 Task: Search one way flight ticket for 3 adults, 3 children in business from Santa Barbara: Santa Barbara Municipal Airport (santa Barbara Airport) to South Bend: South Bend International Airport on 8-6-2023. Choice of flights is Emirates. Number of bags: 4 checked bags. Price is upto 108000. Outbound departure time preference is 9:45.
Action: Mouse moved to (289, 422)
Screenshot: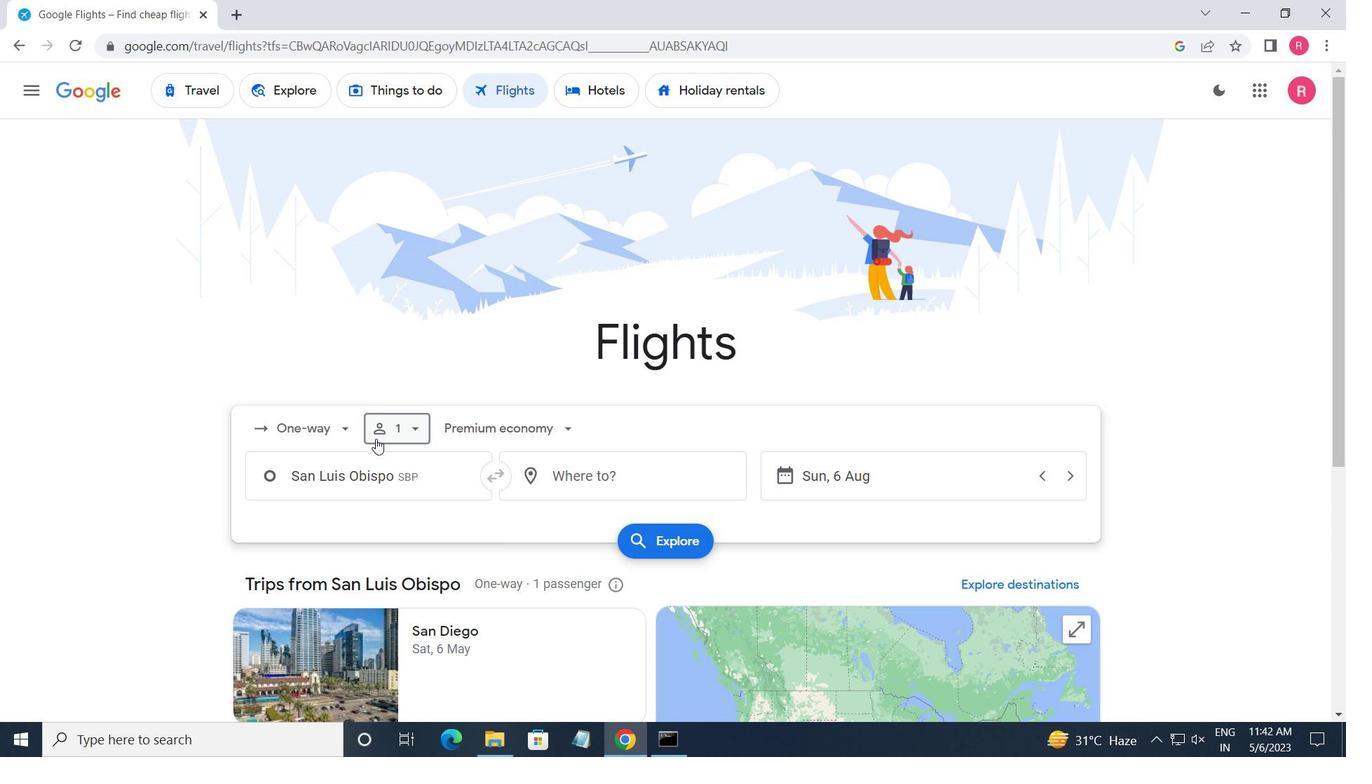 
Action: Mouse pressed left at (289, 422)
Screenshot: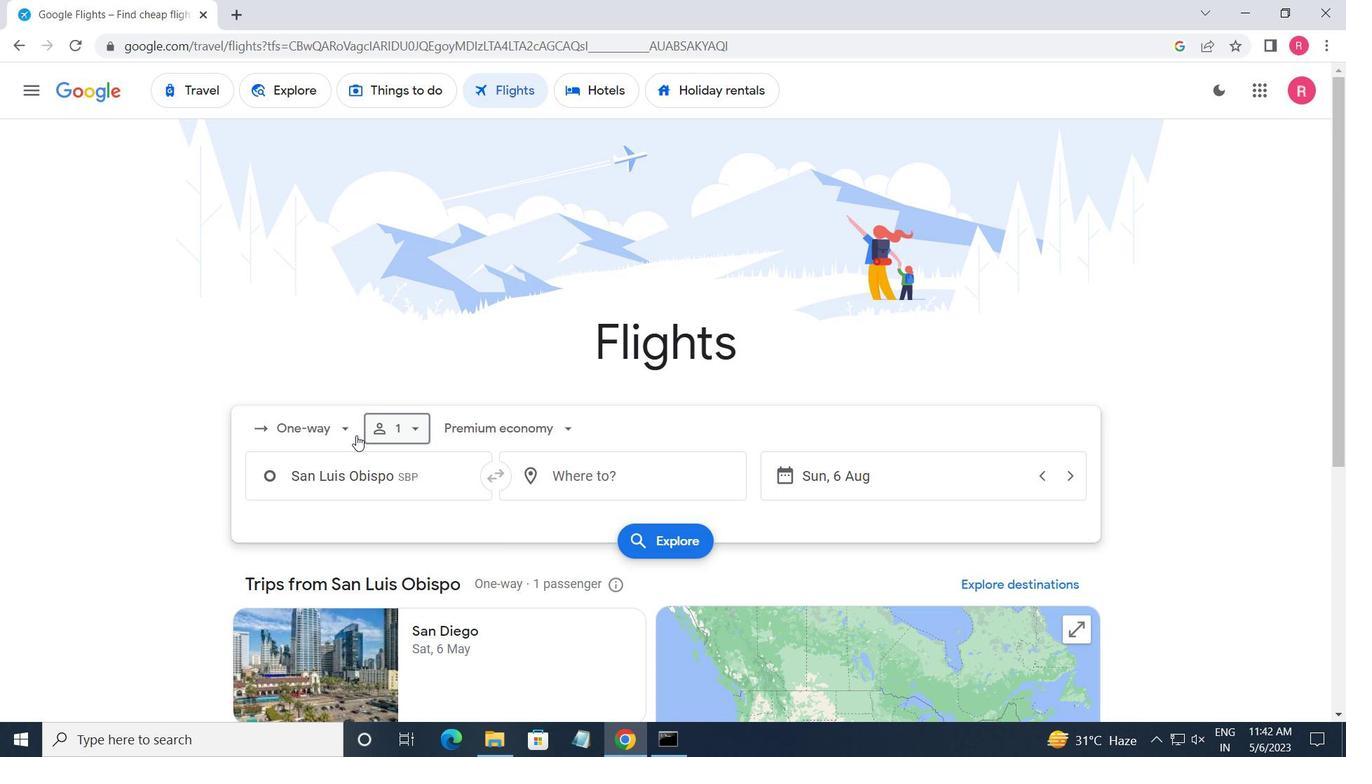 
Action: Mouse moved to (339, 519)
Screenshot: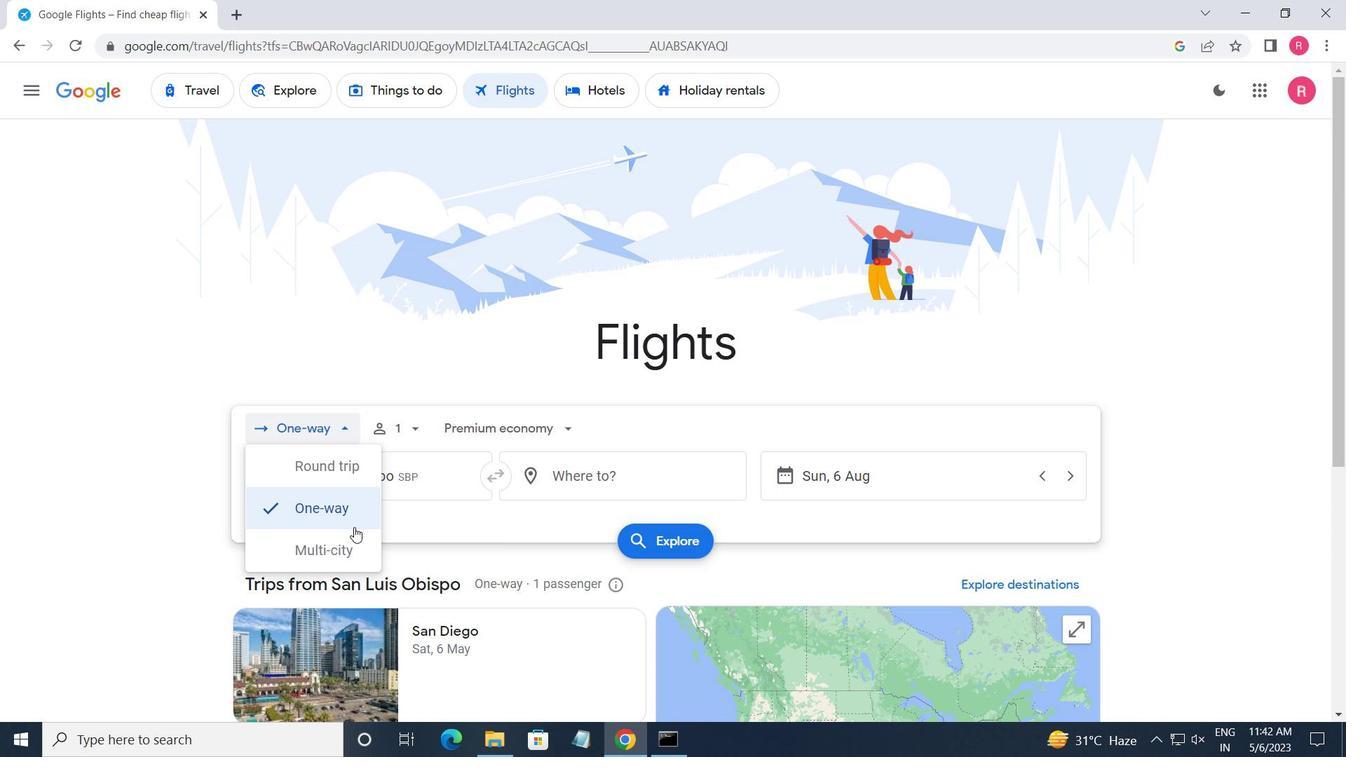 
Action: Mouse pressed left at (339, 519)
Screenshot: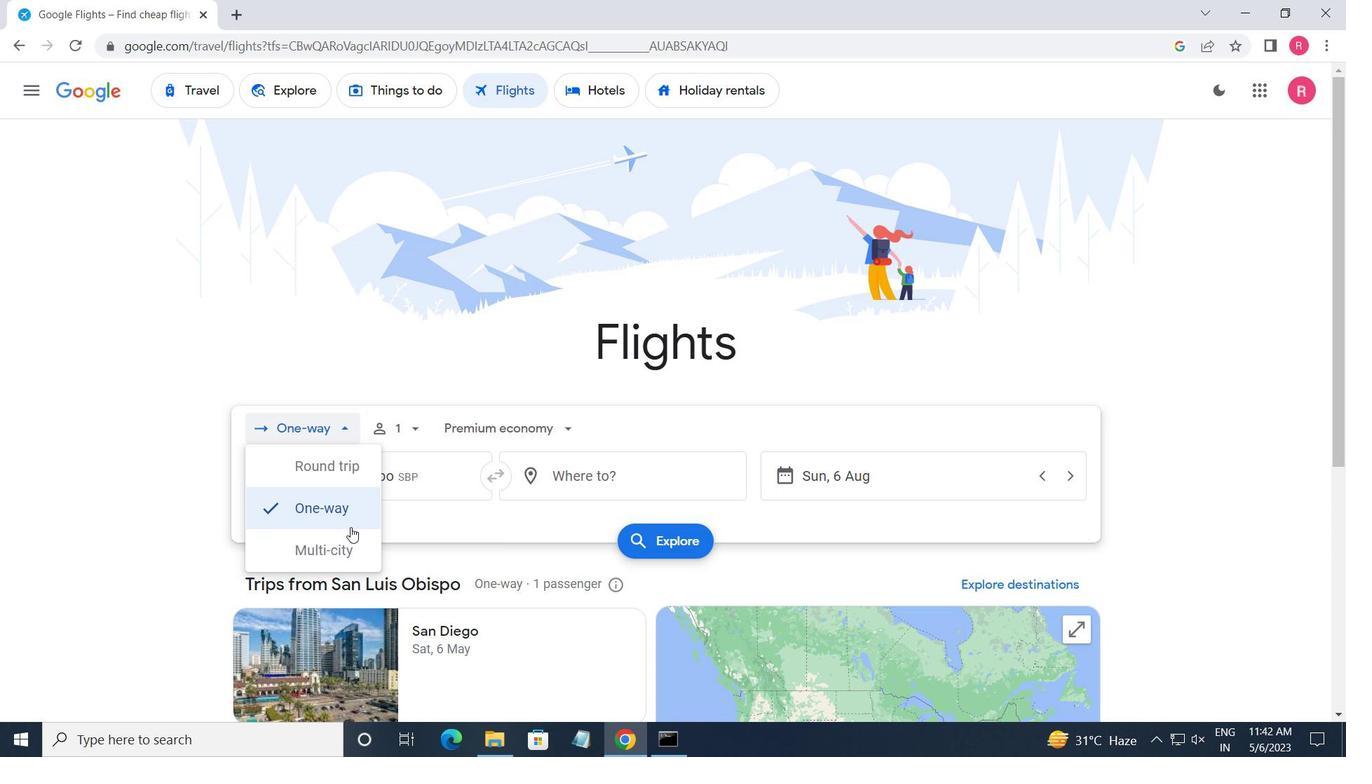 
Action: Mouse moved to (413, 440)
Screenshot: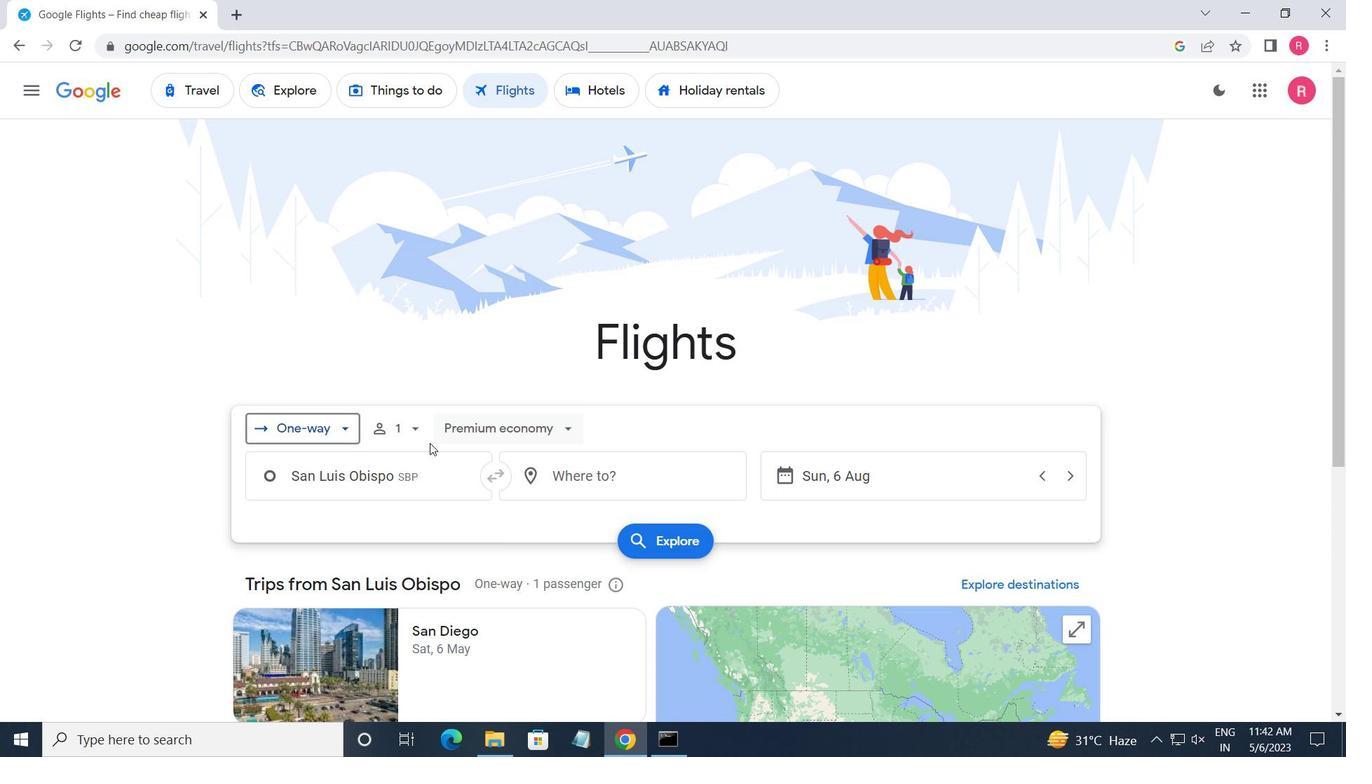 
Action: Mouse pressed left at (413, 440)
Screenshot: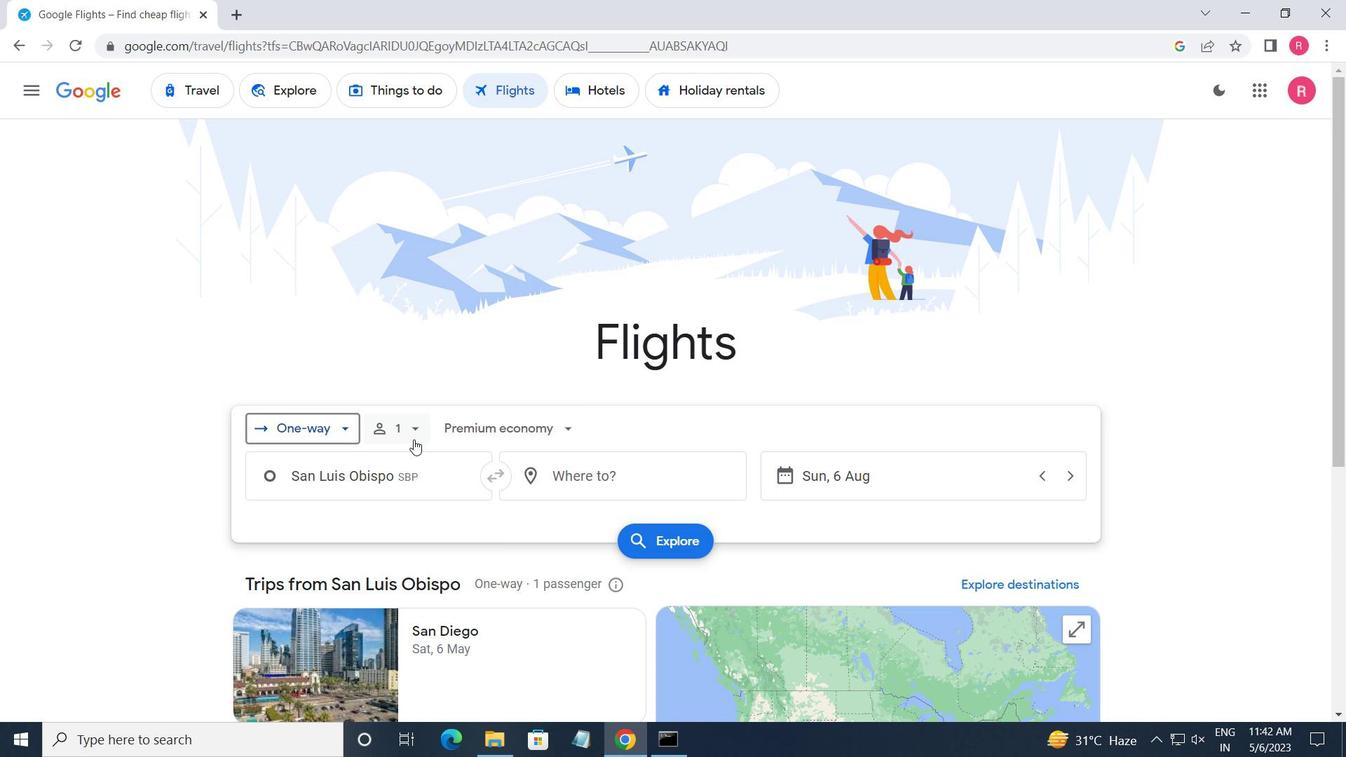 
Action: Mouse moved to (553, 483)
Screenshot: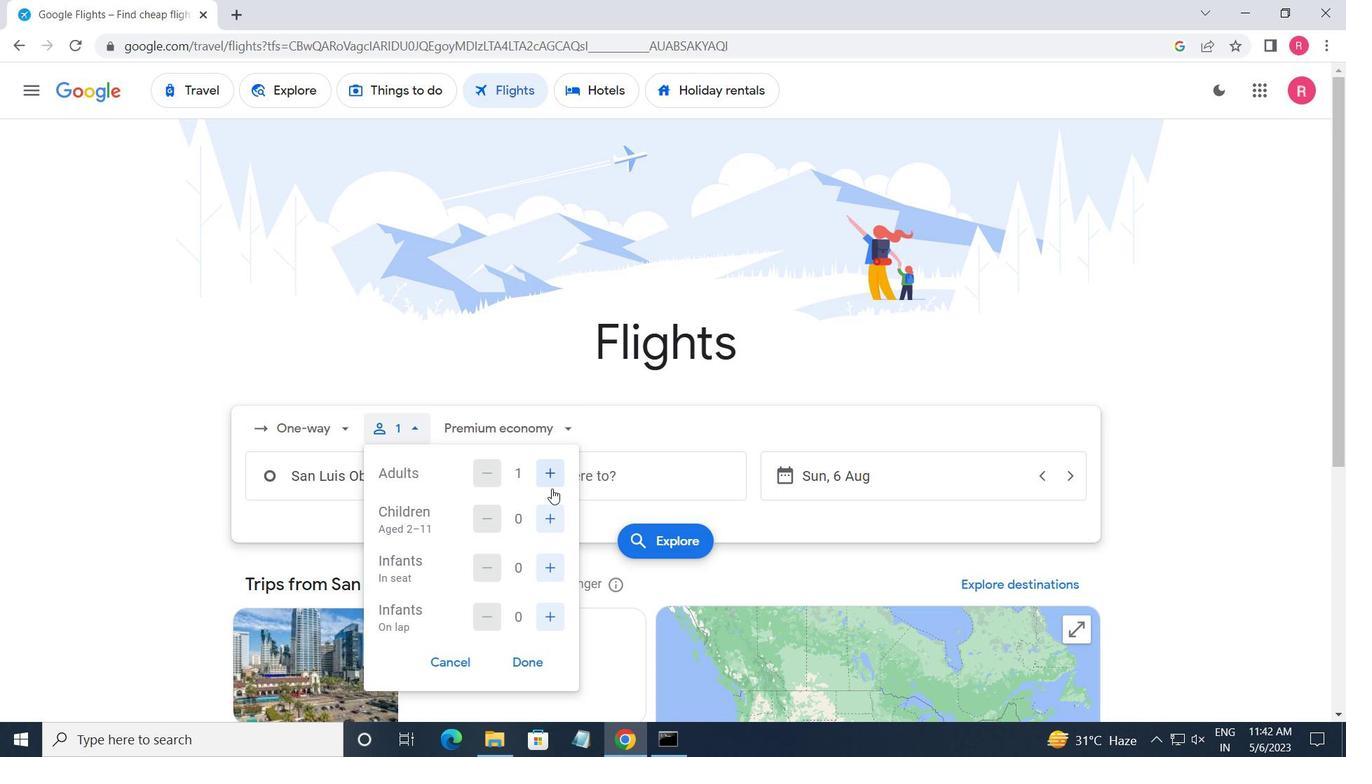 
Action: Mouse pressed left at (553, 483)
Screenshot: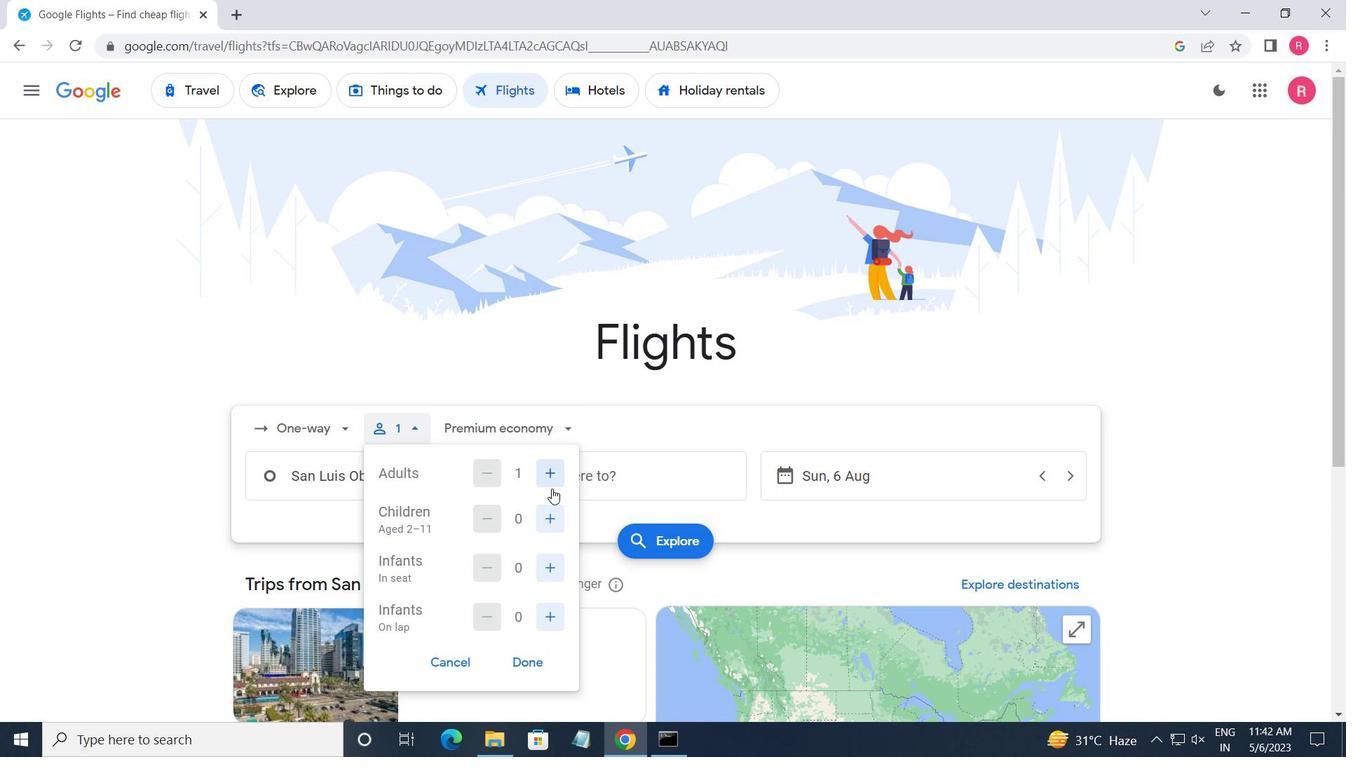 
Action: Mouse pressed left at (553, 483)
Screenshot: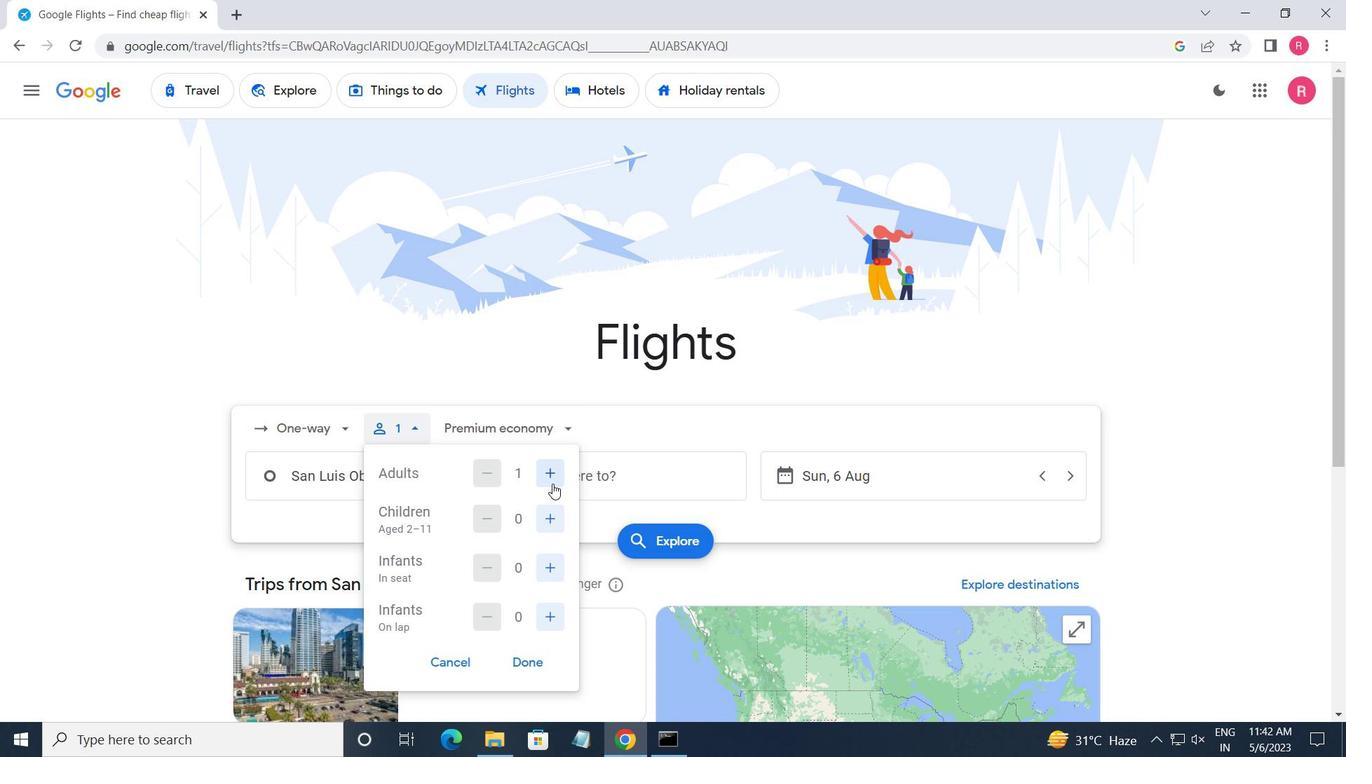 
Action: Mouse moved to (553, 522)
Screenshot: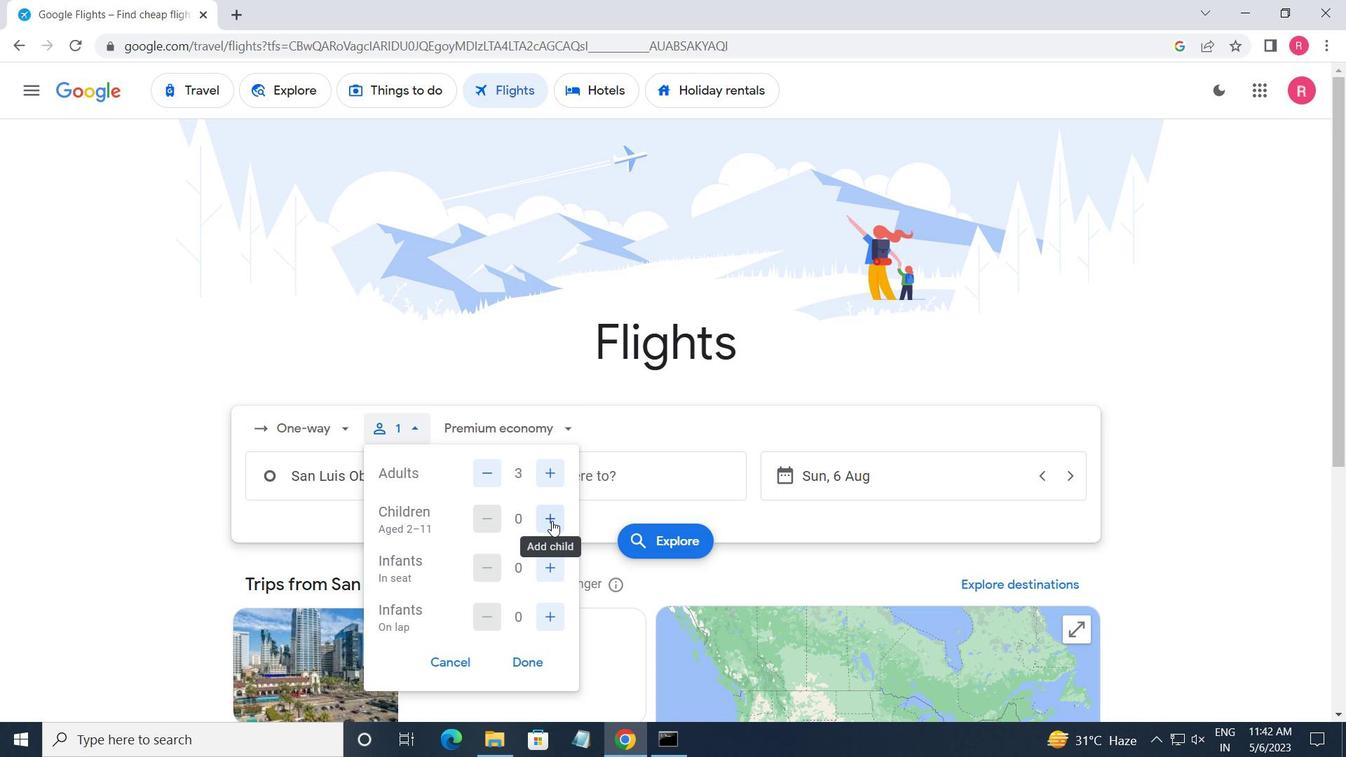 
Action: Mouse pressed left at (553, 522)
Screenshot: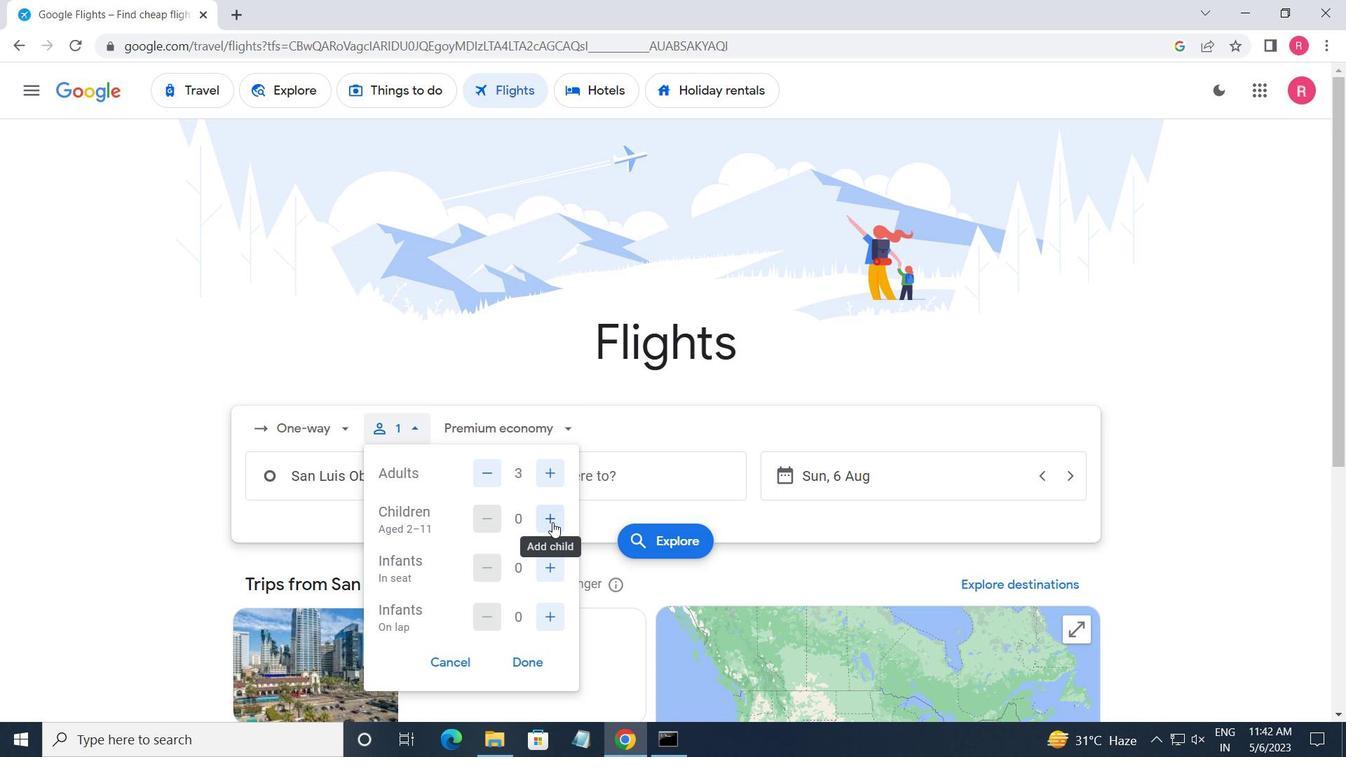
Action: Mouse pressed left at (553, 522)
Screenshot: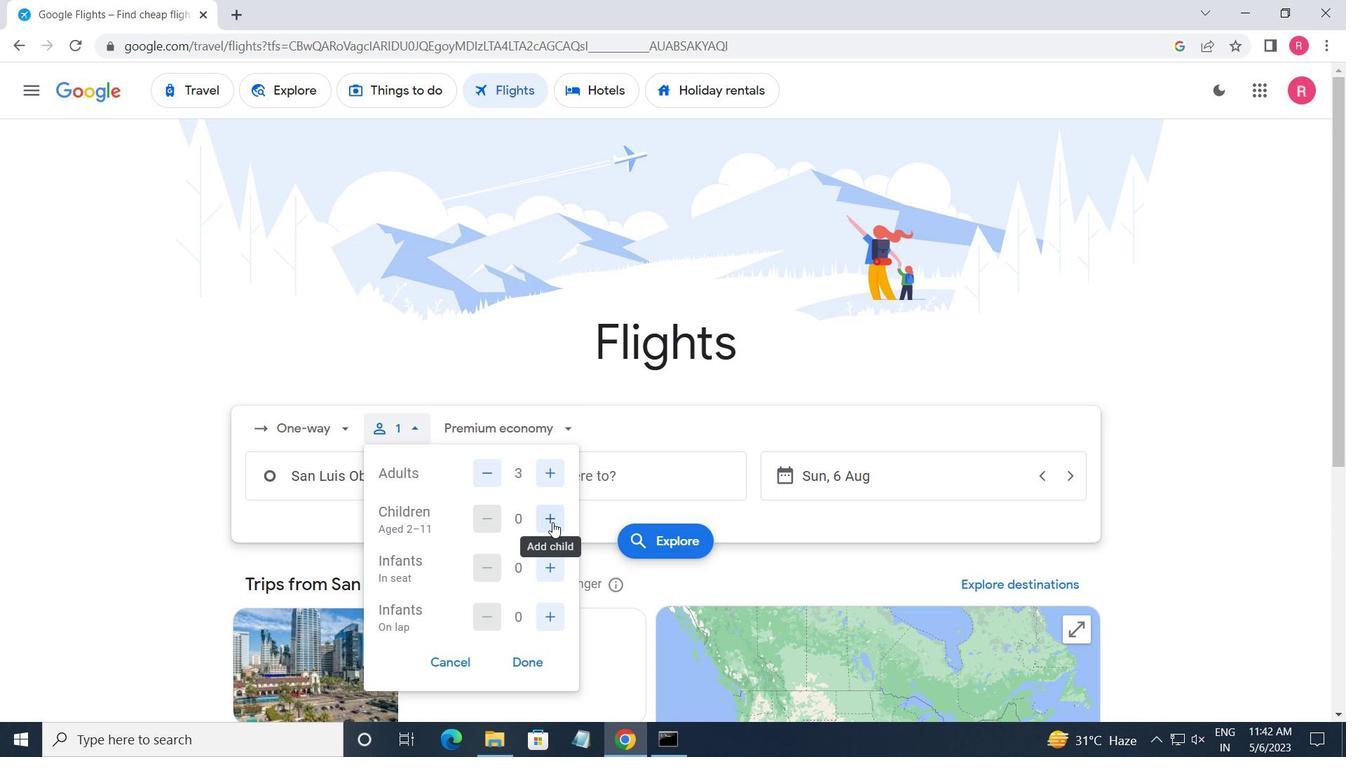
Action: Mouse moved to (553, 522)
Screenshot: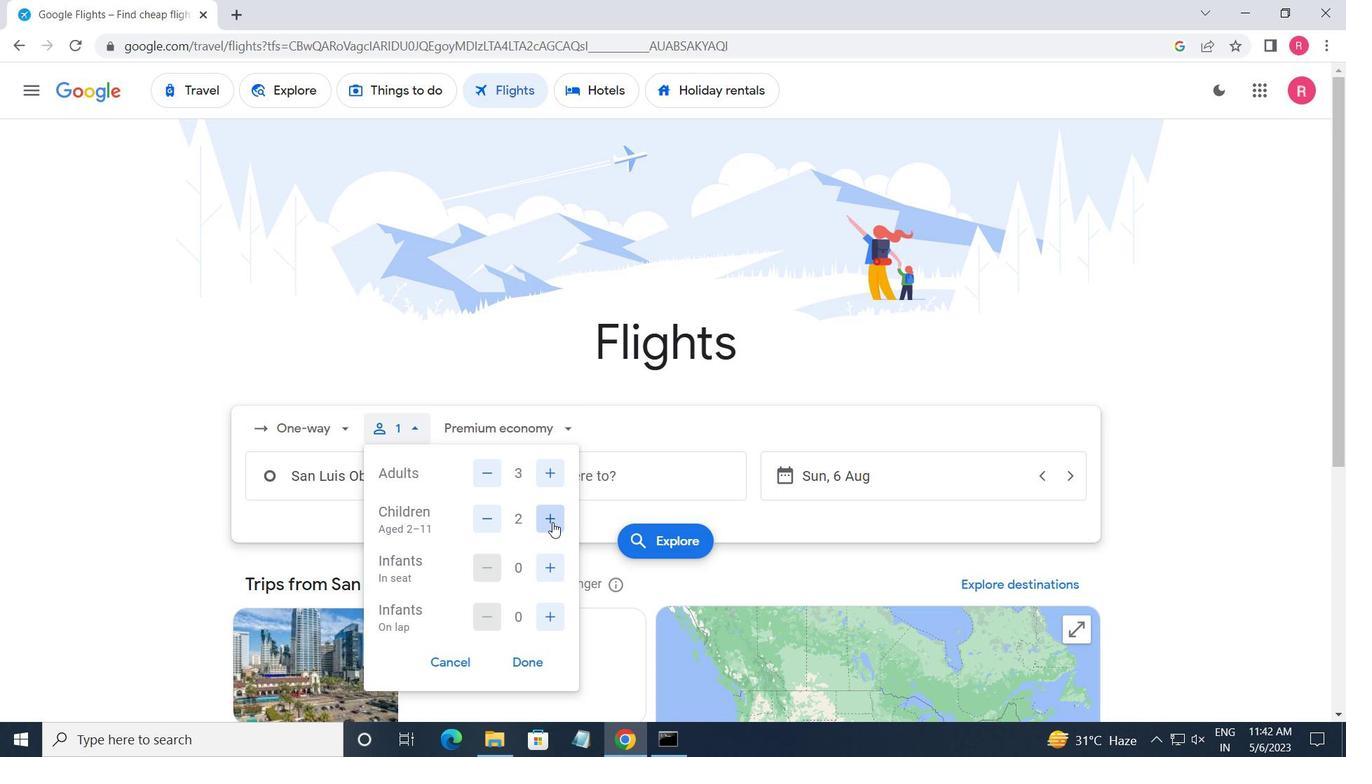 
Action: Mouse pressed left at (553, 522)
Screenshot: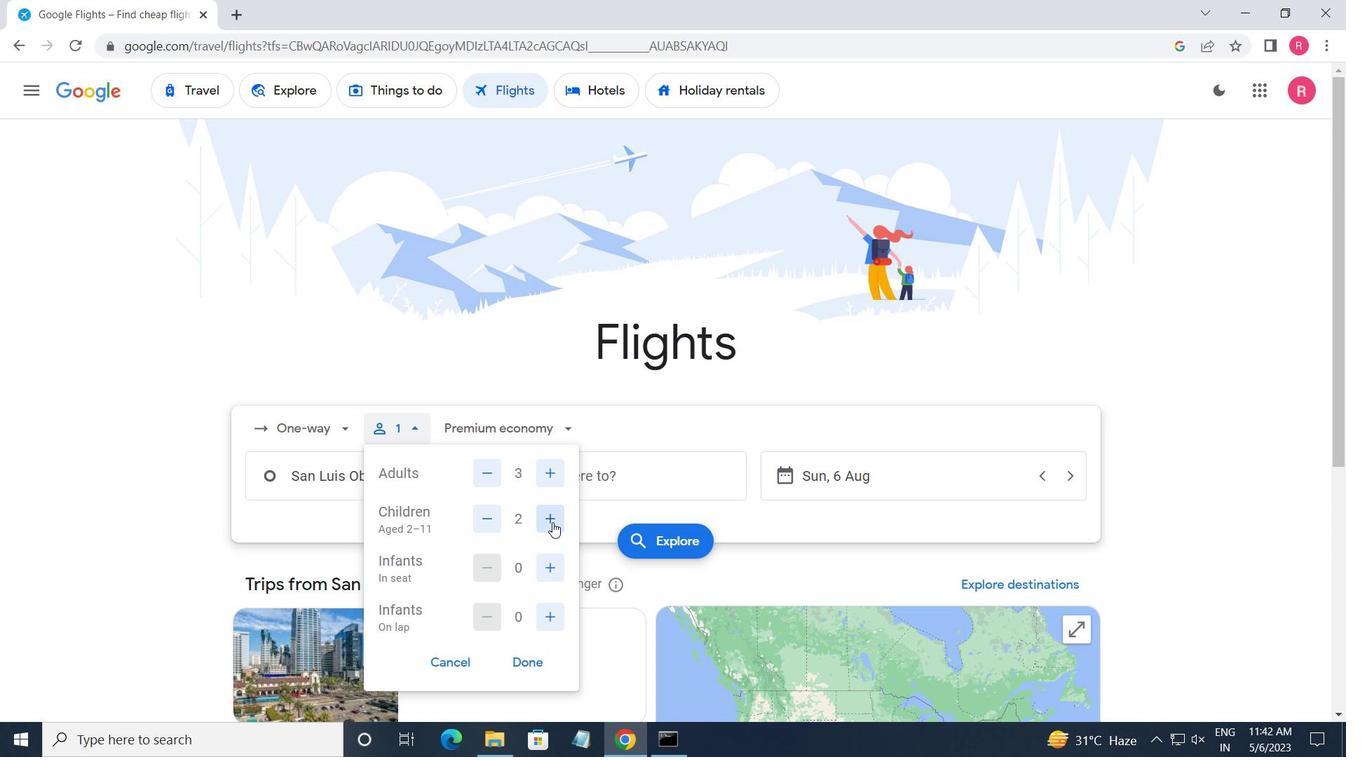 
Action: Mouse moved to (531, 653)
Screenshot: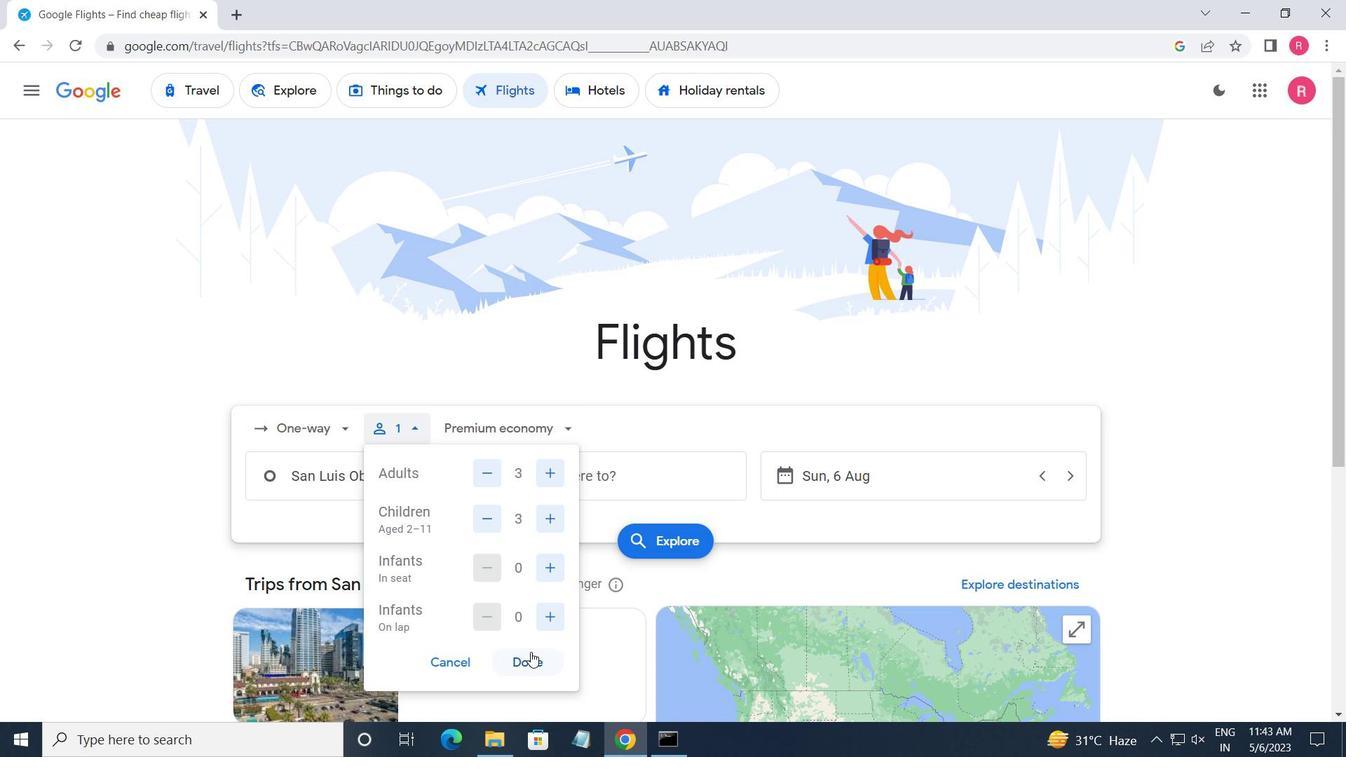 
Action: Mouse pressed left at (531, 653)
Screenshot: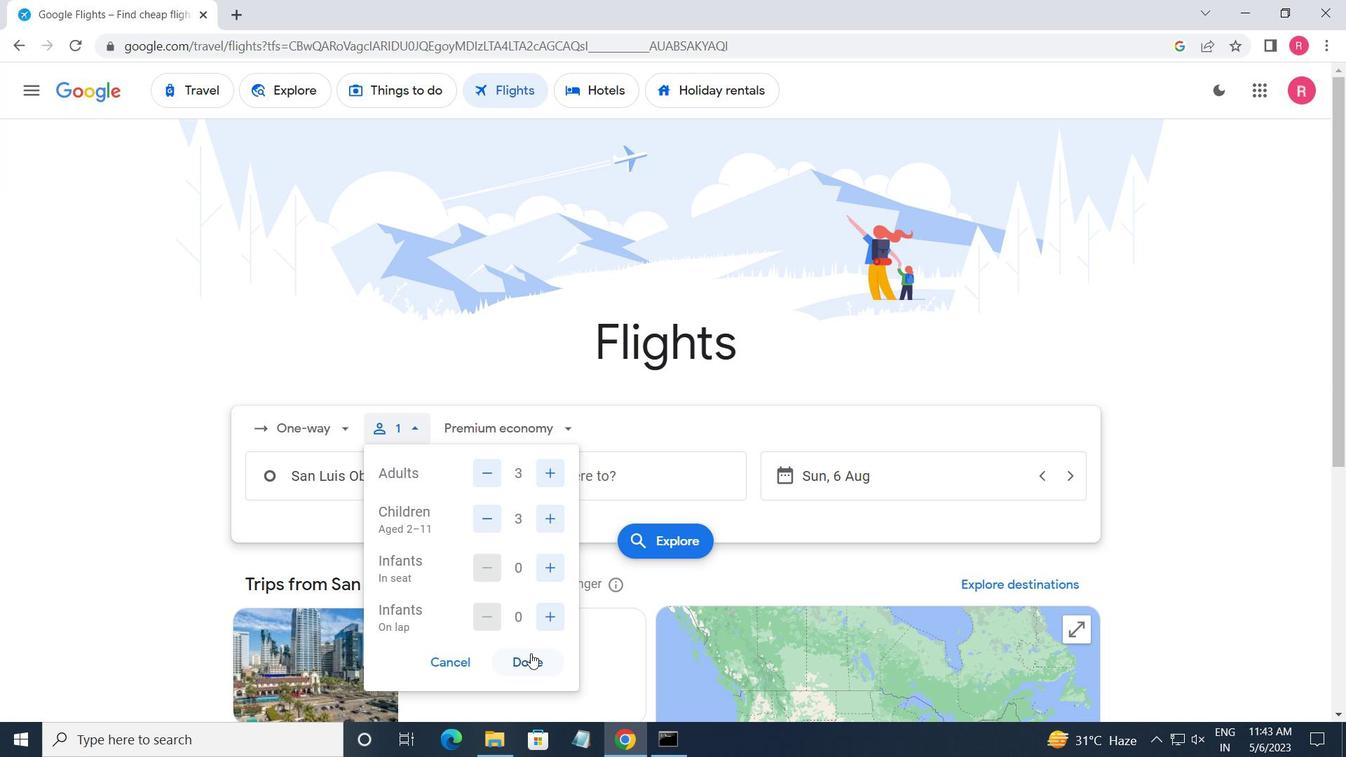 
Action: Mouse moved to (399, 469)
Screenshot: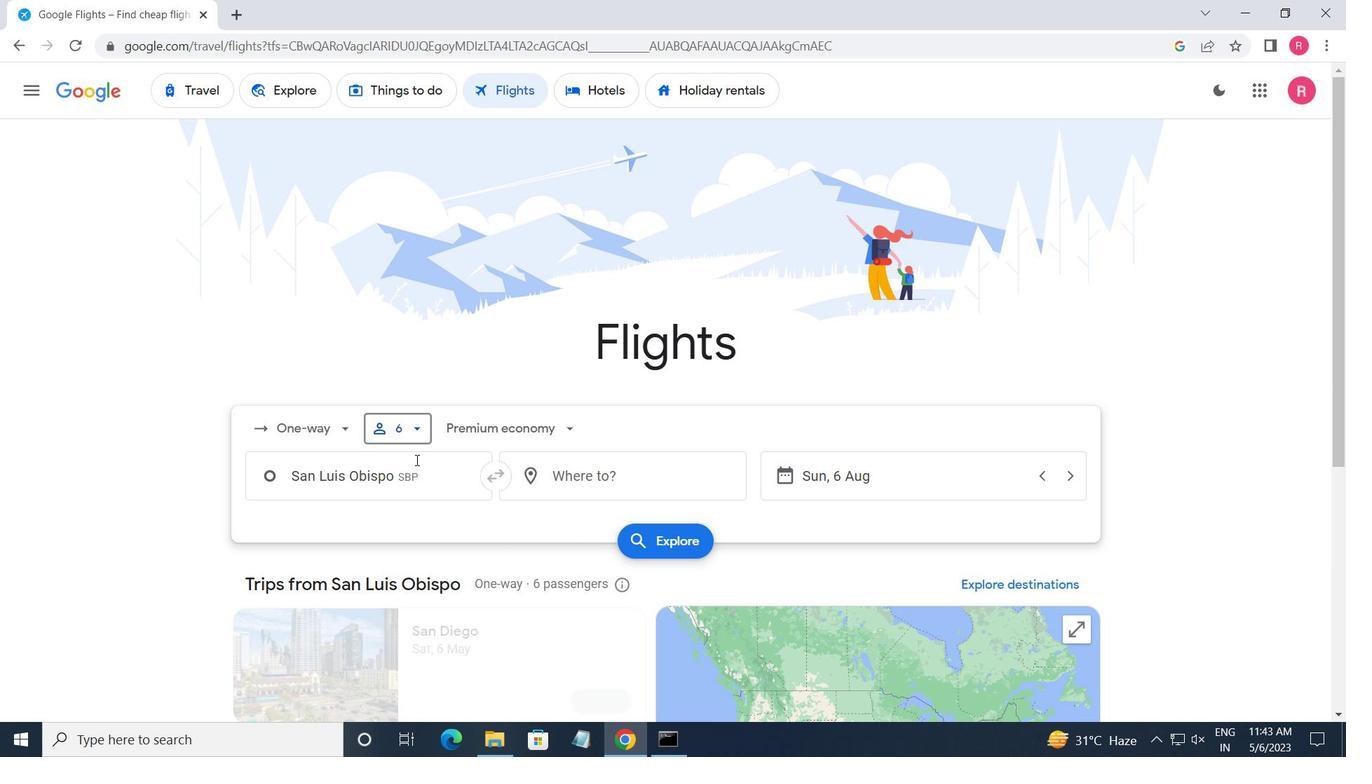 
Action: Mouse pressed left at (399, 469)
Screenshot: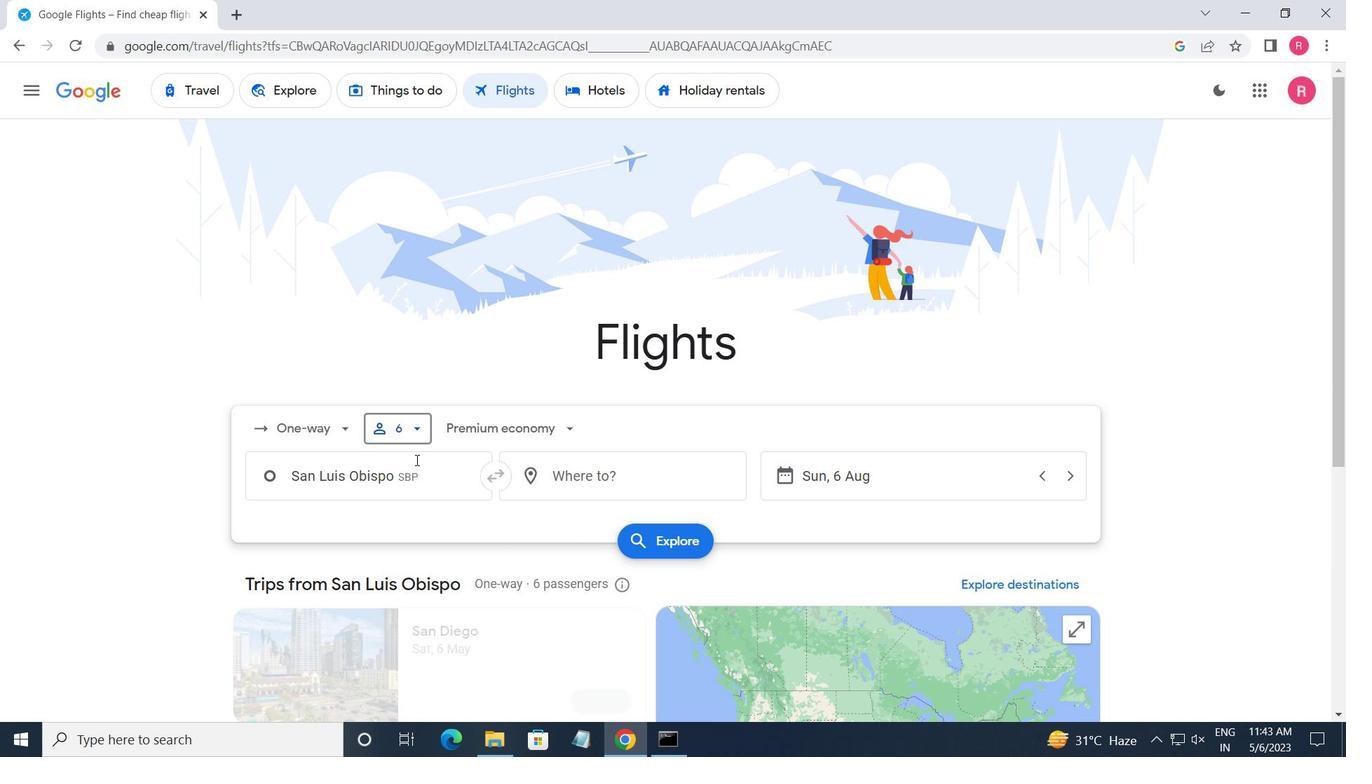 
Action: Mouse moved to (499, 441)
Screenshot: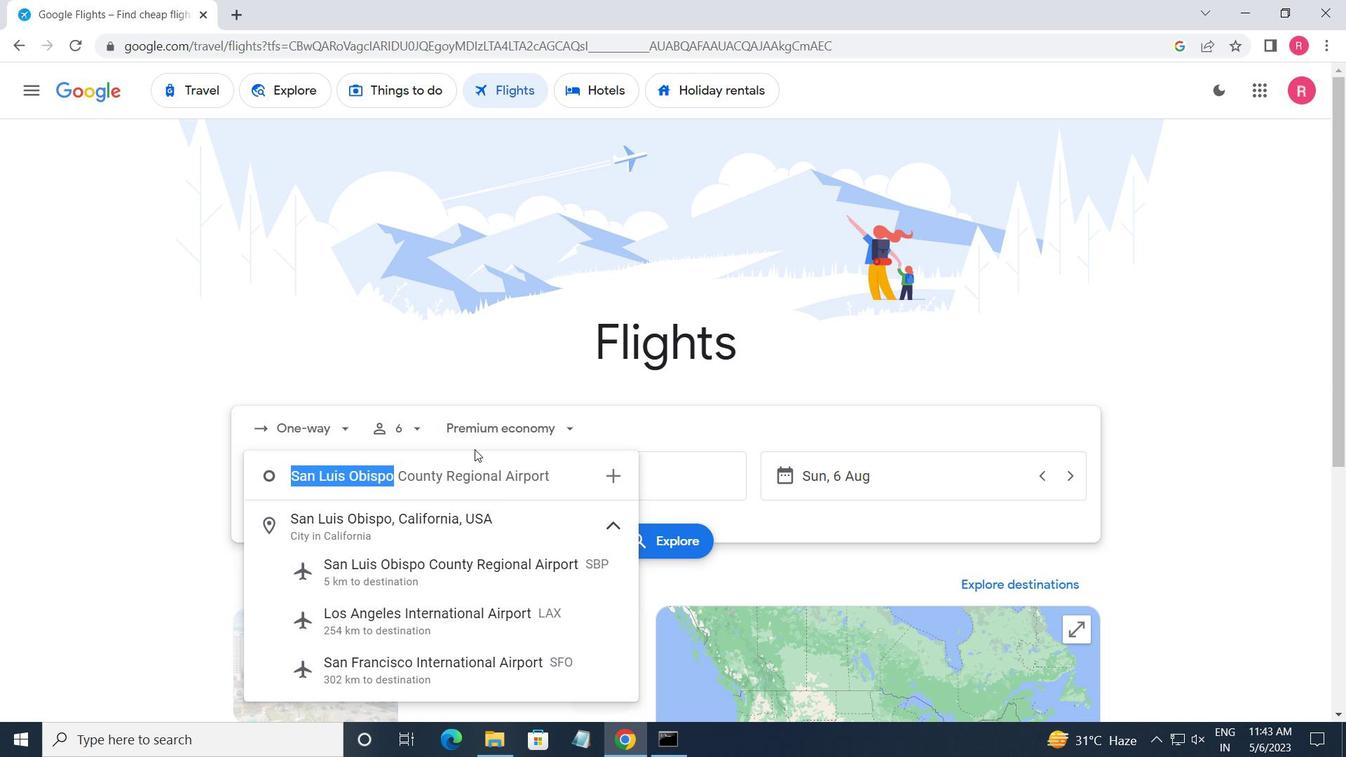 
Action: Mouse pressed left at (499, 441)
Screenshot: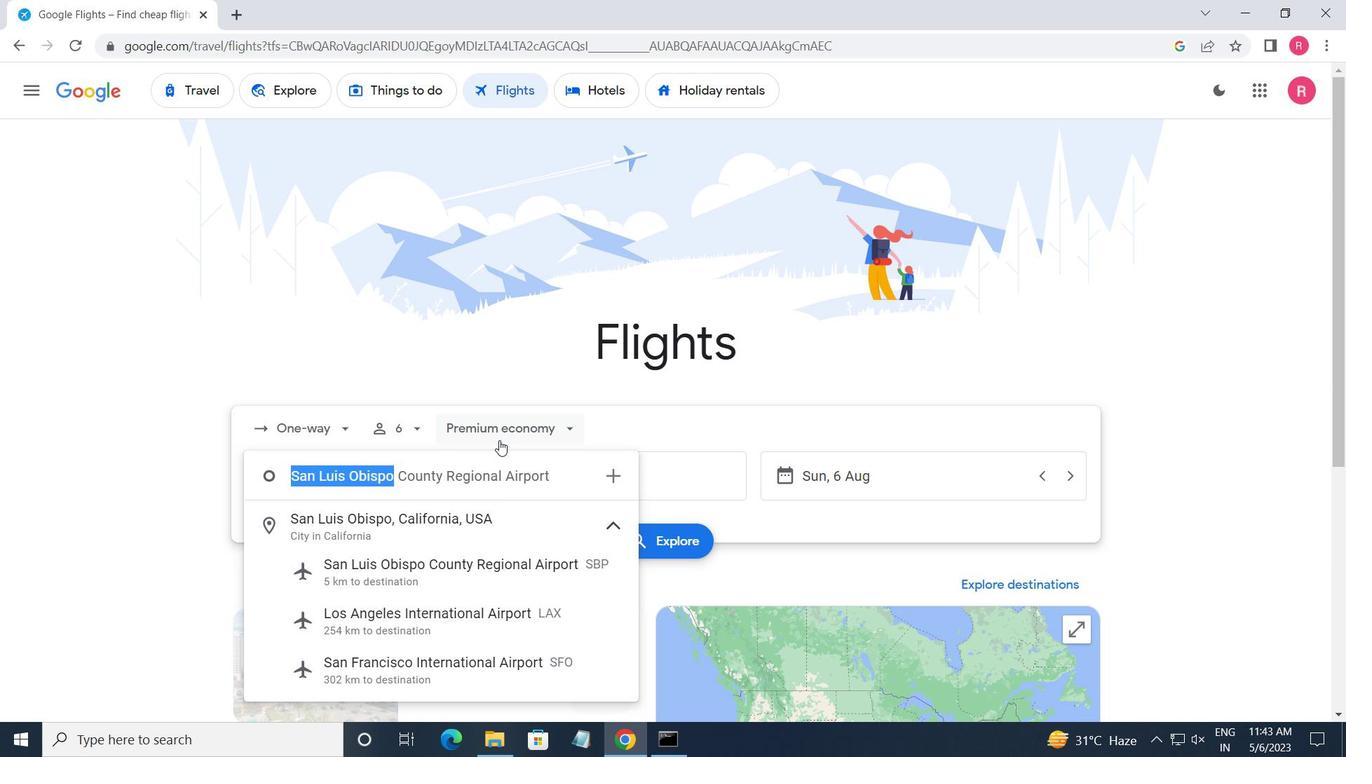 
Action: Mouse moved to (517, 547)
Screenshot: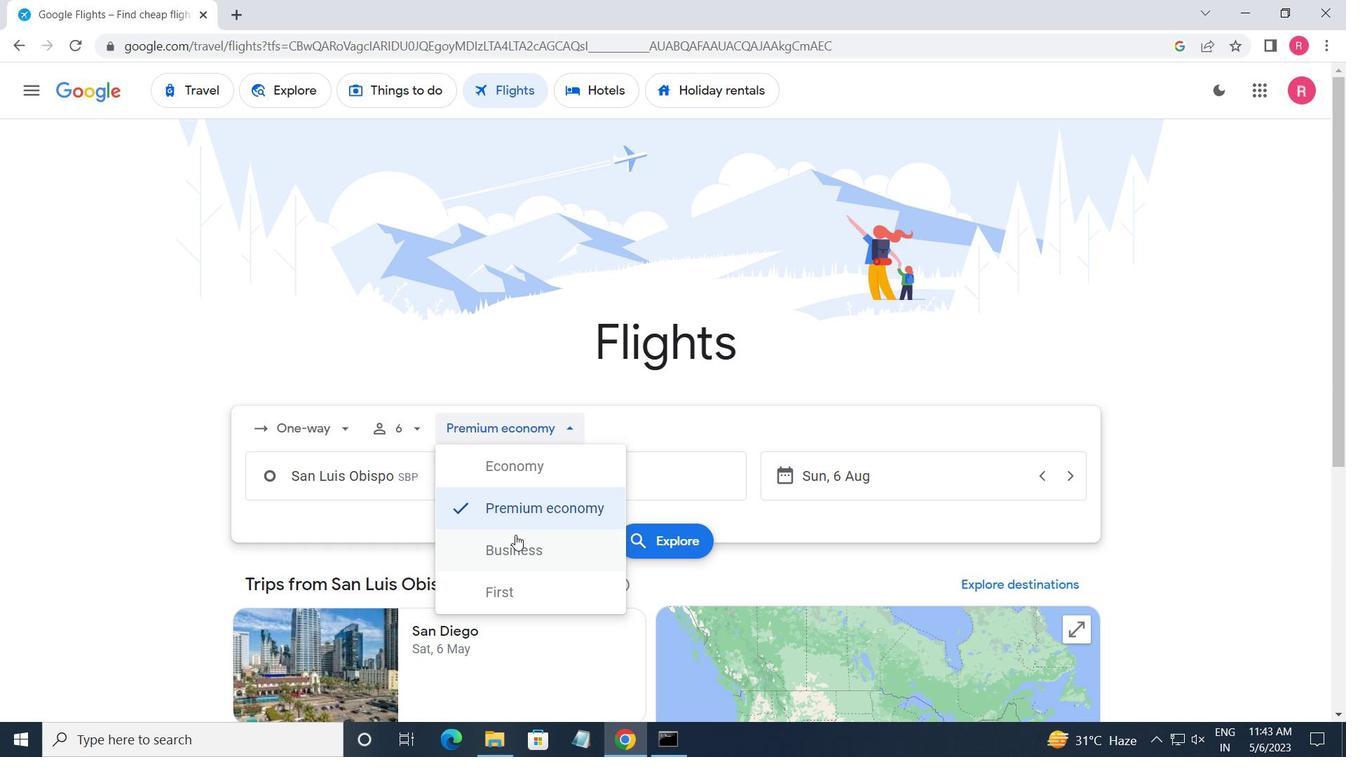 
Action: Mouse pressed left at (517, 547)
Screenshot: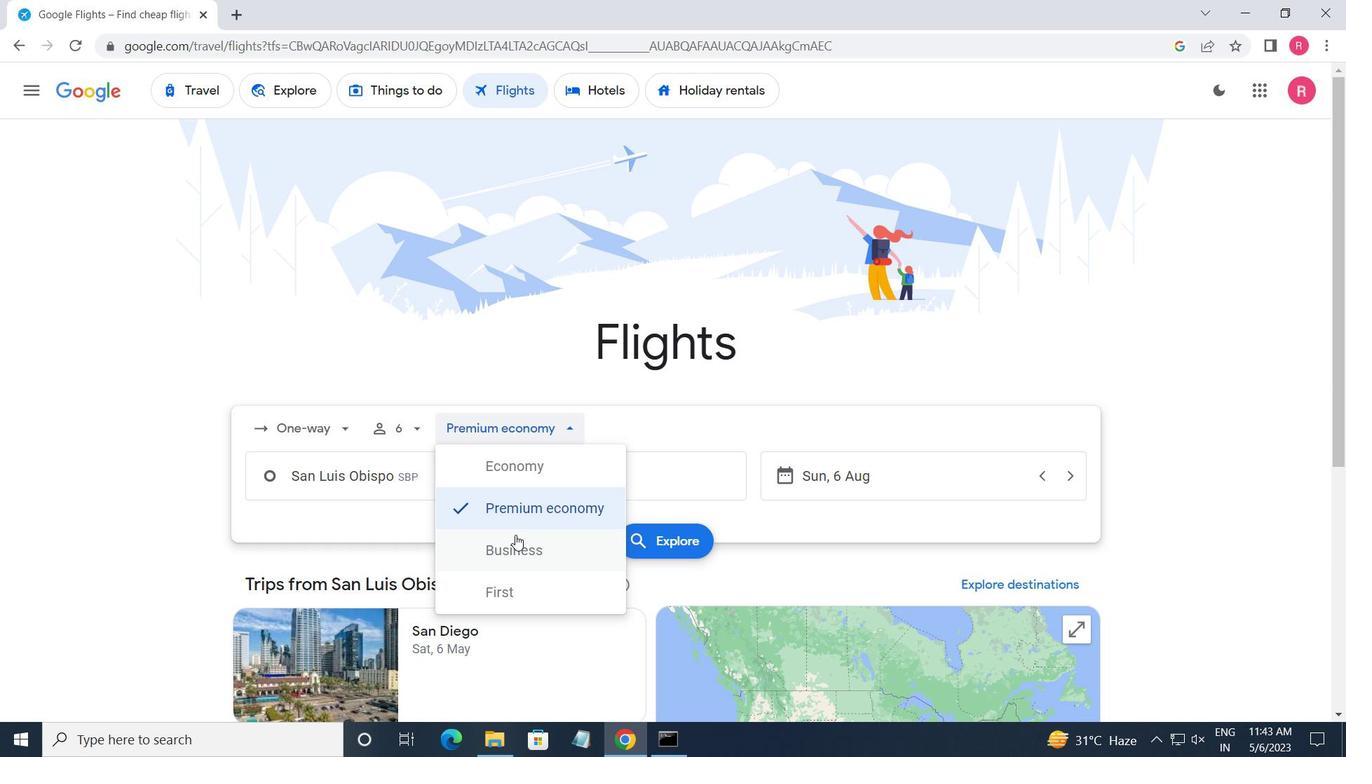 
Action: Mouse moved to (423, 492)
Screenshot: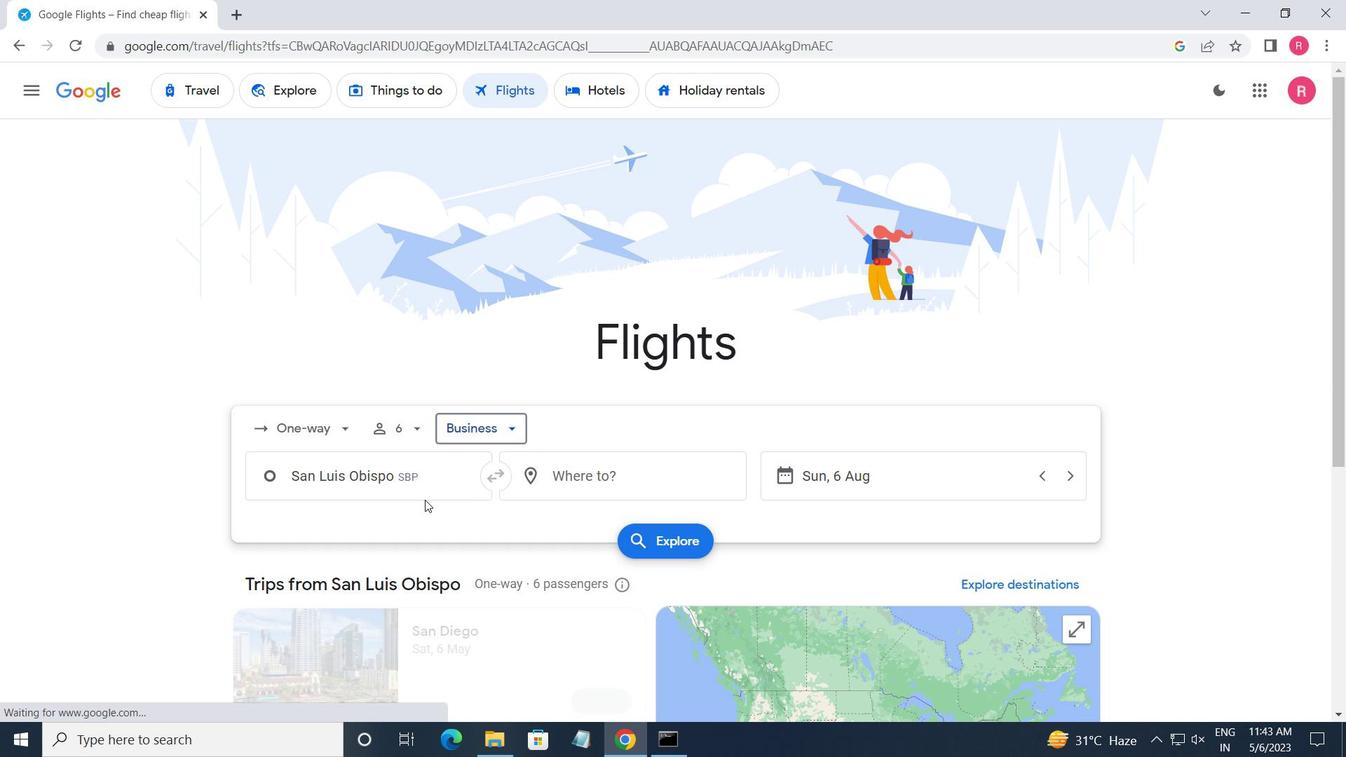 
Action: Mouse pressed left at (423, 492)
Screenshot: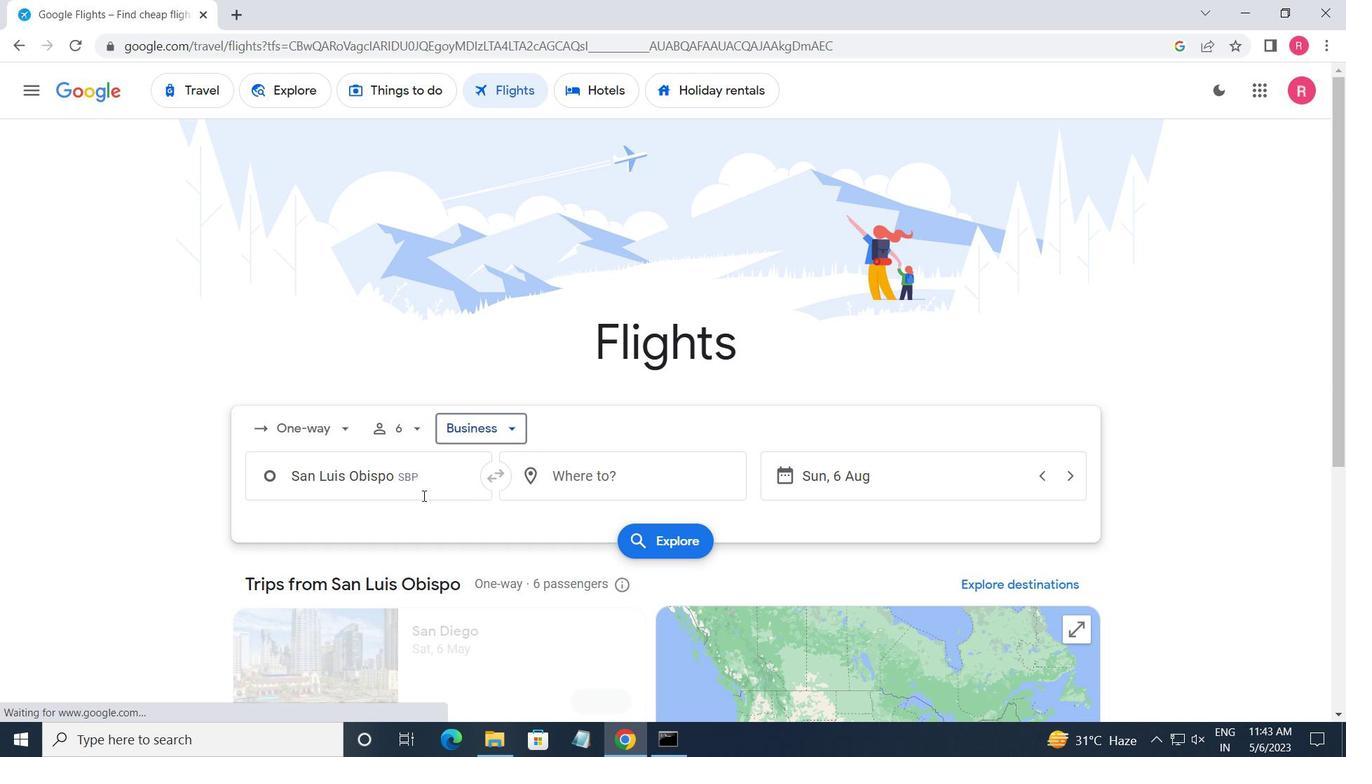 
Action: Mouse moved to (423, 489)
Screenshot: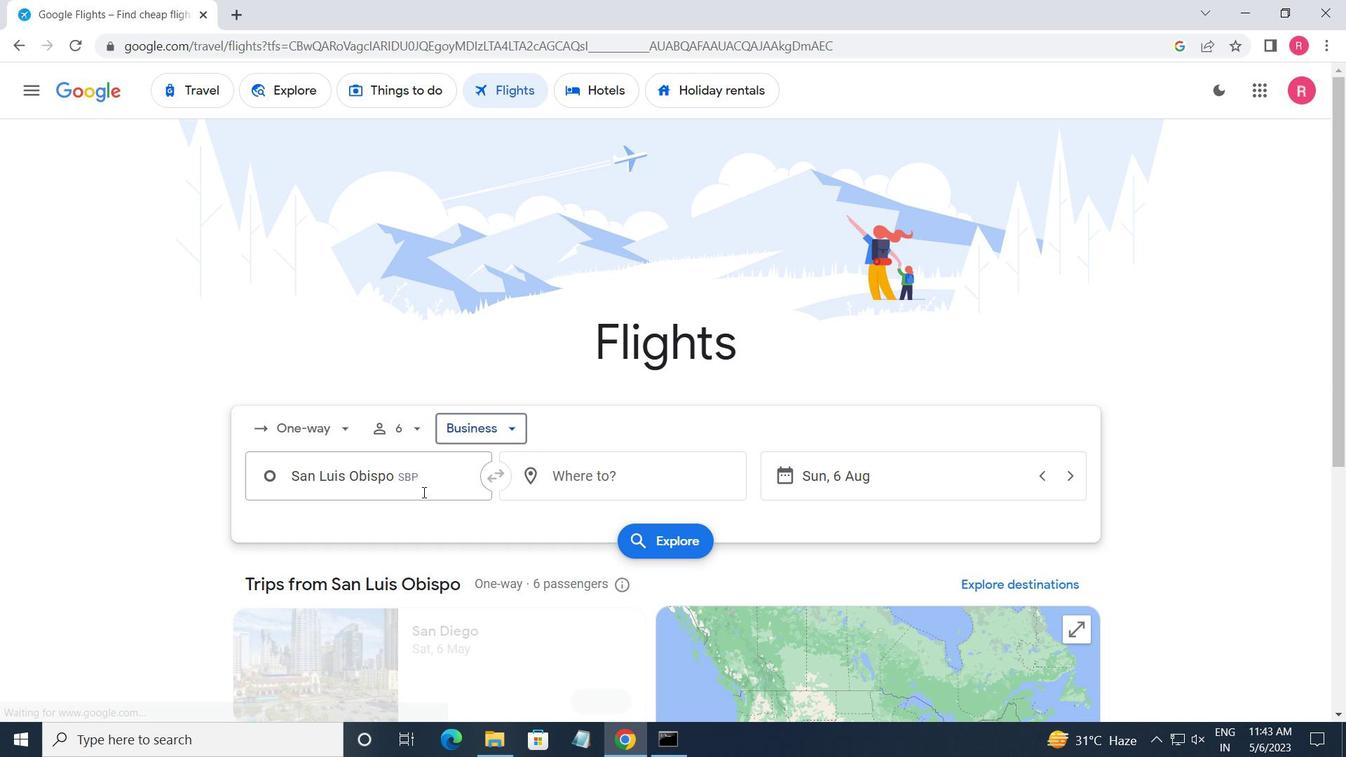 
Action: Key pressed <Key.shift><Key.shift><Key.shift><Key.shift><Key.shift><Key.shift><Key.shift><Key.shift><Key.shift><Key.shift><Key.shift><Key.shift><Key.shift><Key.shift><Key.shift><Key.shift><Key.shift>SANTA<Key.space><Key.shift><Key.shift><Key.shift><Key.shift><Key.shift><Key.shift><Key.shift><Key.shift><Key.shift><Key.shift><Key.shift>BARBARA
Screenshot: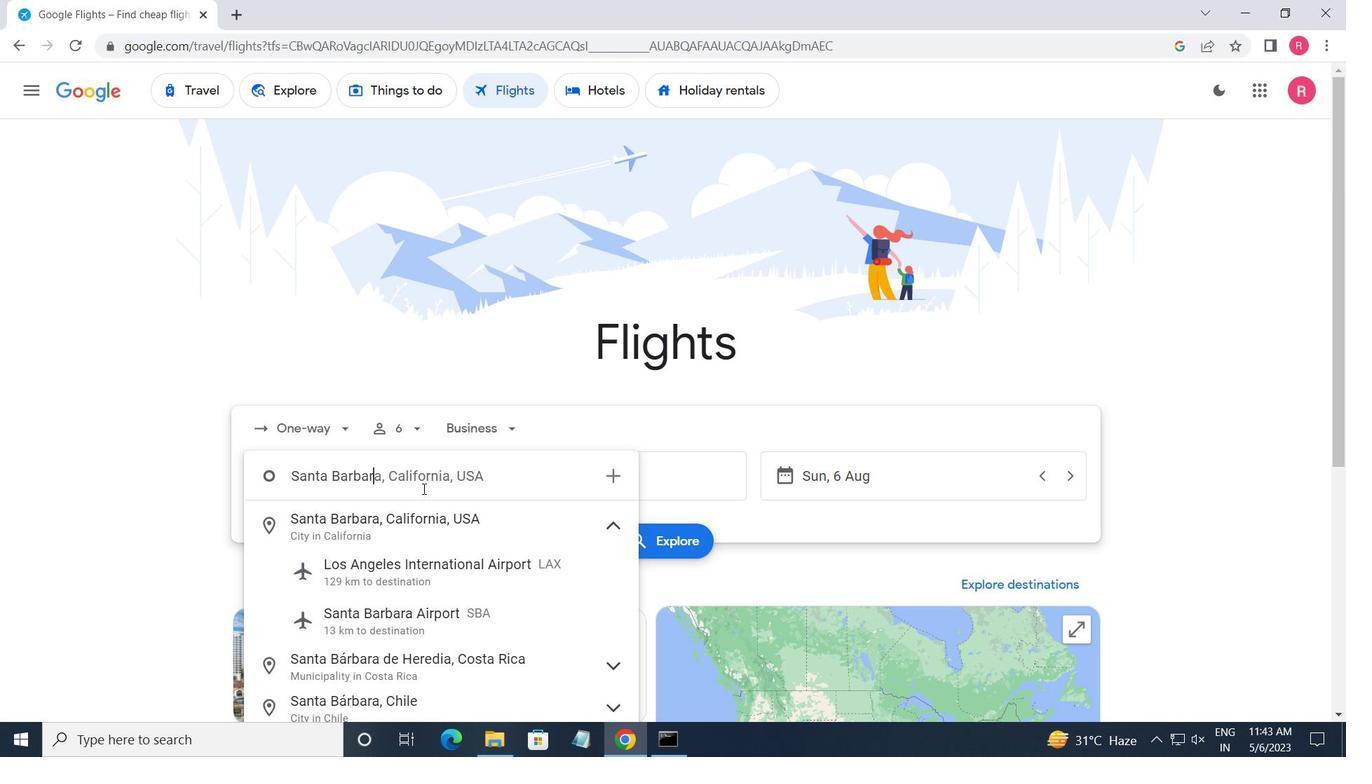 
Action: Mouse moved to (425, 524)
Screenshot: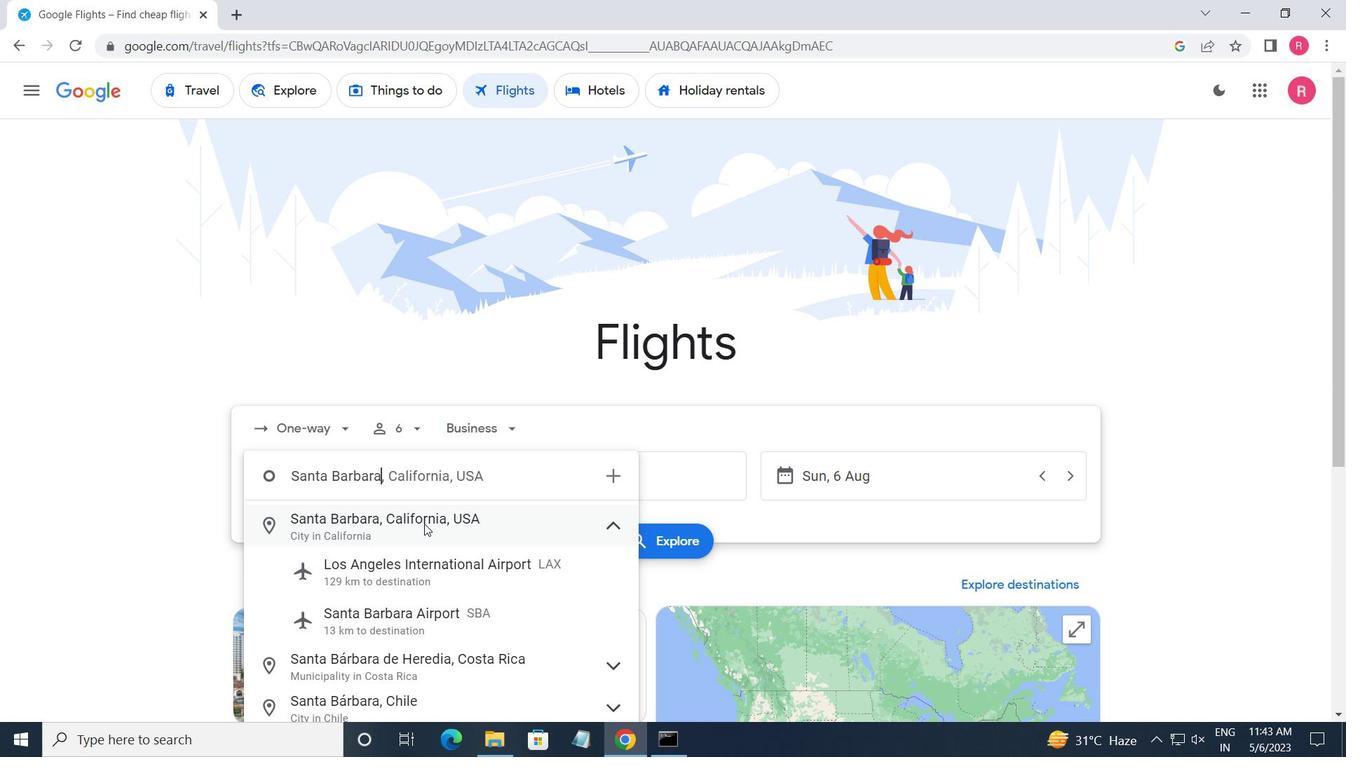 
Action: Key pressed <Key.space><Key.shift_r>M<Key.backspace><Key.shift>A
Screenshot: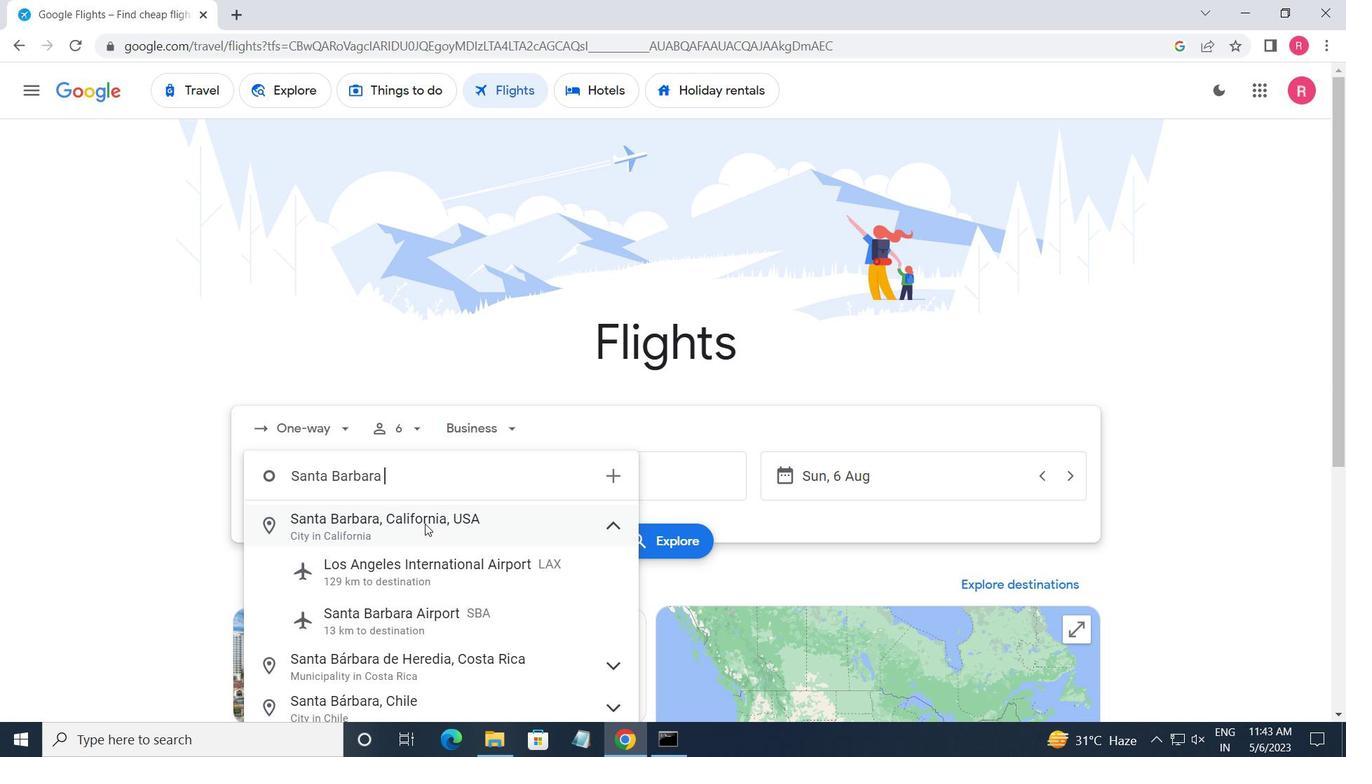
Action: Mouse pressed left at (425, 524)
Screenshot: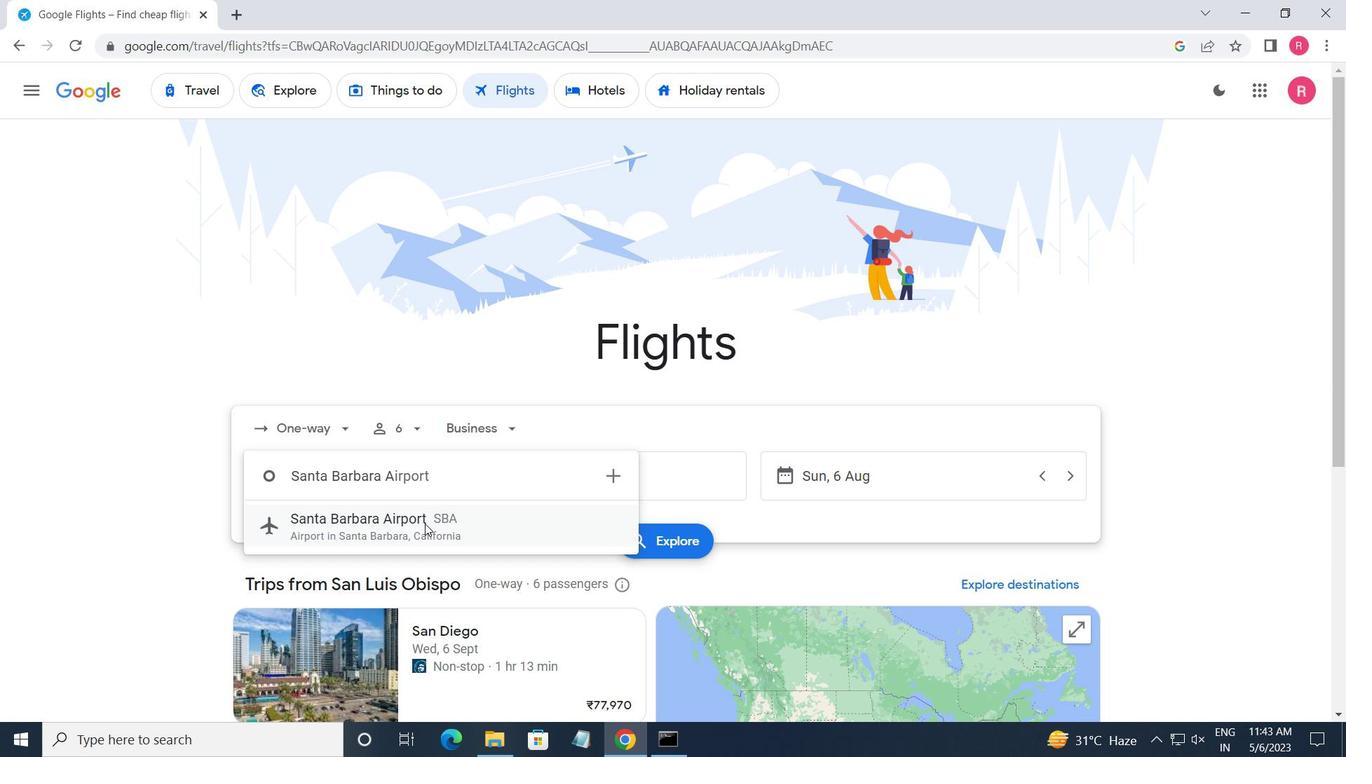 
Action: Mouse moved to (624, 474)
Screenshot: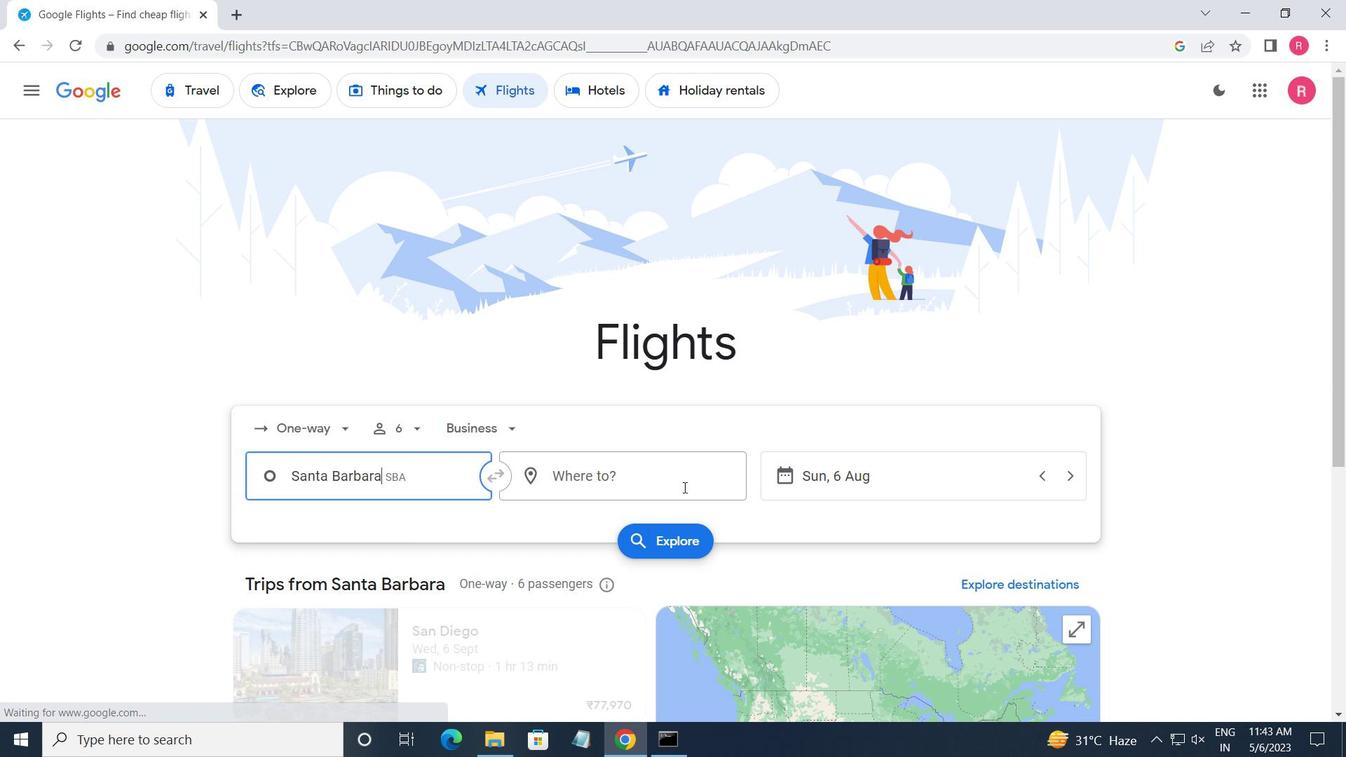 
Action: Mouse pressed left at (624, 474)
Screenshot: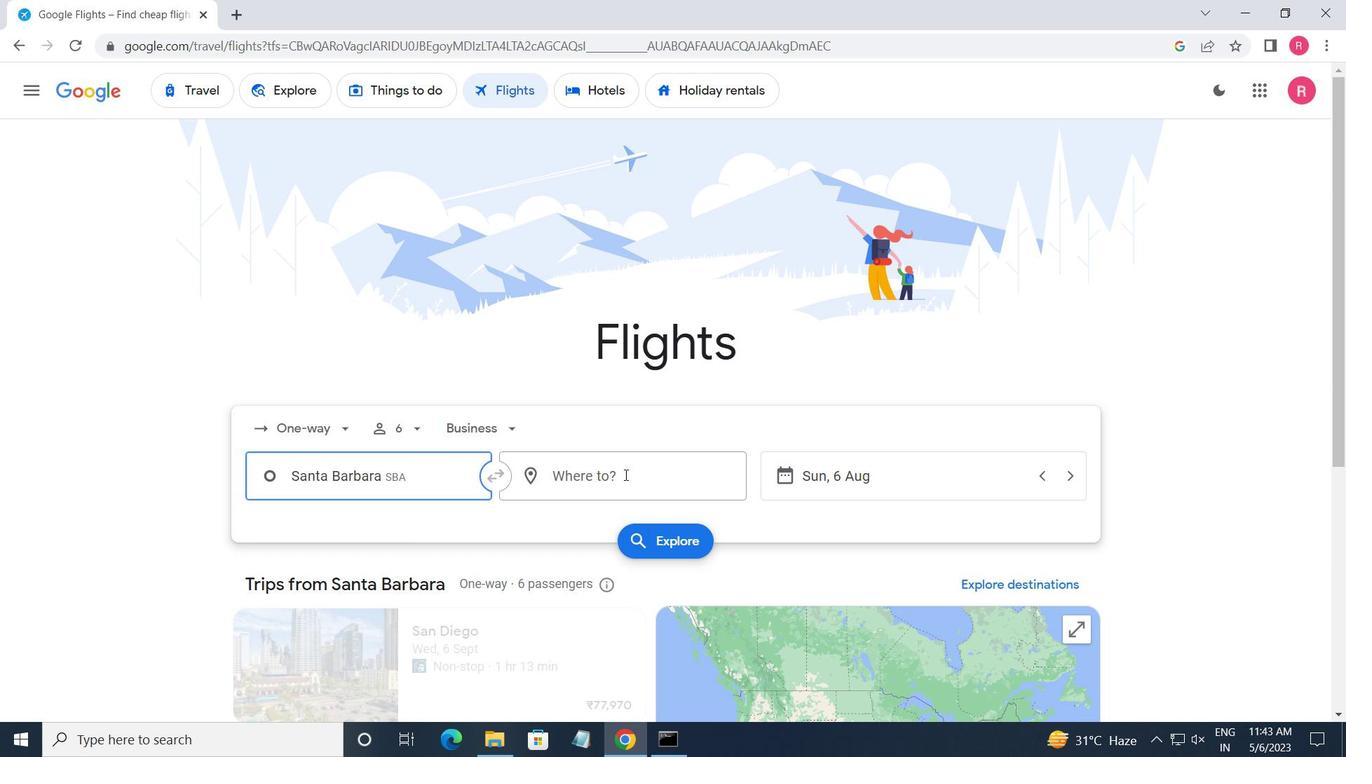 
Action: Mouse moved to (624, 469)
Screenshot: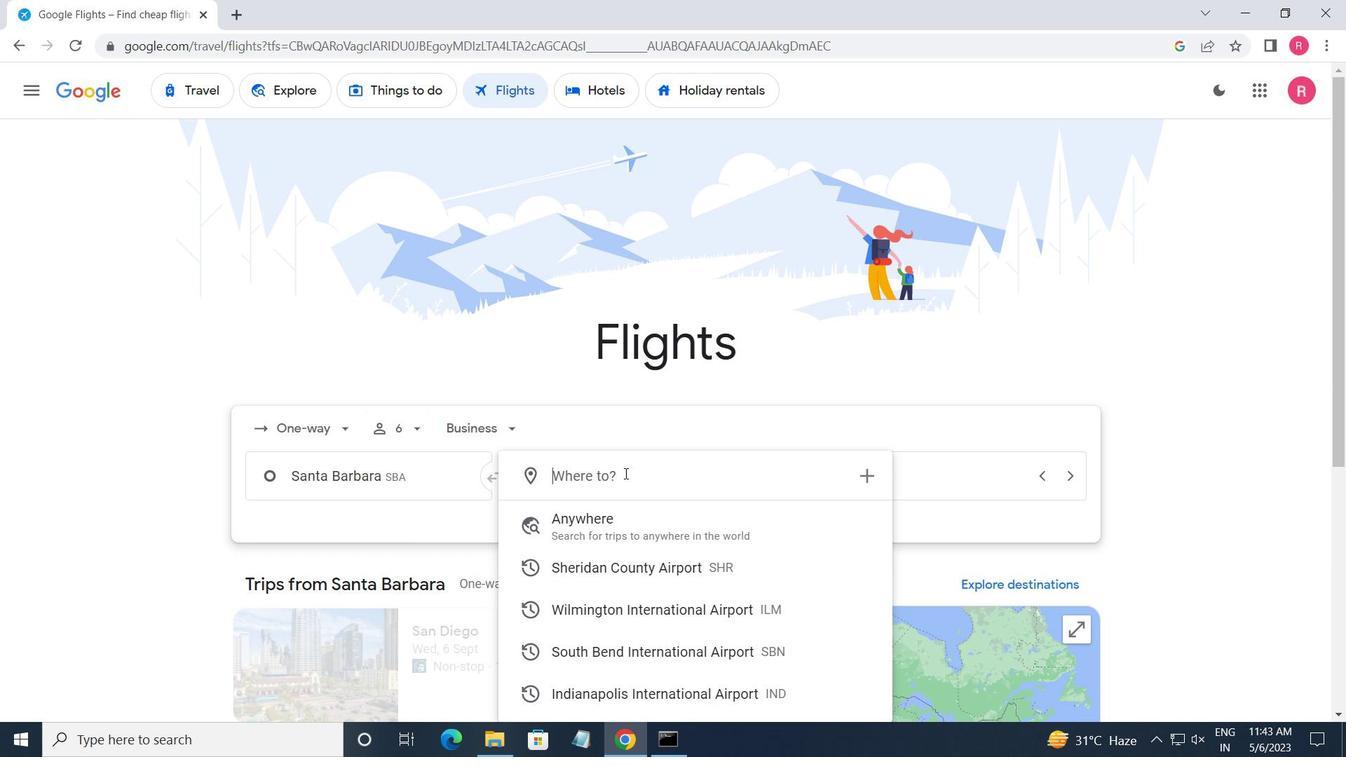 
Action: Key pressed <Key.shift>SOUTH<Key.space><Key.shift_r><Key.shift_r><Key.shift_r><Key.shift_r><Key.shift_r><Key.shift_r><Key.shift_r><Key.shift_r><Key.shift_r><Key.shift_r><Key.shift_r><Key.shift_r><Key.shift_r><Key.shift_r><Key.shift_r><Key.shift_r><Key.shift_r><Key.shift_r><Key.shift_r><Key.shift_r><Key.shift_r><Key.shift_r><Key.shift_r><Key.shift_r><Key.shift_r><Key.shift_r><Key.shift_r><Key.shift_r><Key.shift_r><Key.shift_r><Key.shift_r><Key.shift_r><Key.shift_r><Key.shift_r><Key.shift_r>BEND
Screenshot: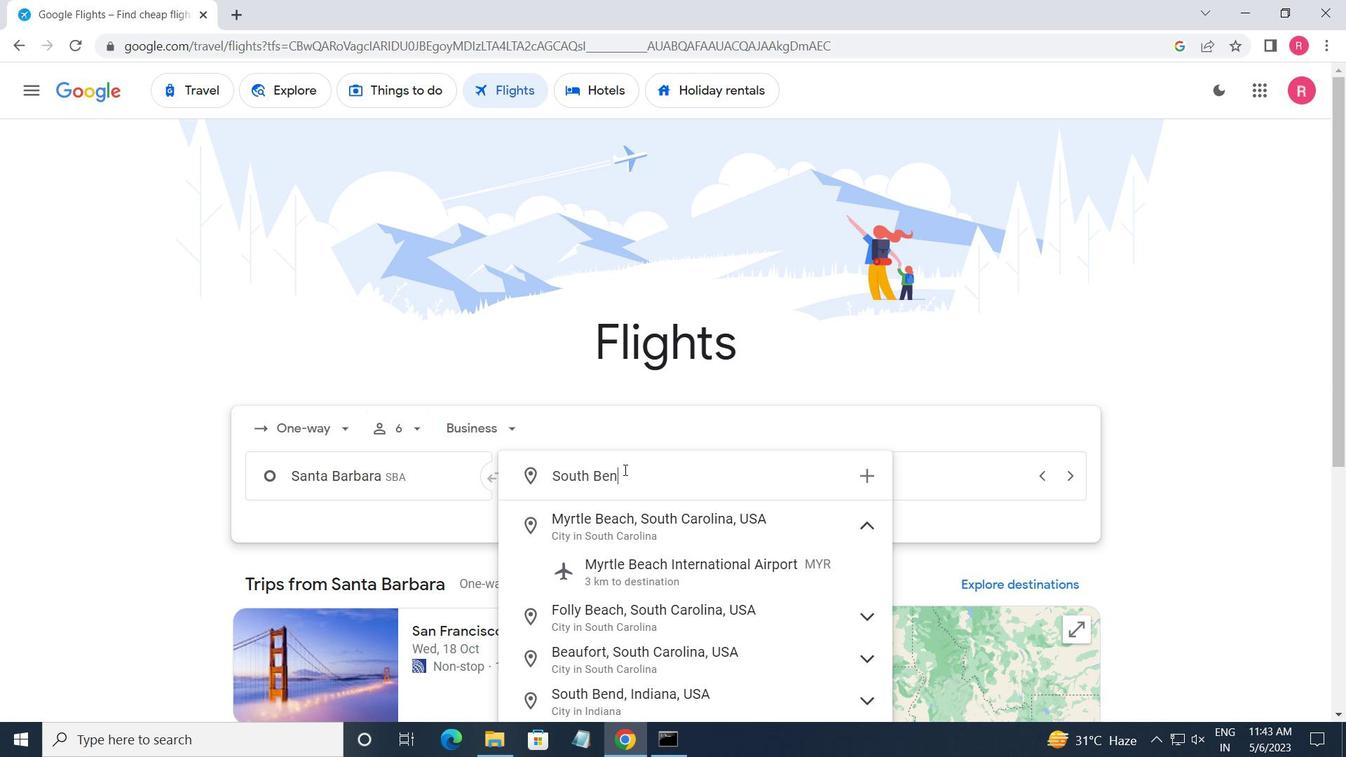 
Action: Mouse moved to (666, 565)
Screenshot: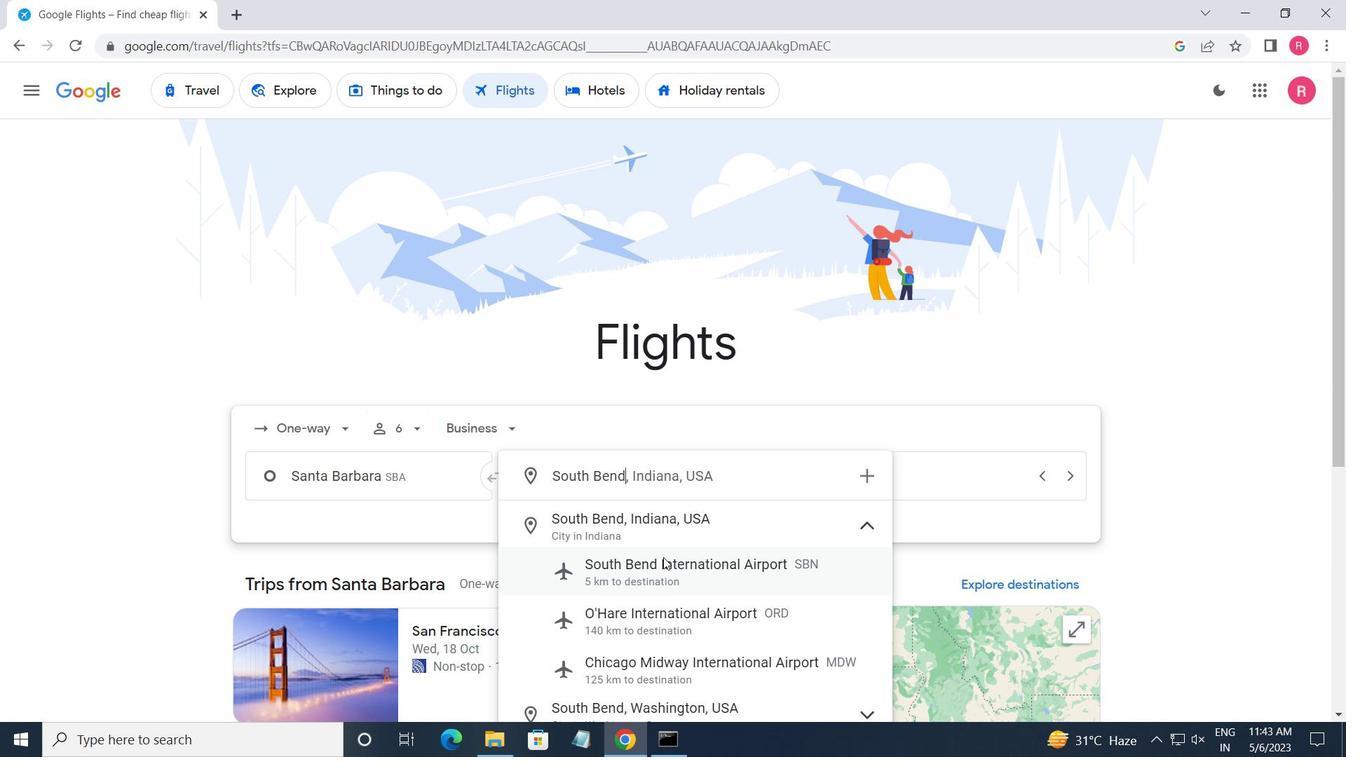 
Action: Mouse pressed left at (666, 565)
Screenshot: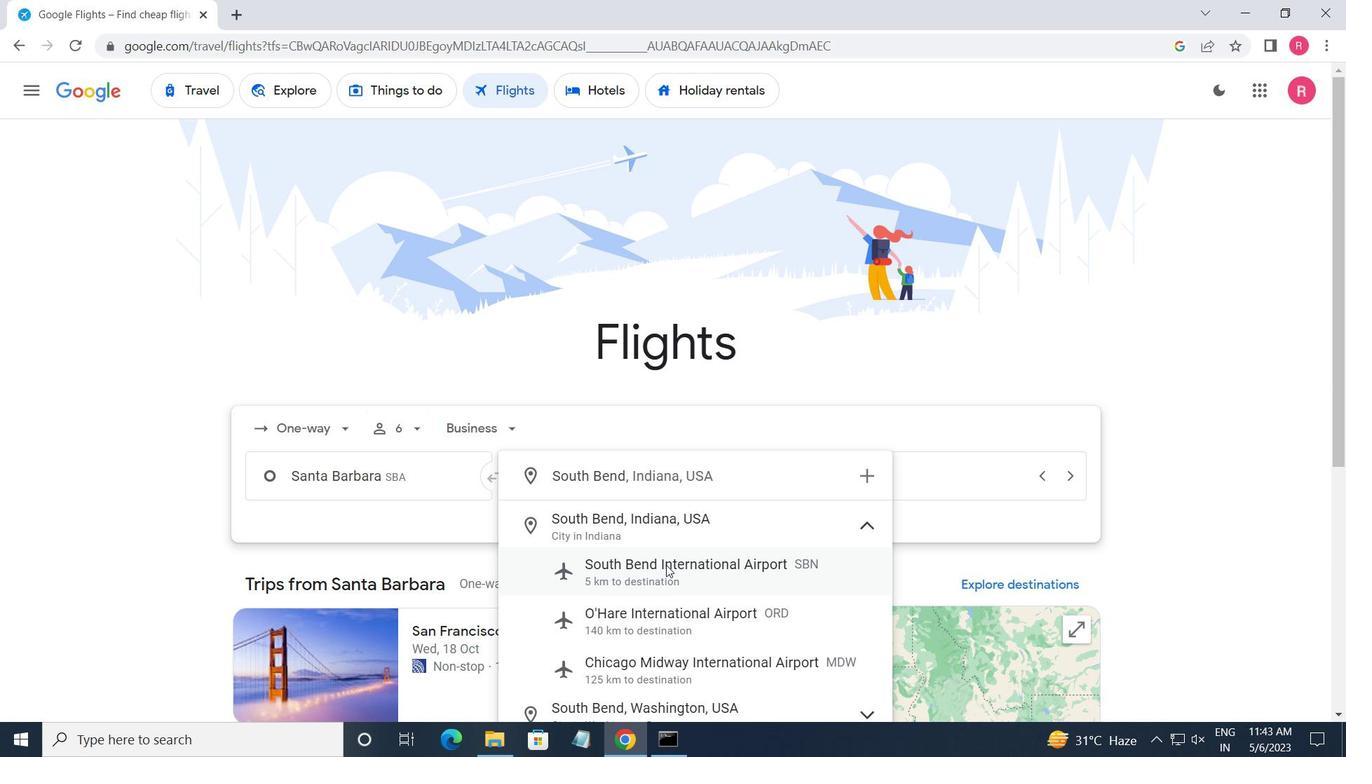 
Action: Mouse moved to (897, 473)
Screenshot: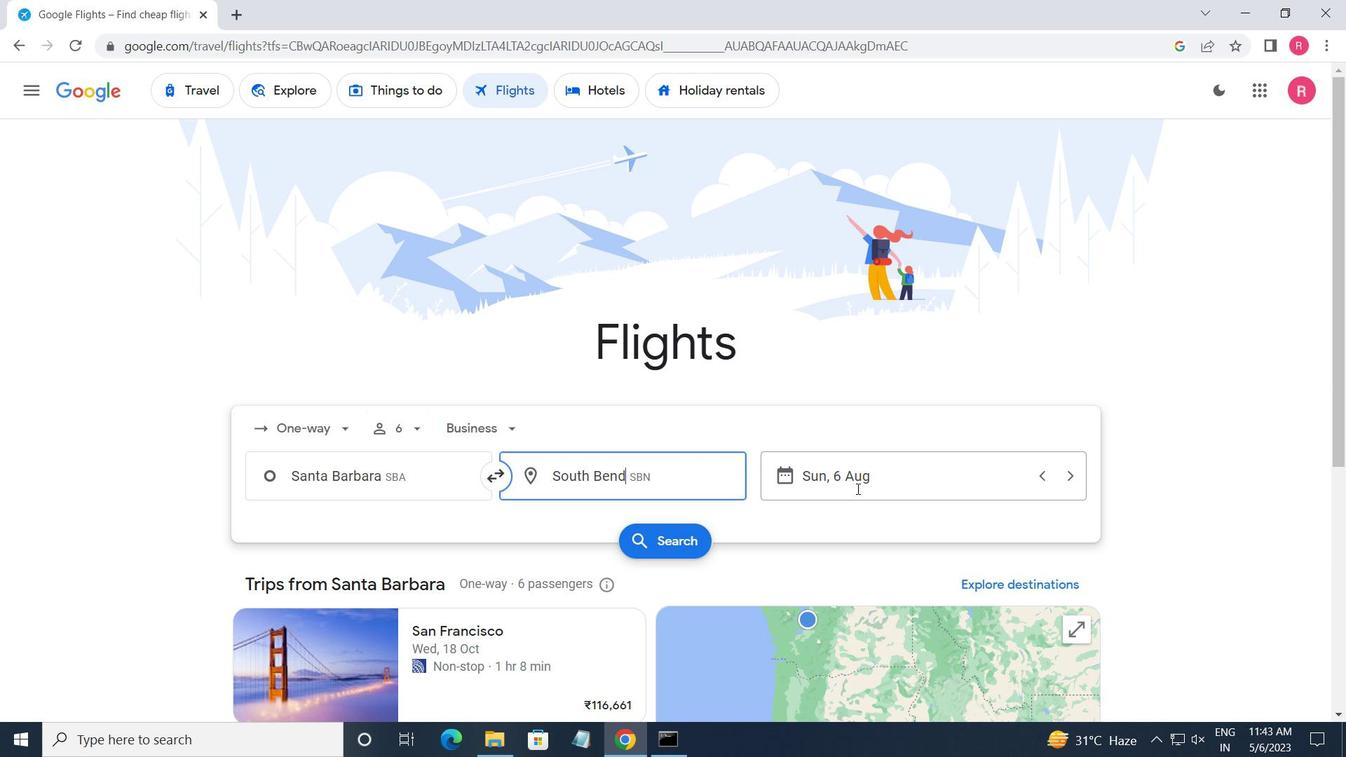 
Action: Mouse pressed left at (897, 473)
Screenshot: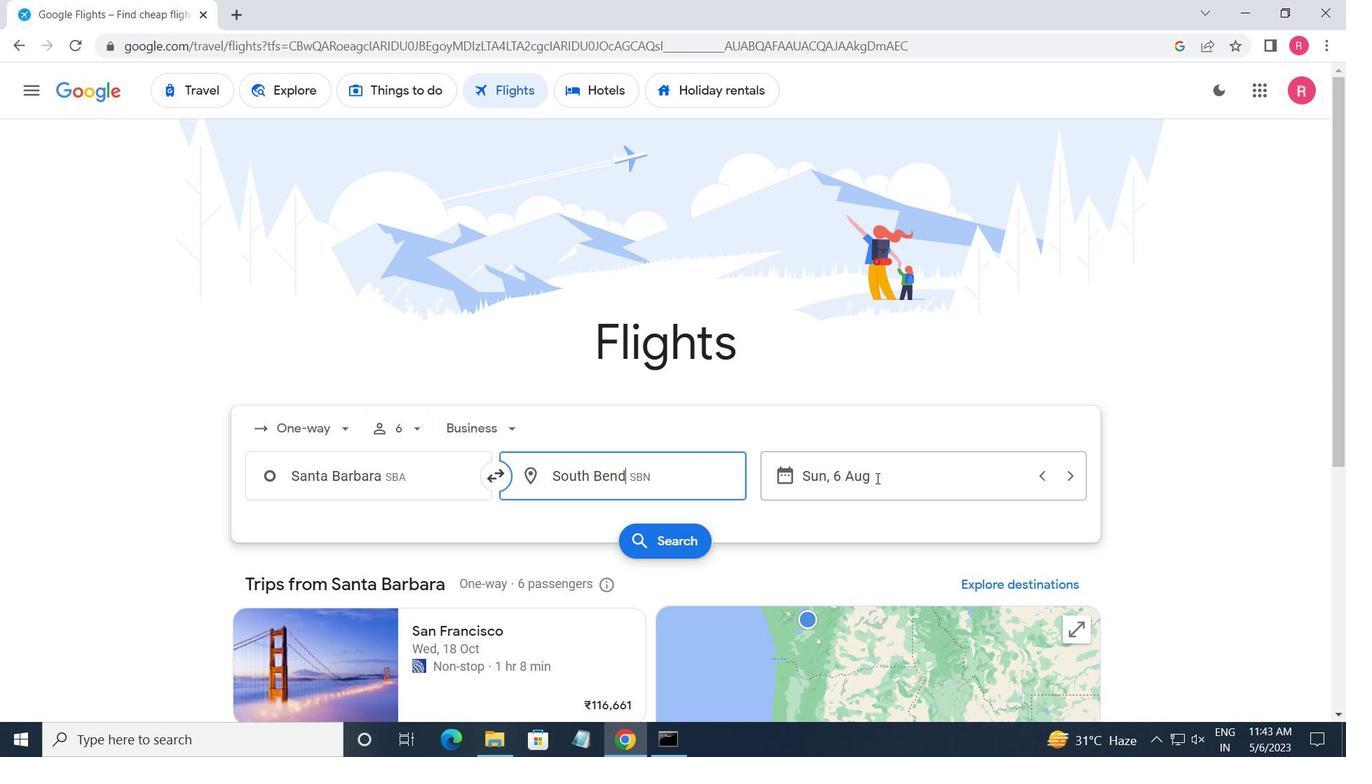 
Action: Mouse moved to (468, 444)
Screenshot: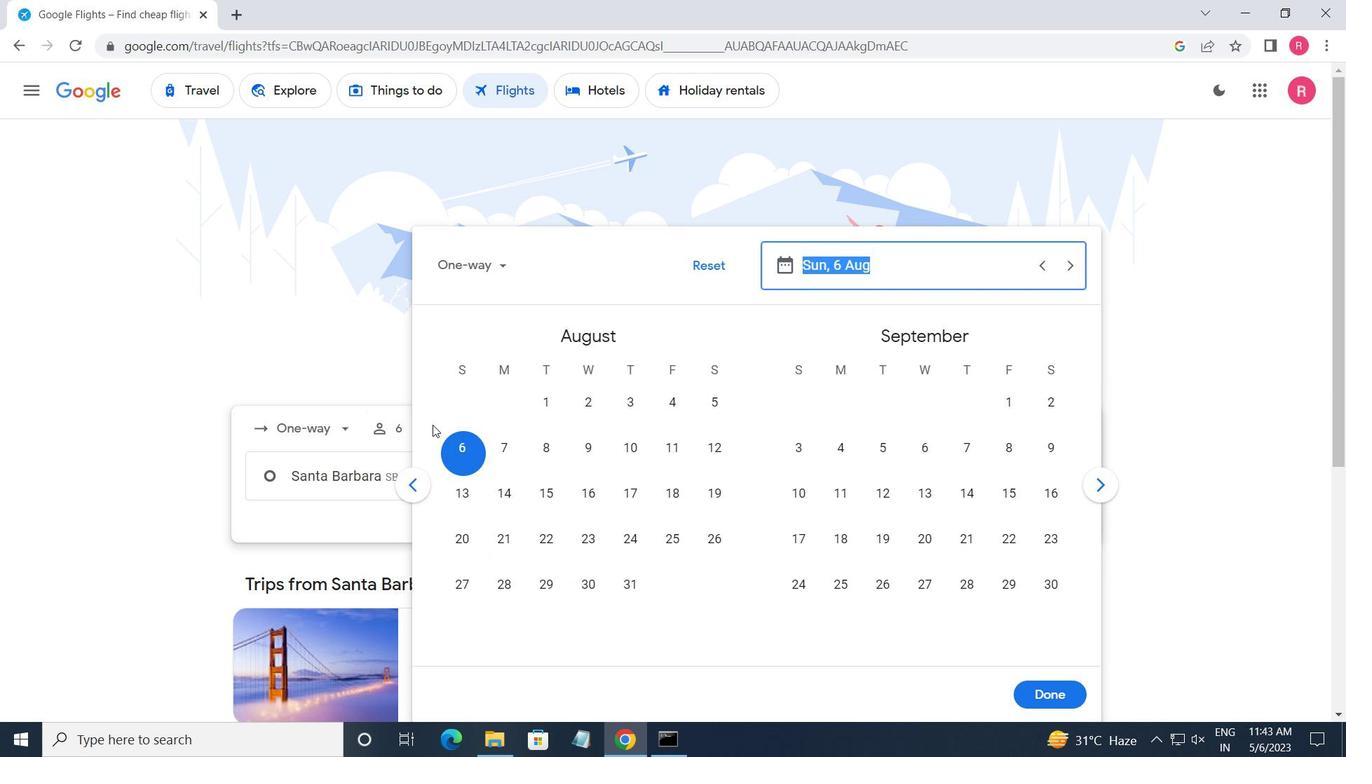 
Action: Mouse pressed left at (468, 444)
Screenshot: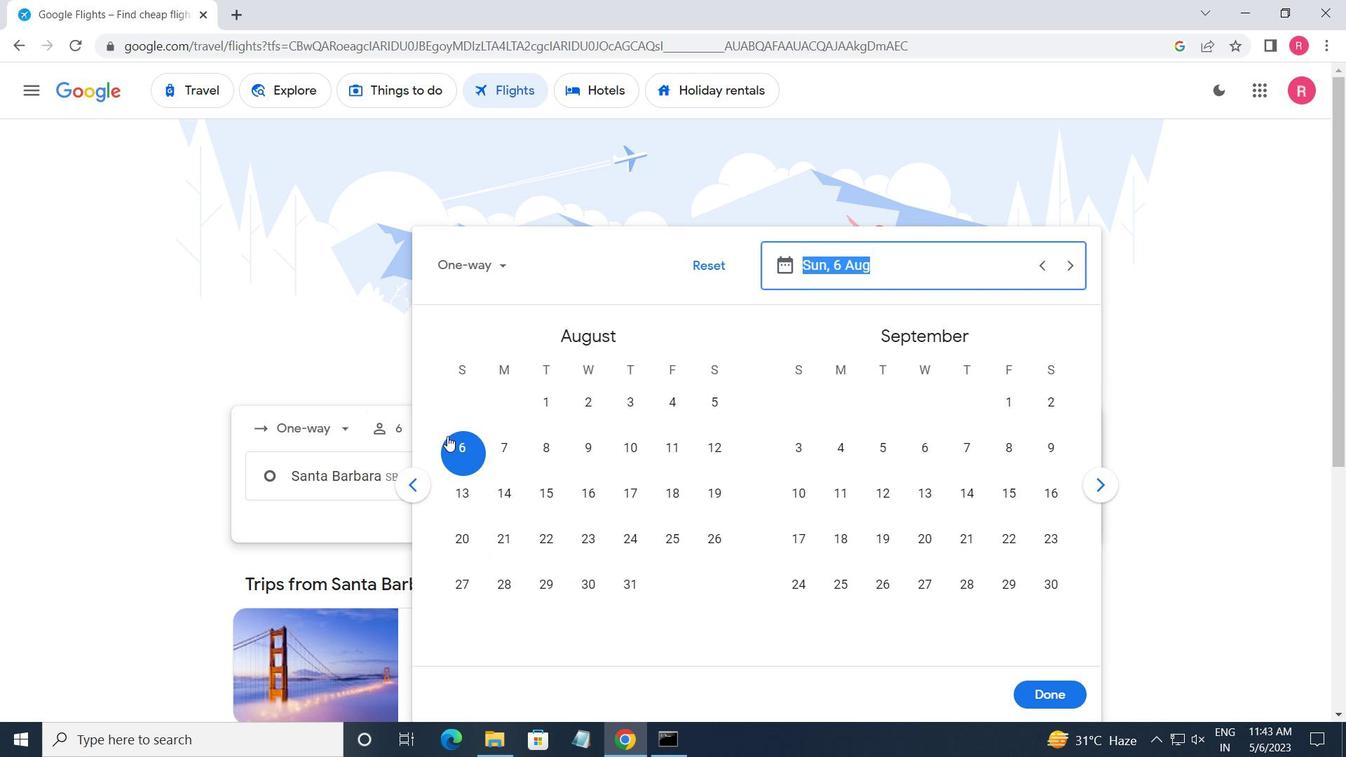 
Action: Mouse moved to (1040, 695)
Screenshot: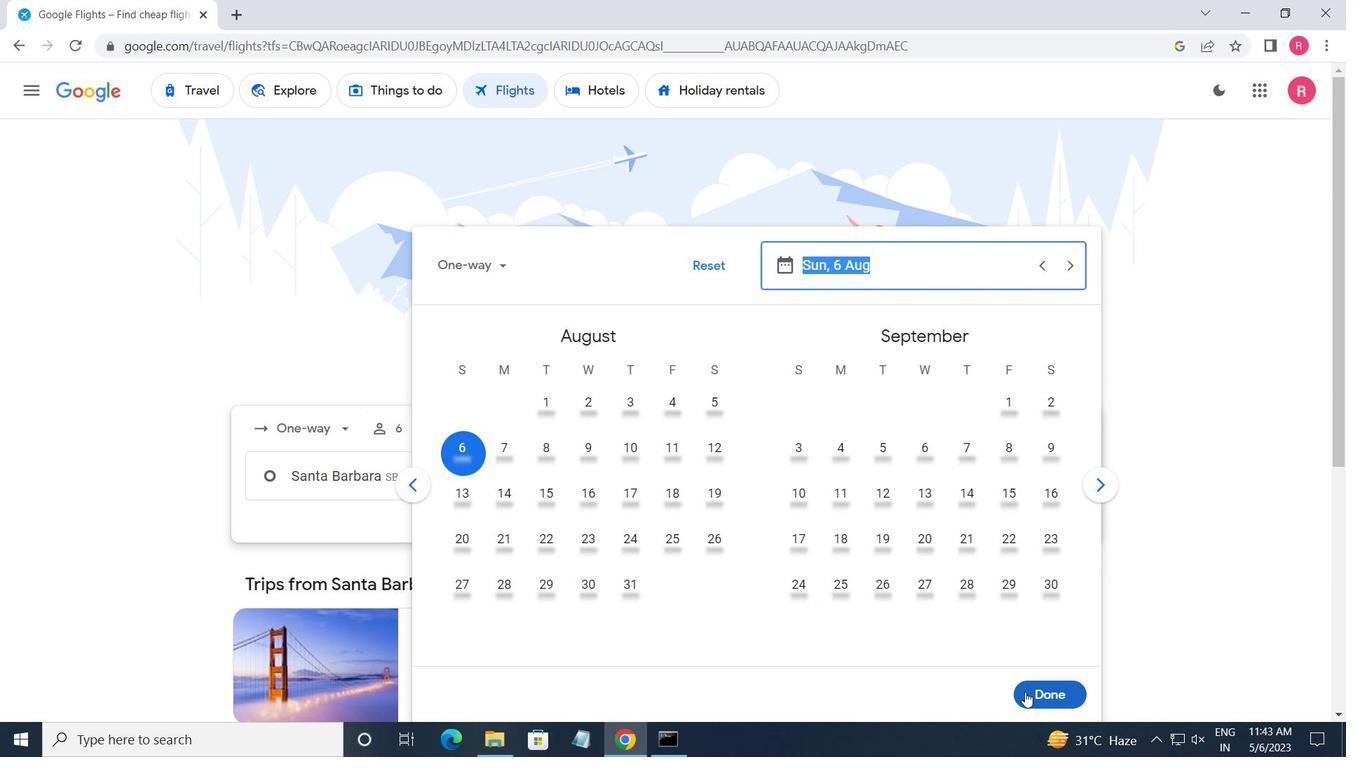 
Action: Mouse pressed left at (1040, 695)
Screenshot: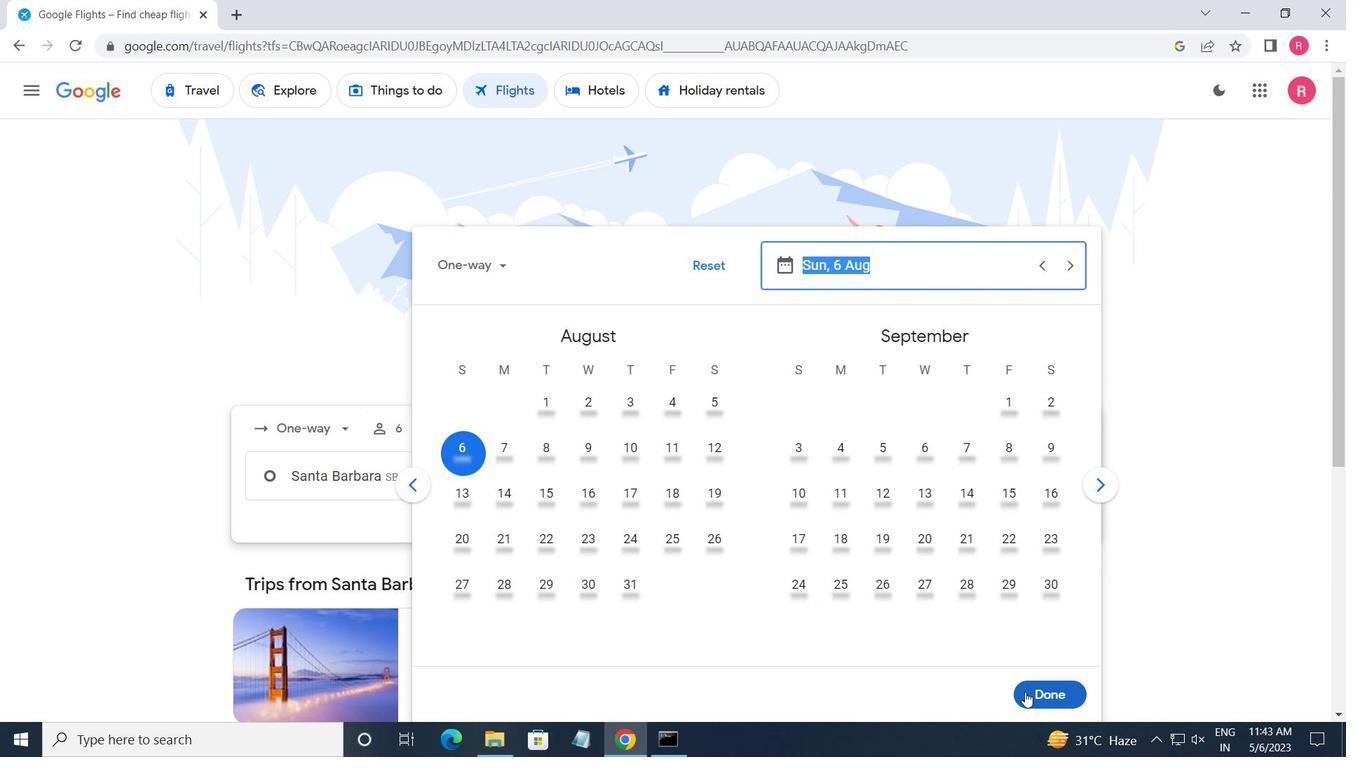 
Action: Mouse moved to (678, 534)
Screenshot: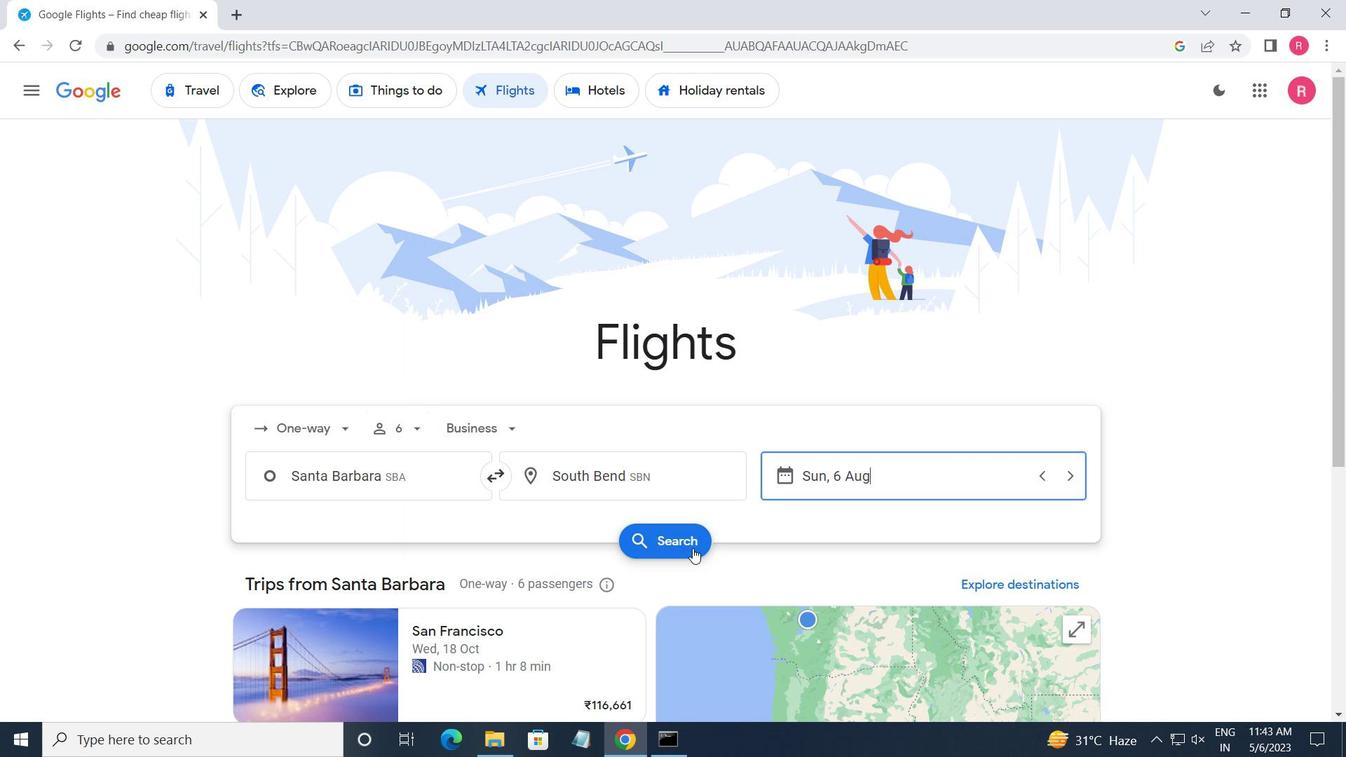 
Action: Mouse pressed left at (678, 534)
Screenshot: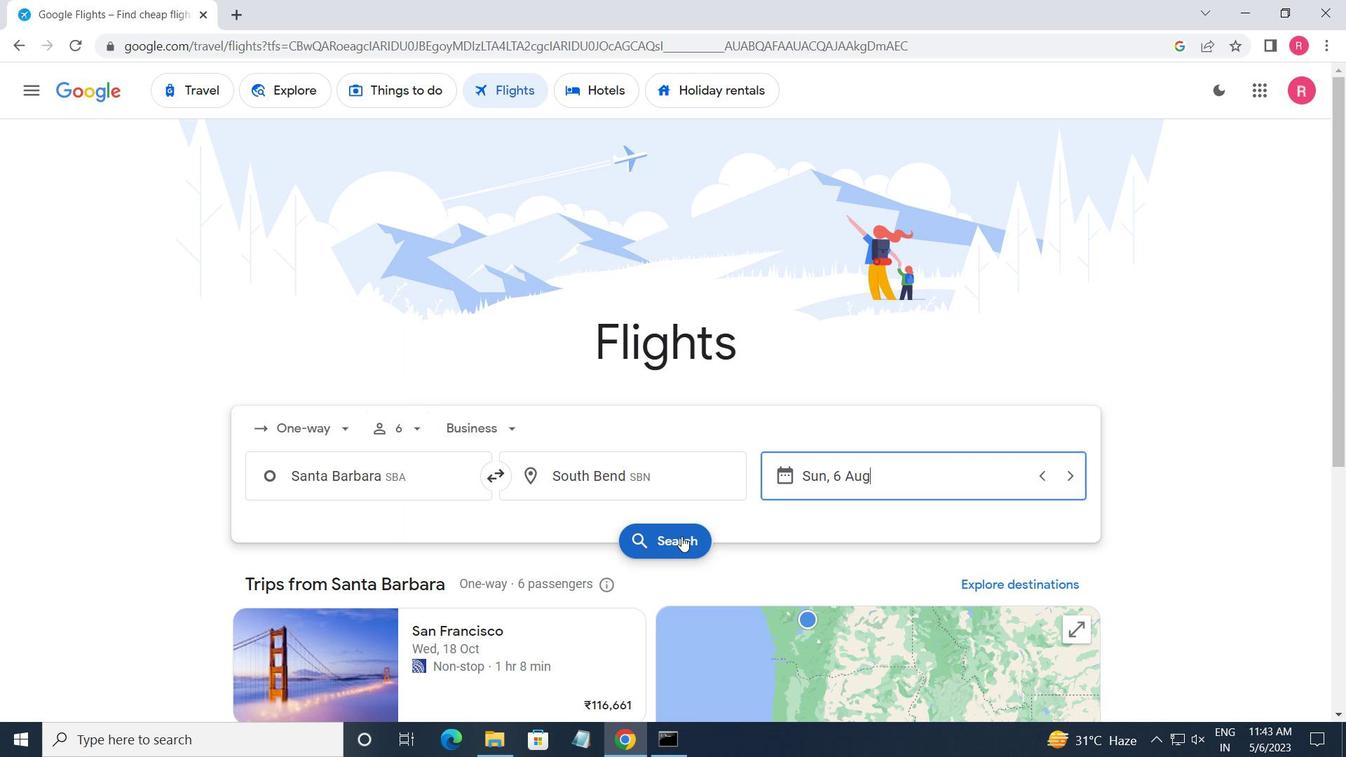 
Action: Mouse moved to (253, 256)
Screenshot: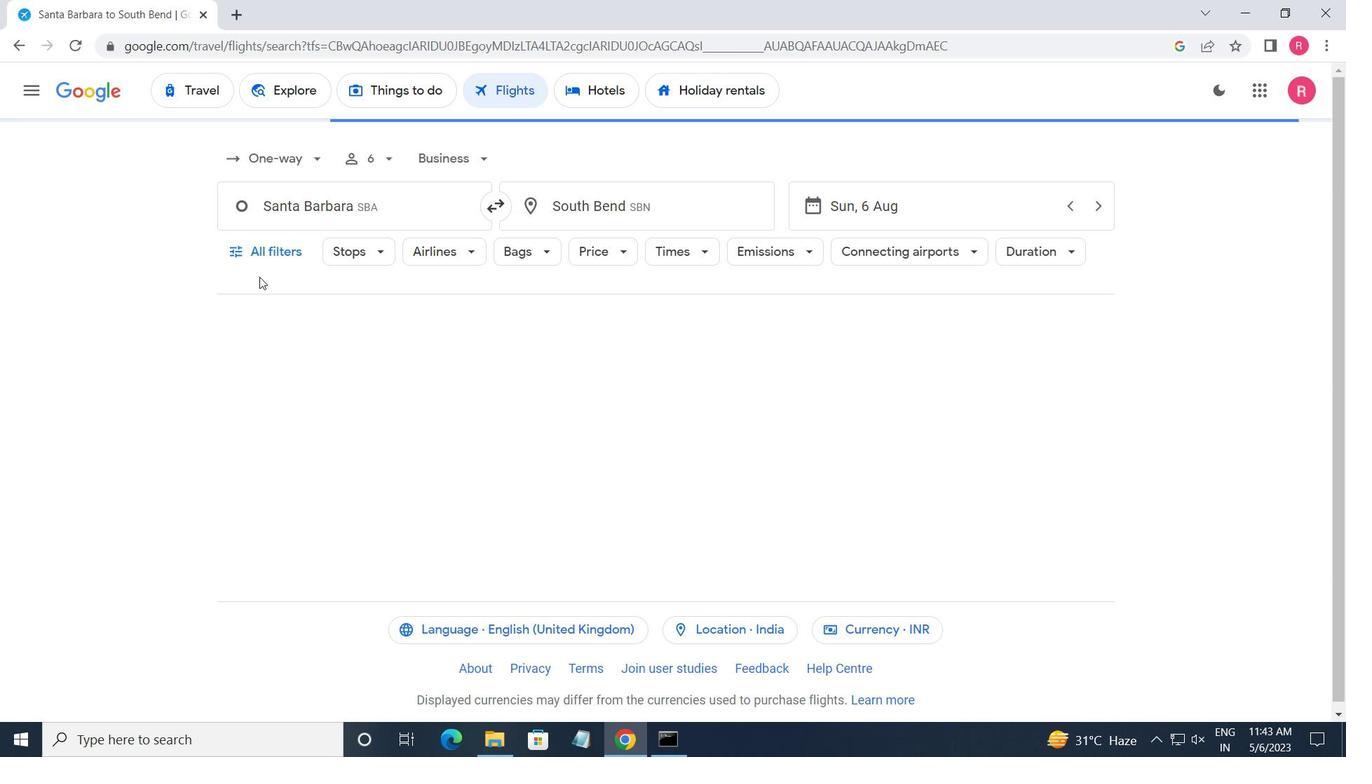 
Action: Mouse pressed left at (253, 256)
Screenshot: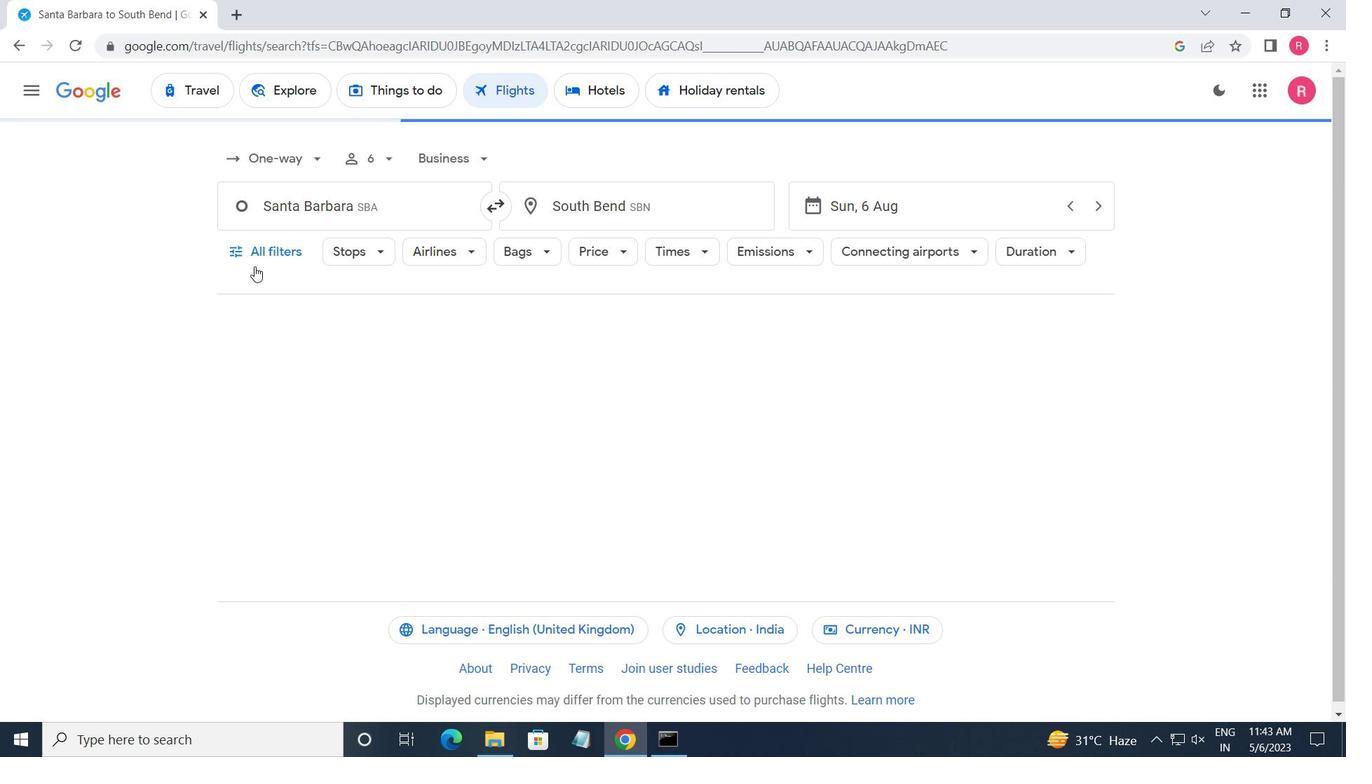 
Action: Mouse moved to (359, 469)
Screenshot: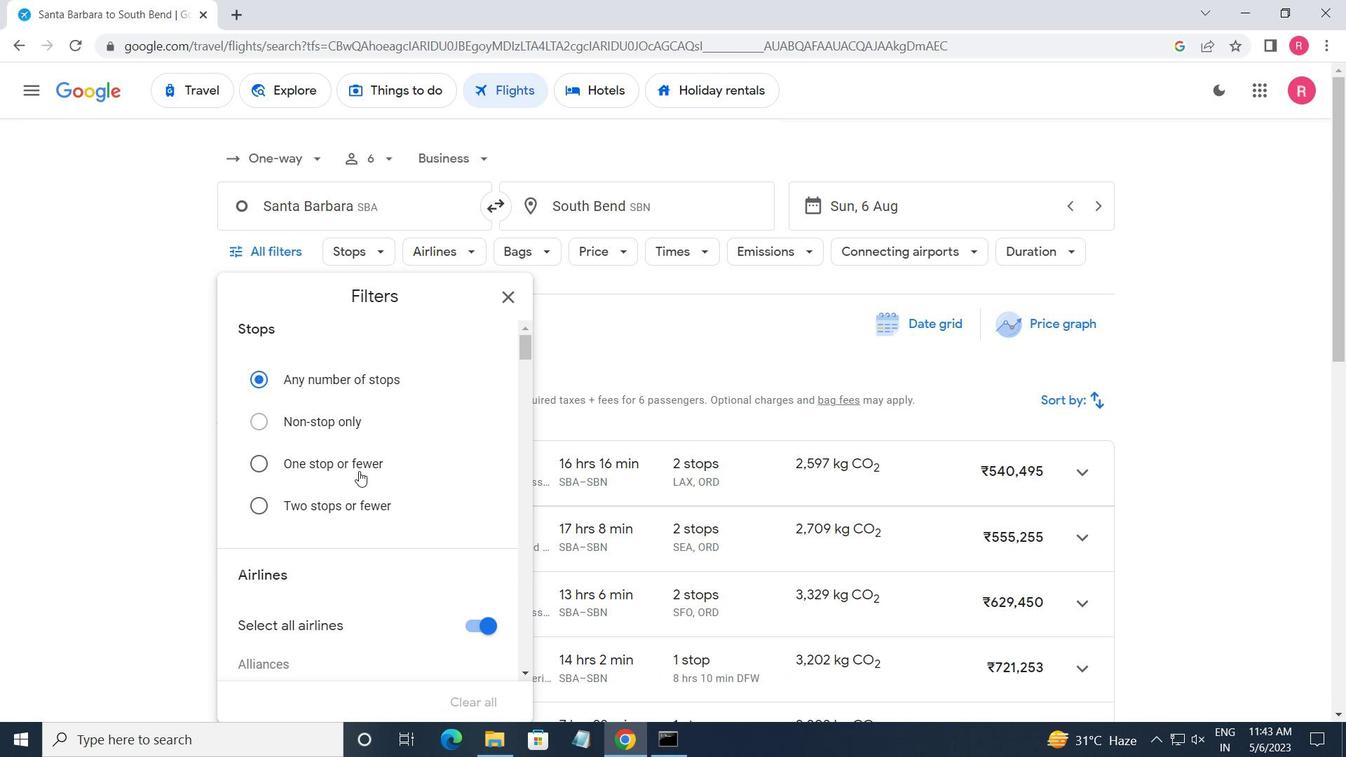 
Action: Mouse scrolled (359, 468) with delta (0, 0)
Screenshot: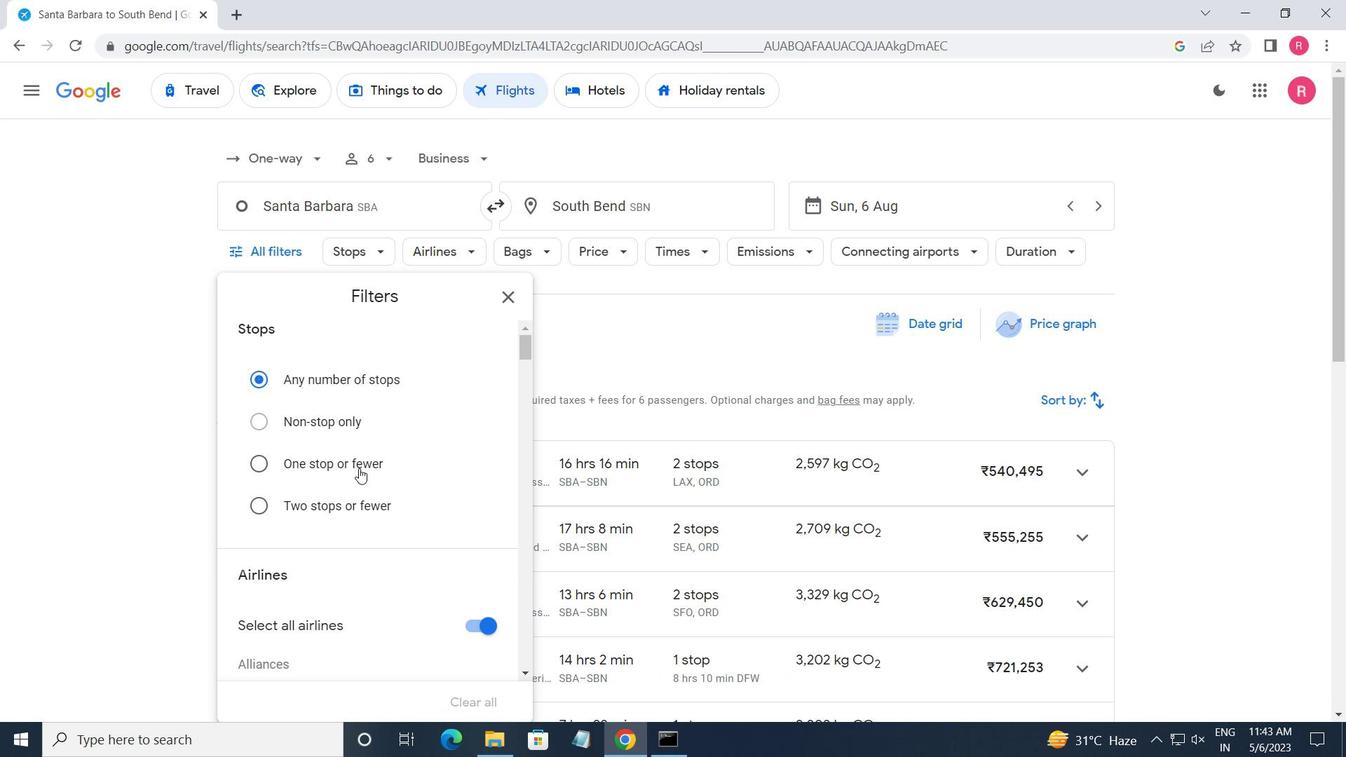 
Action: Mouse scrolled (359, 468) with delta (0, 0)
Screenshot: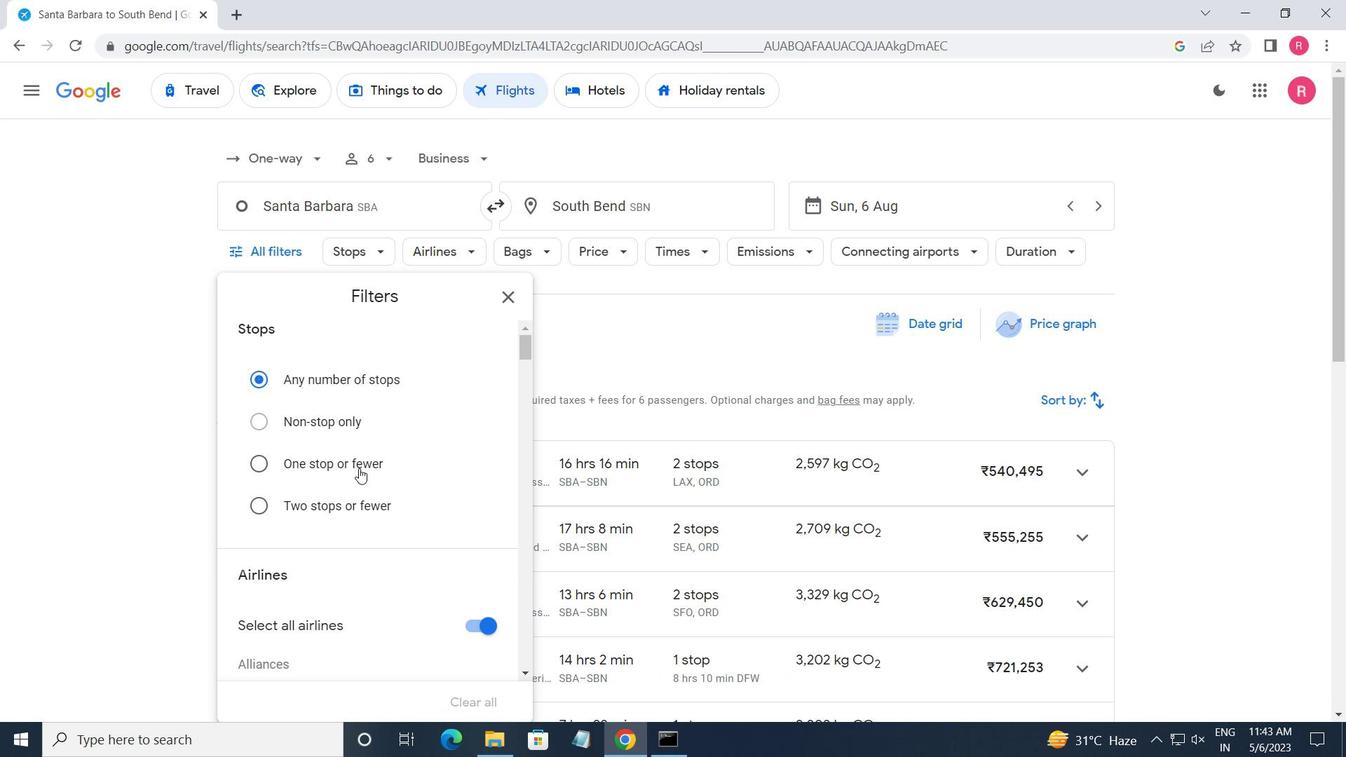 
Action: Mouse scrolled (359, 468) with delta (0, 0)
Screenshot: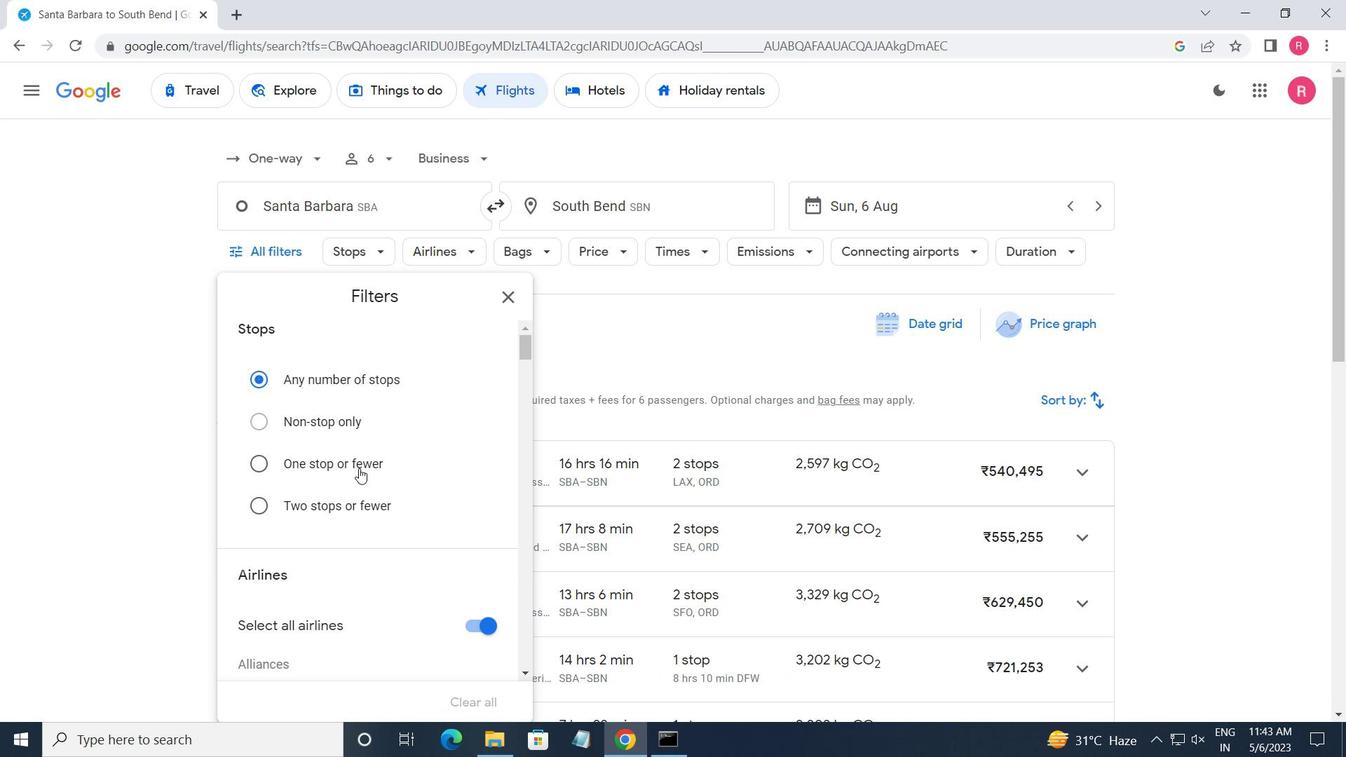 
Action: Mouse scrolled (359, 468) with delta (0, 0)
Screenshot: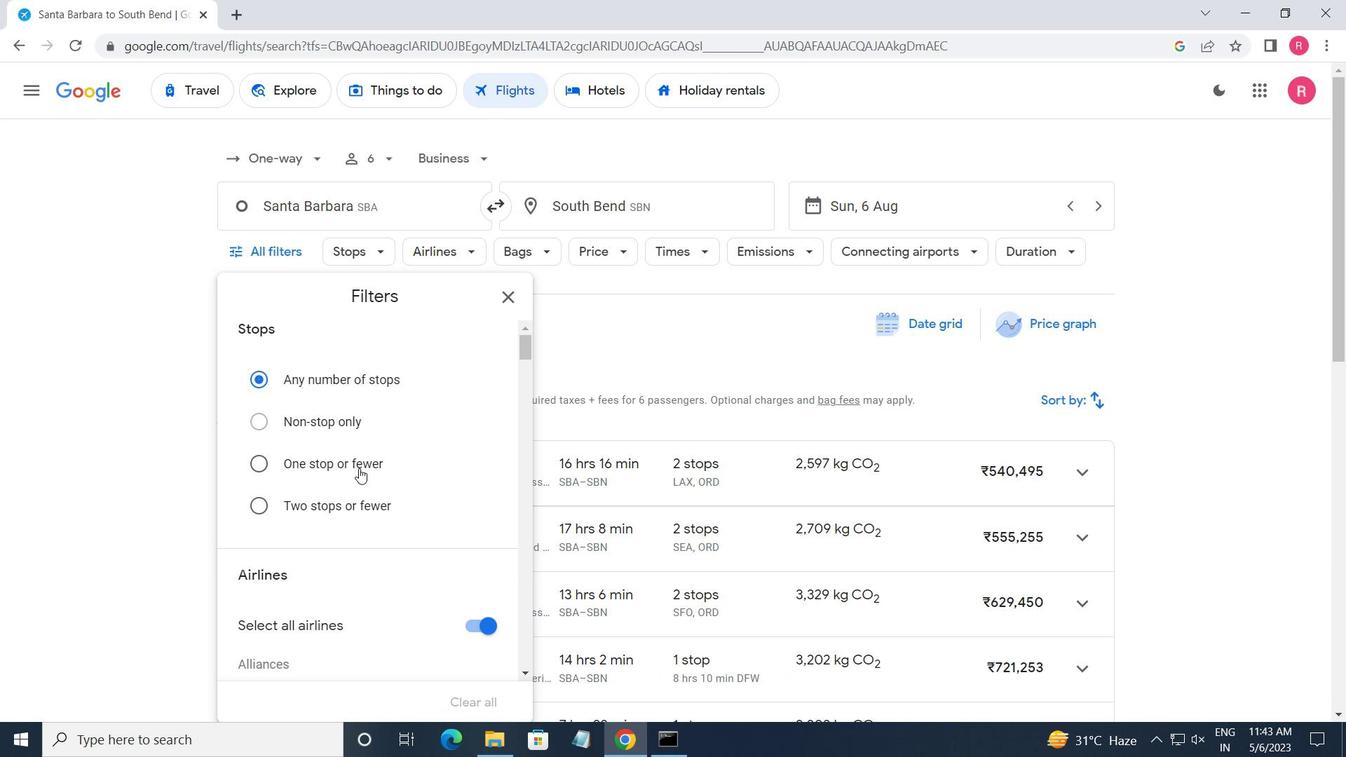 
Action: Mouse moved to (360, 467)
Screenshot: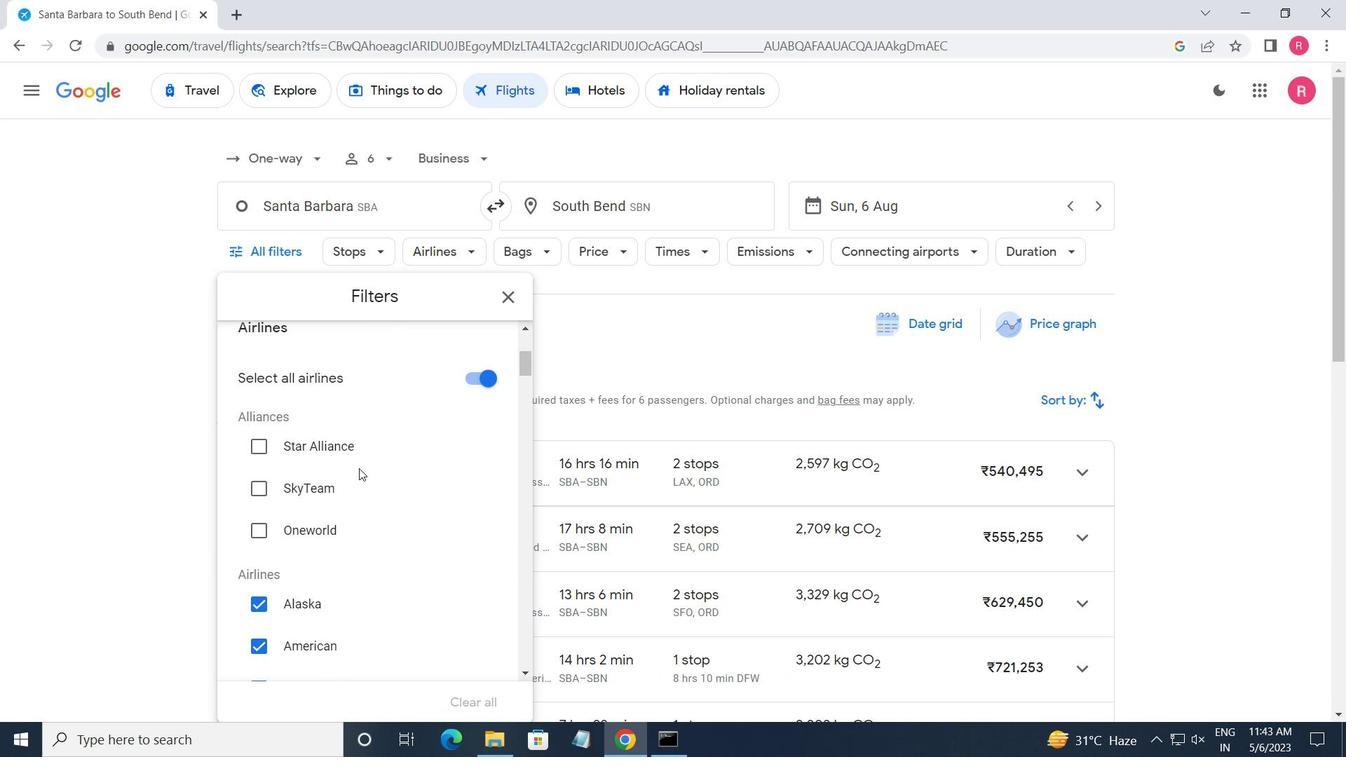 
Action: Mouse scrolled (360, 466) with delta (0, 0)
Screenshot: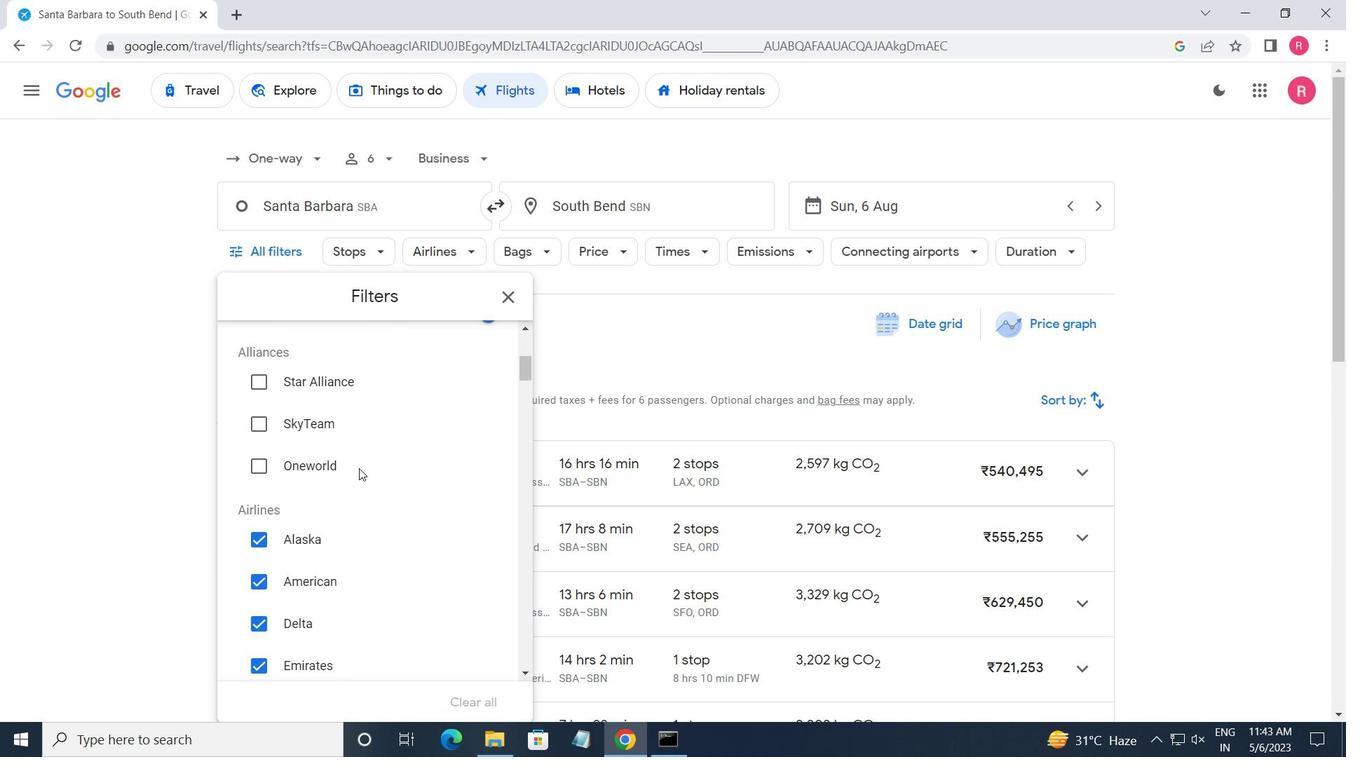 
Action: Mouse moved to (466, 543)
Screenshot: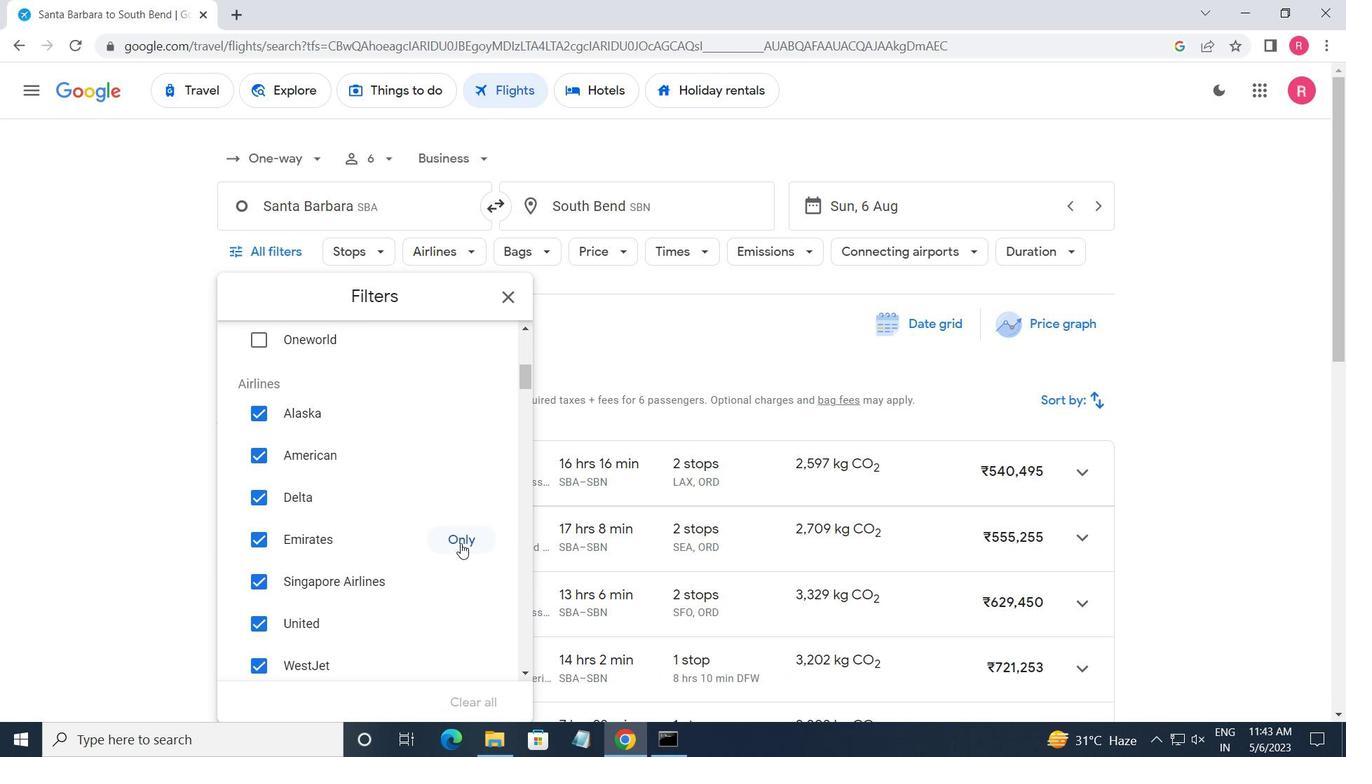 
Action: Mouse pressed left at (466, 543)
Screenshot: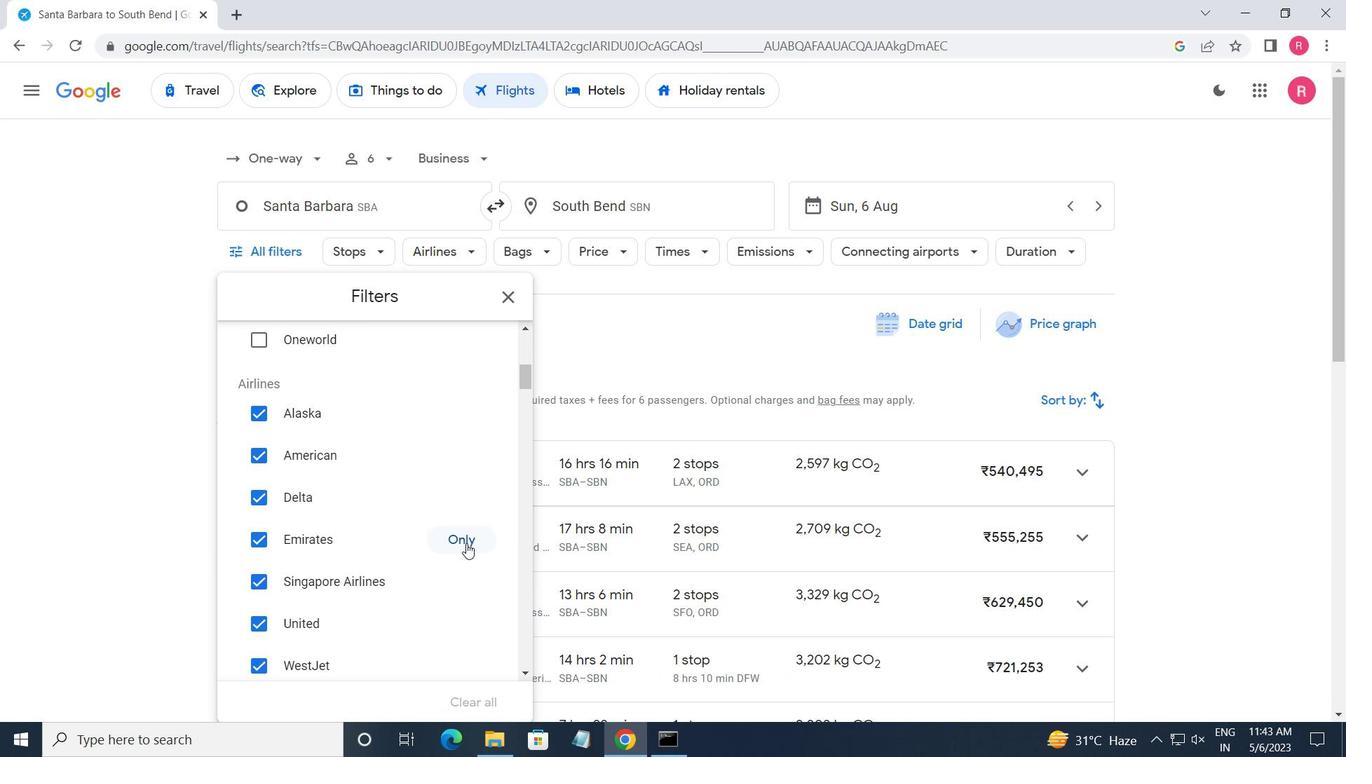 
Action: Mouse moved to (467, 538)
Screenshot: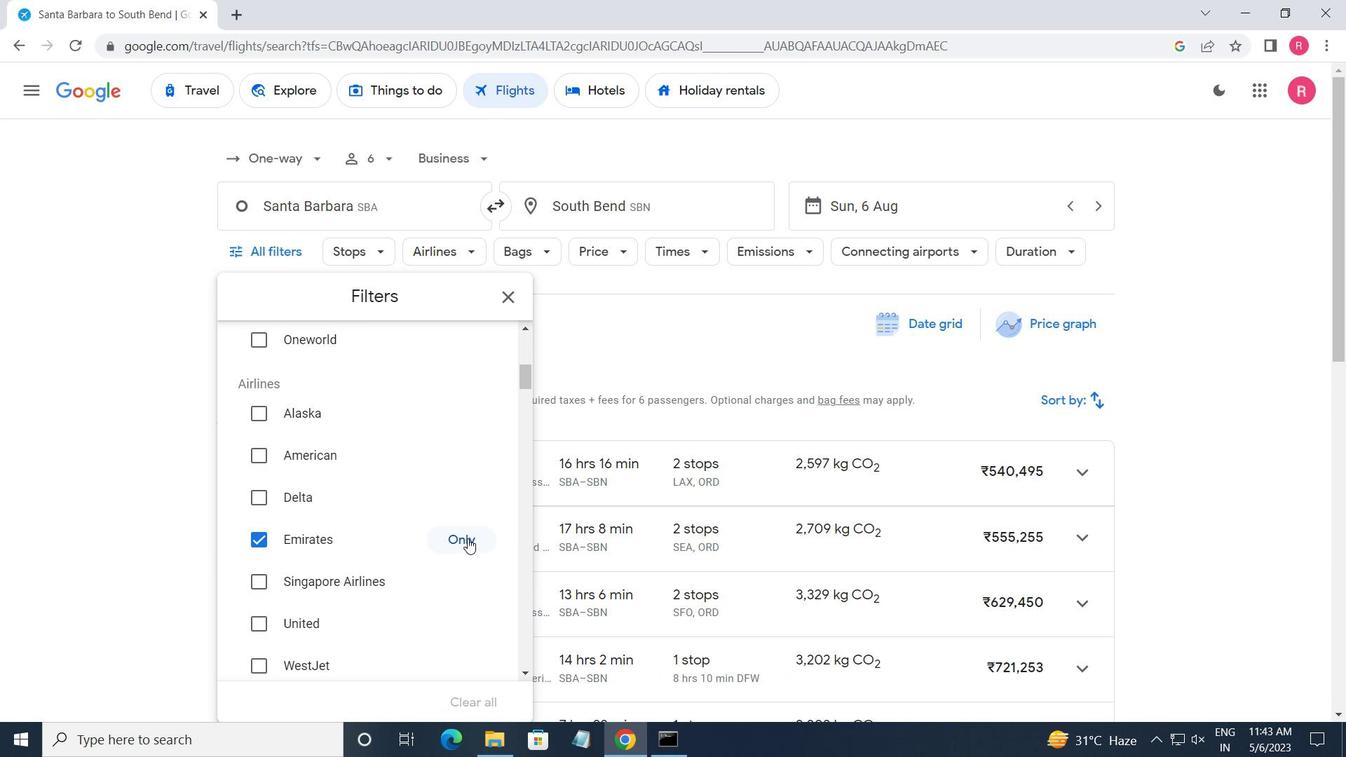 
Action: Mouse scrolled (467, 538) with delta (0, 0)
Screenshot: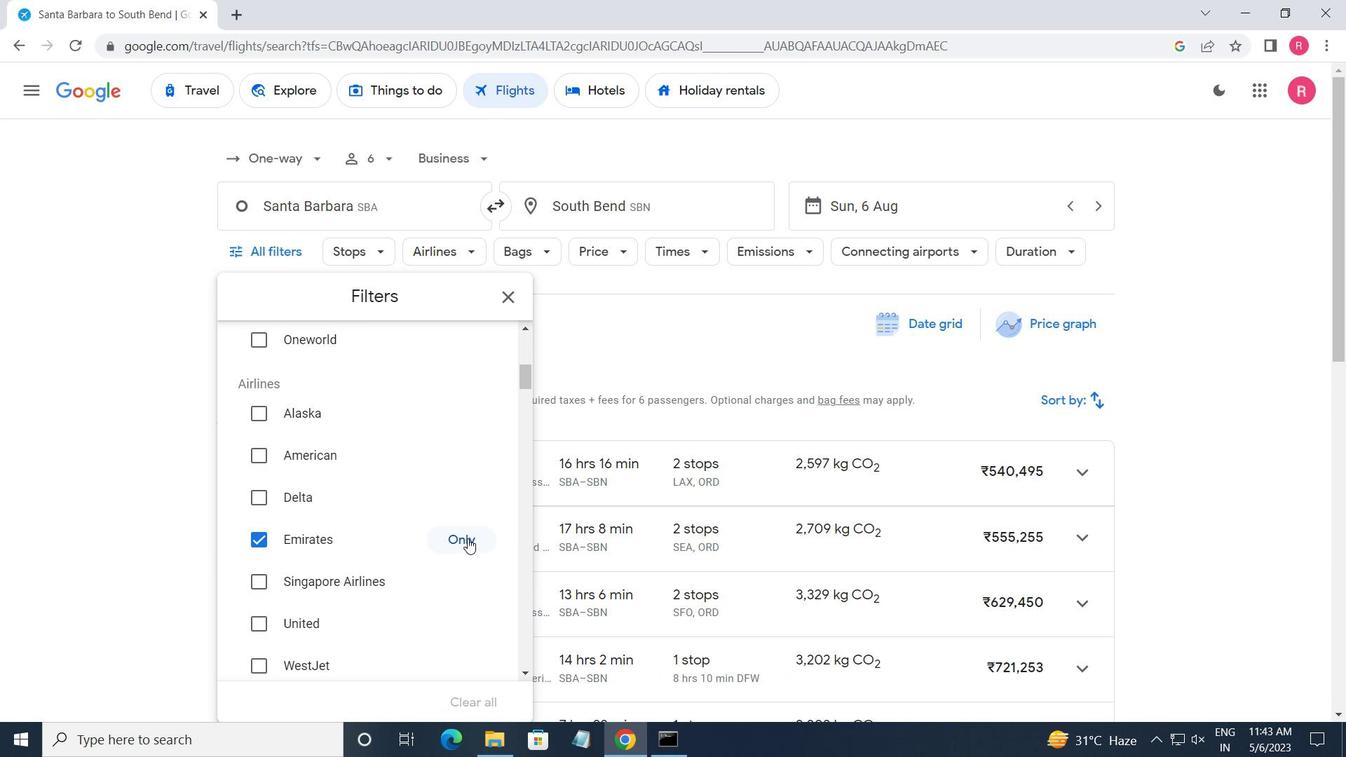 
Action: Mouse moved to (467, 538)
Screenshot: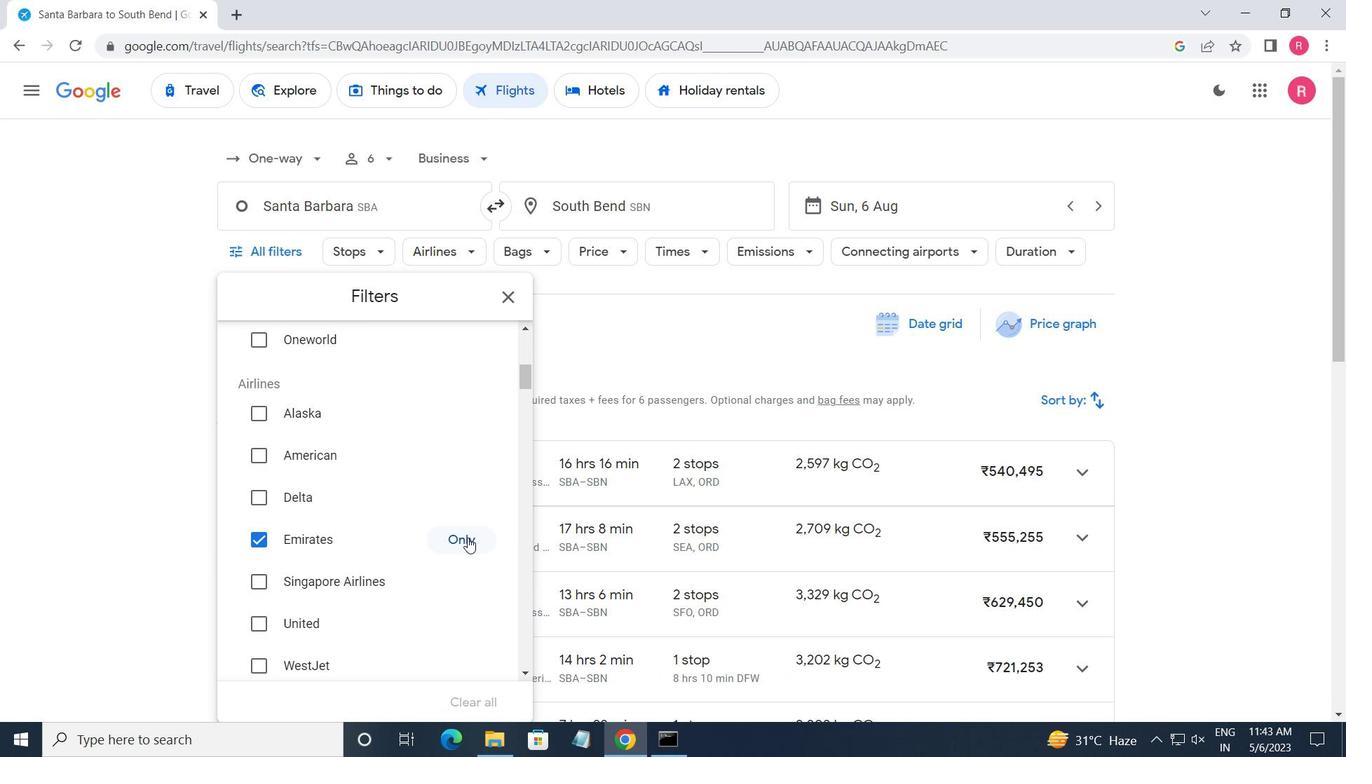 
Action: Mouse scrolled (467, 537) with delta (0, 0)
Screenshot: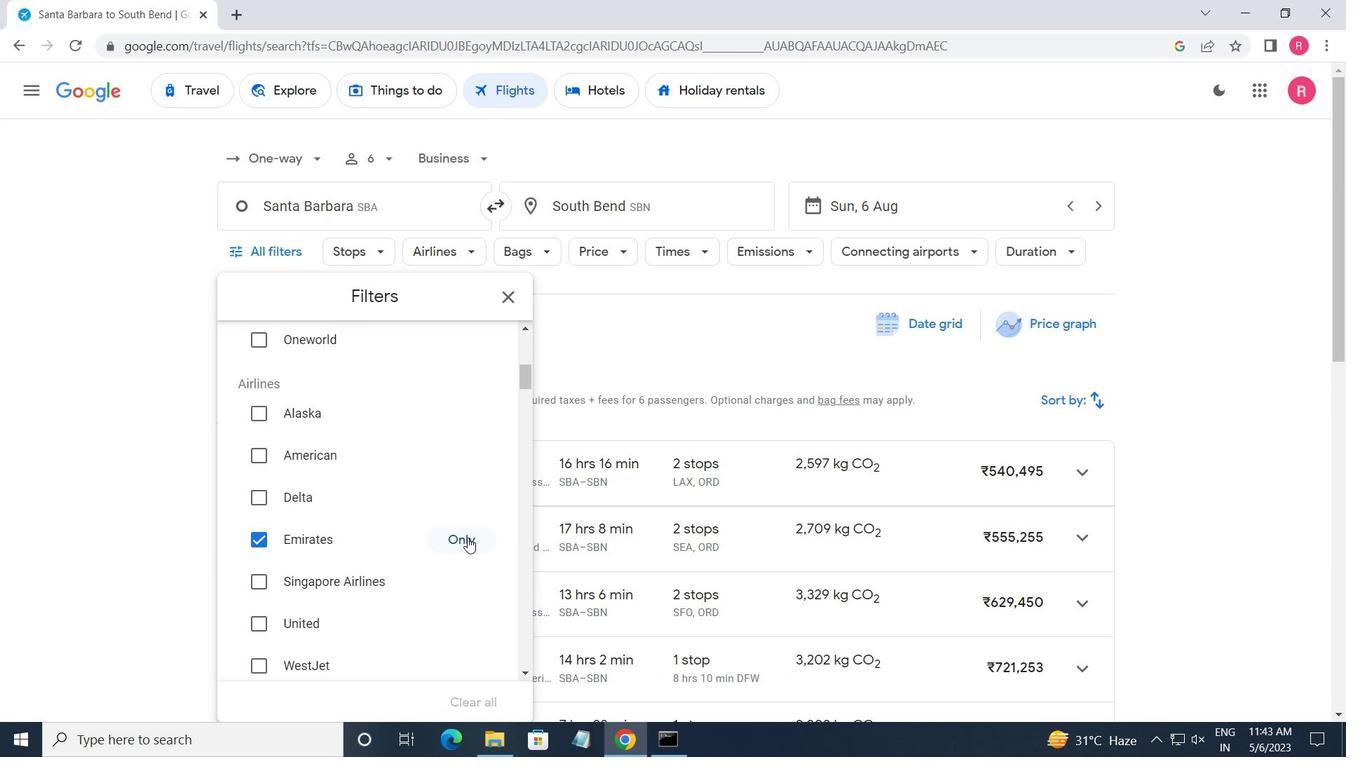 
Action: Mouse scrolled (467, 537) with delta (0, 0)
Screenshot: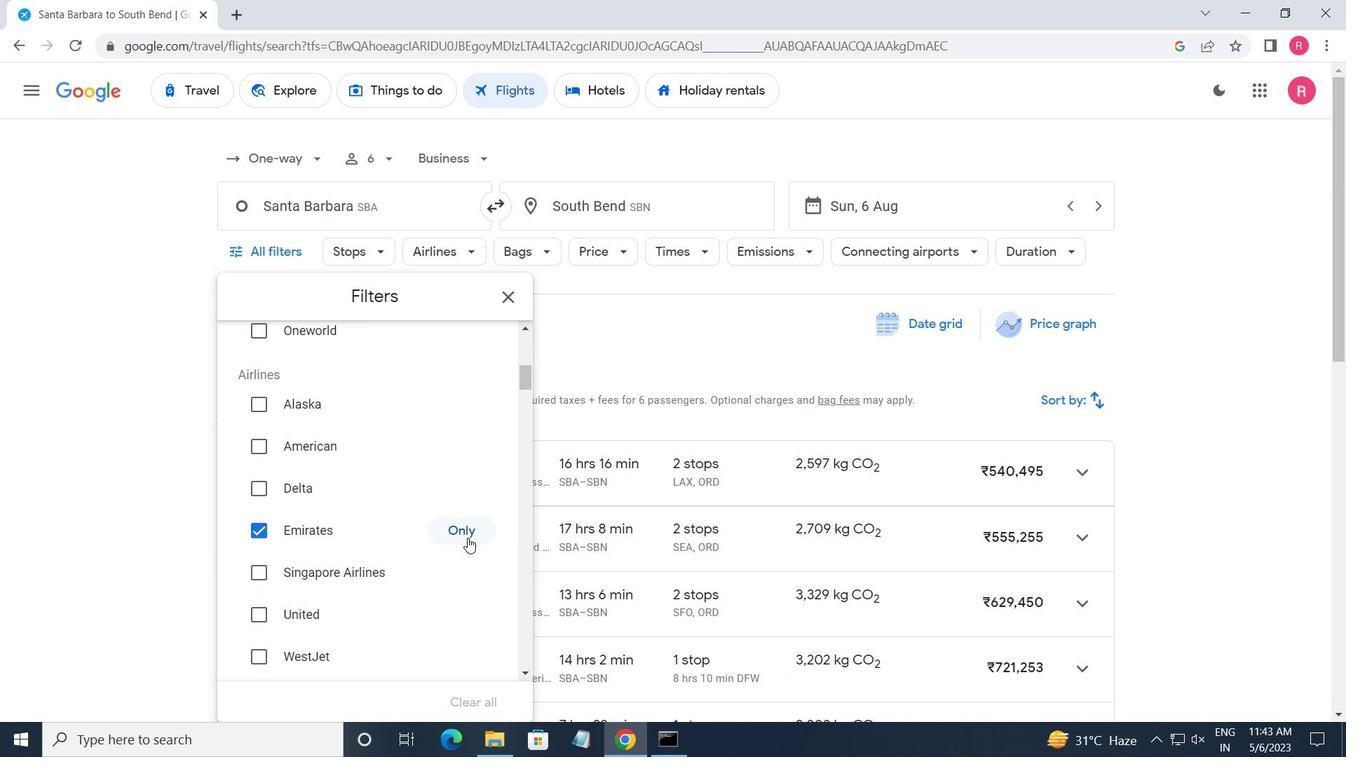 
Action: Mouse moved to (480, 566)
Screenshot: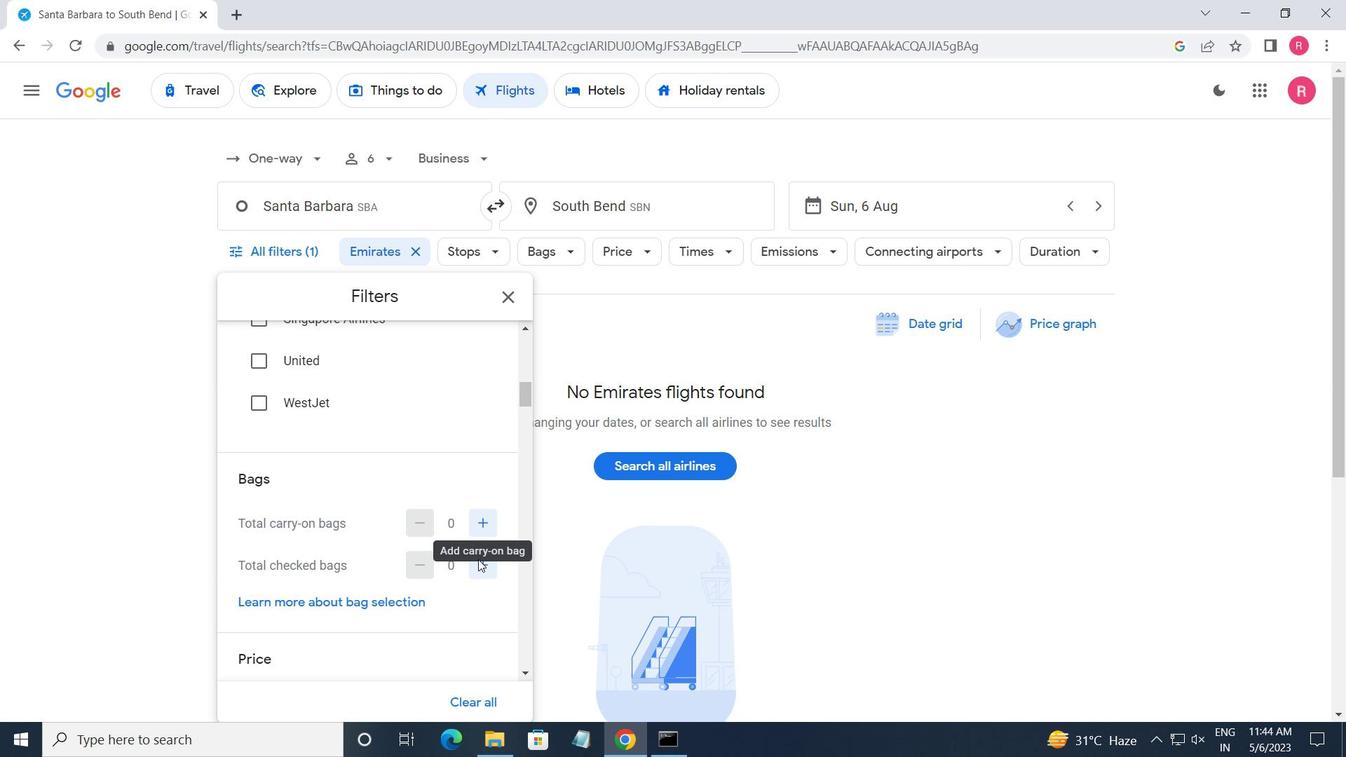 
Action: Mouse pressed left at (480, 566)
Screenshot: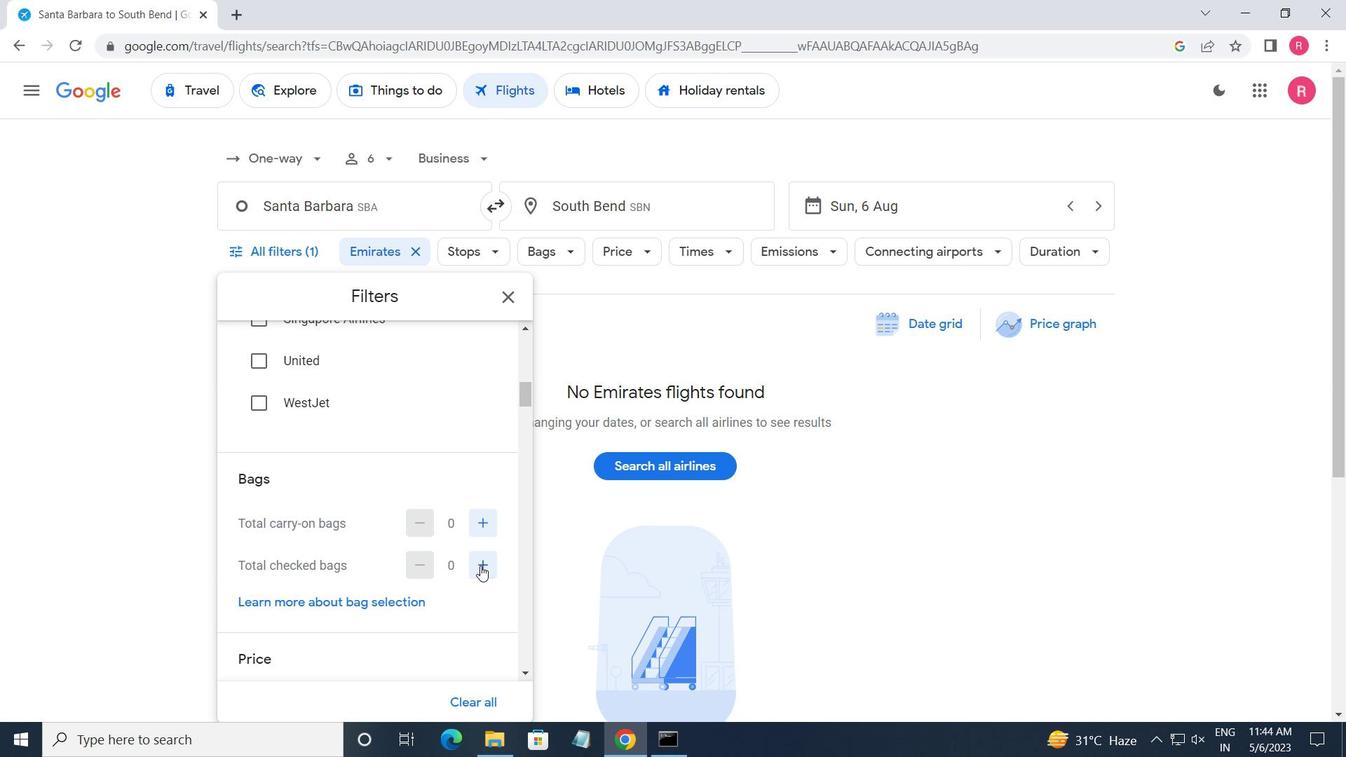 
Action: Mouse pressed left at (480, 566)
Screenshot: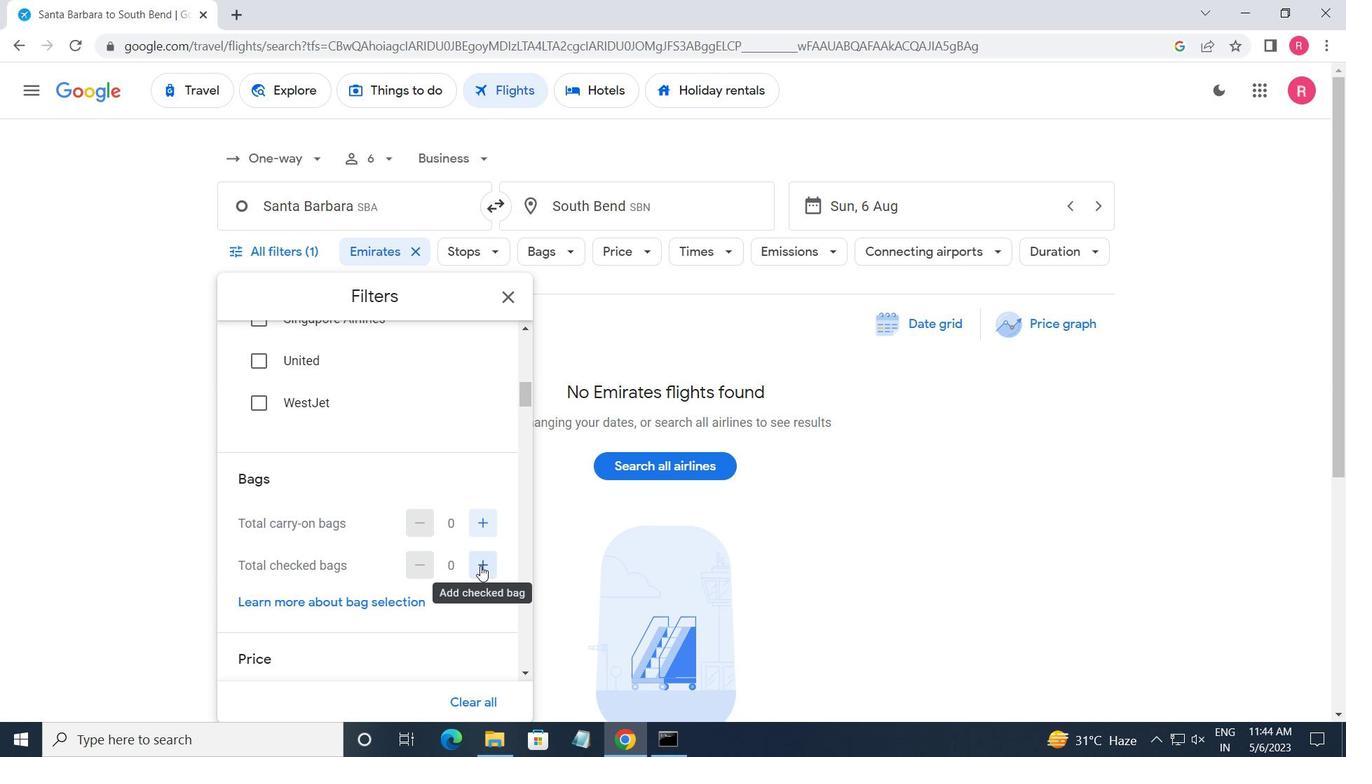 
Action: Mouse pressed left at (480, 566)
Screenshot: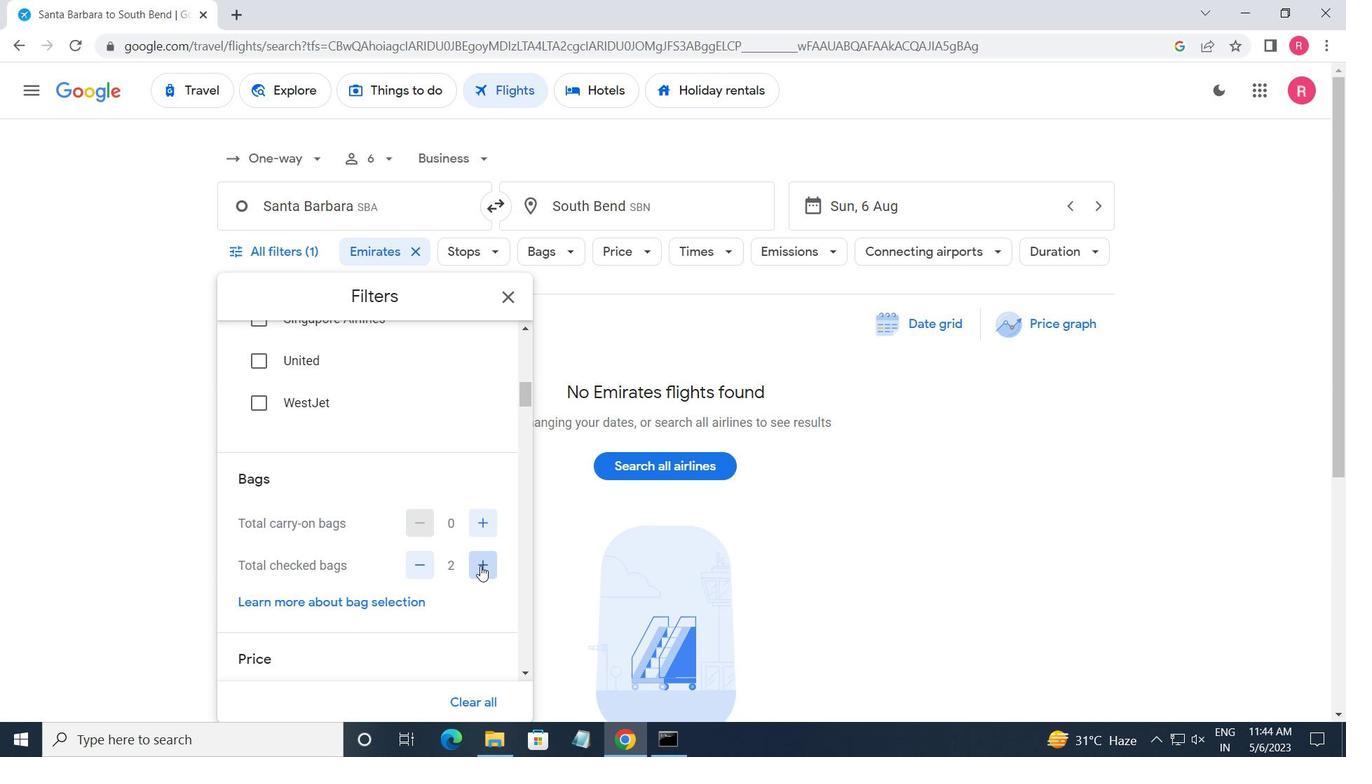 
Action: Mouse moved to (480, 566)
Screenshot: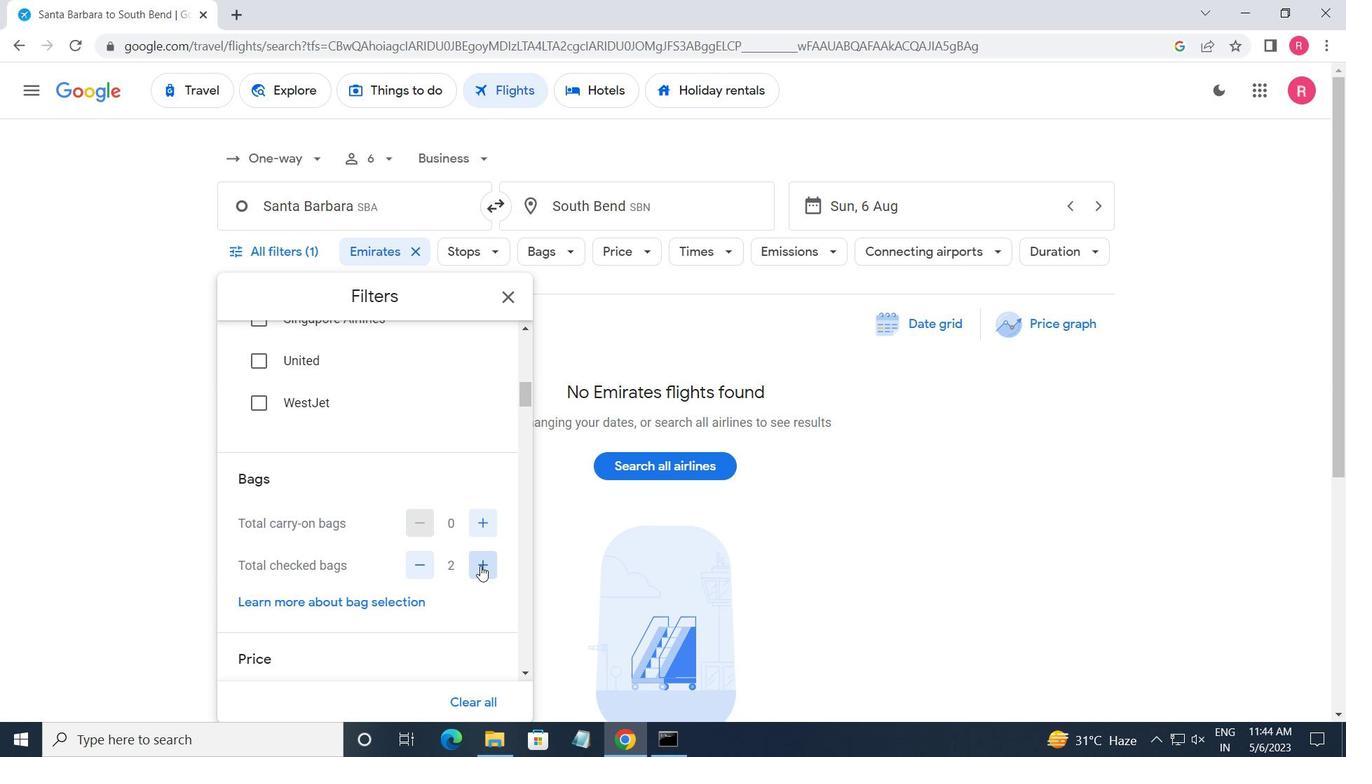 
Action: Mouse pressed left at (480, 566)
Screenshot: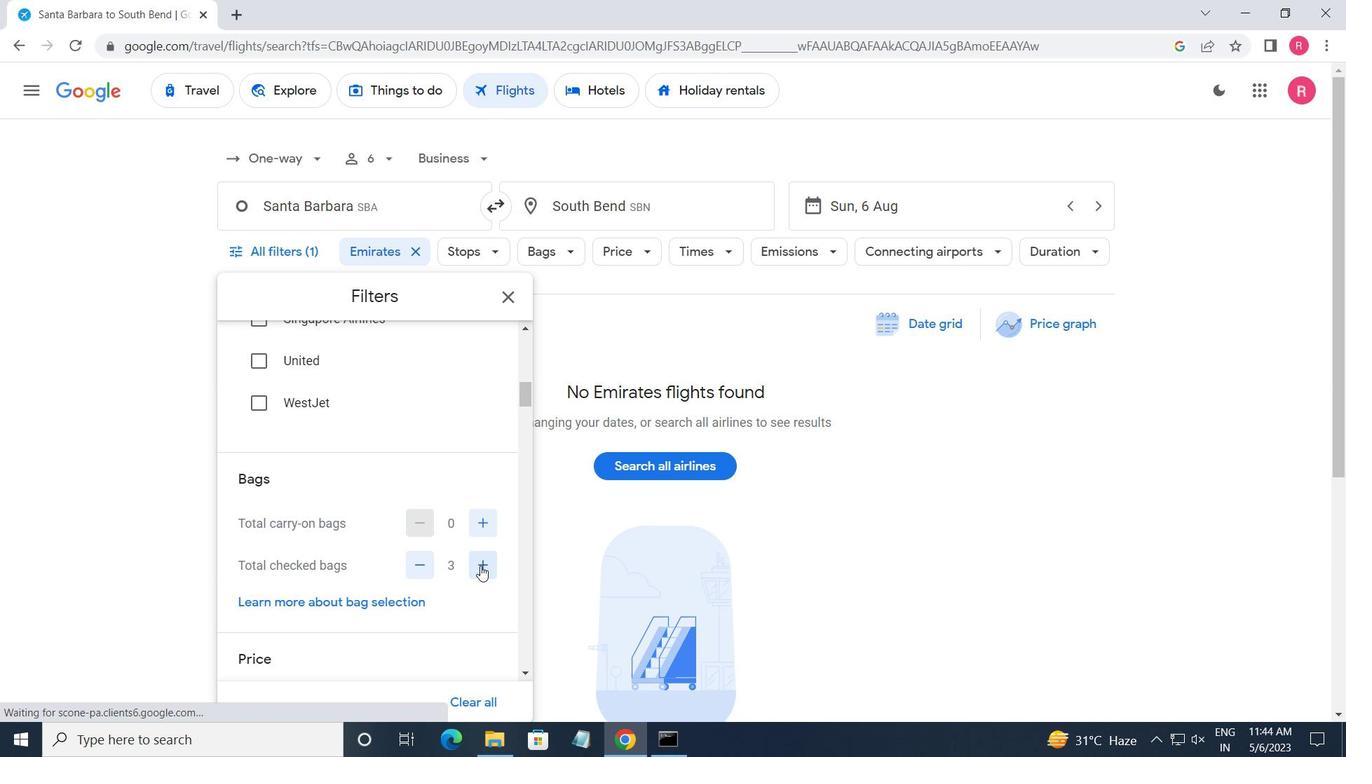 
Action: Mouse moved to (479, 561)
Screenshot: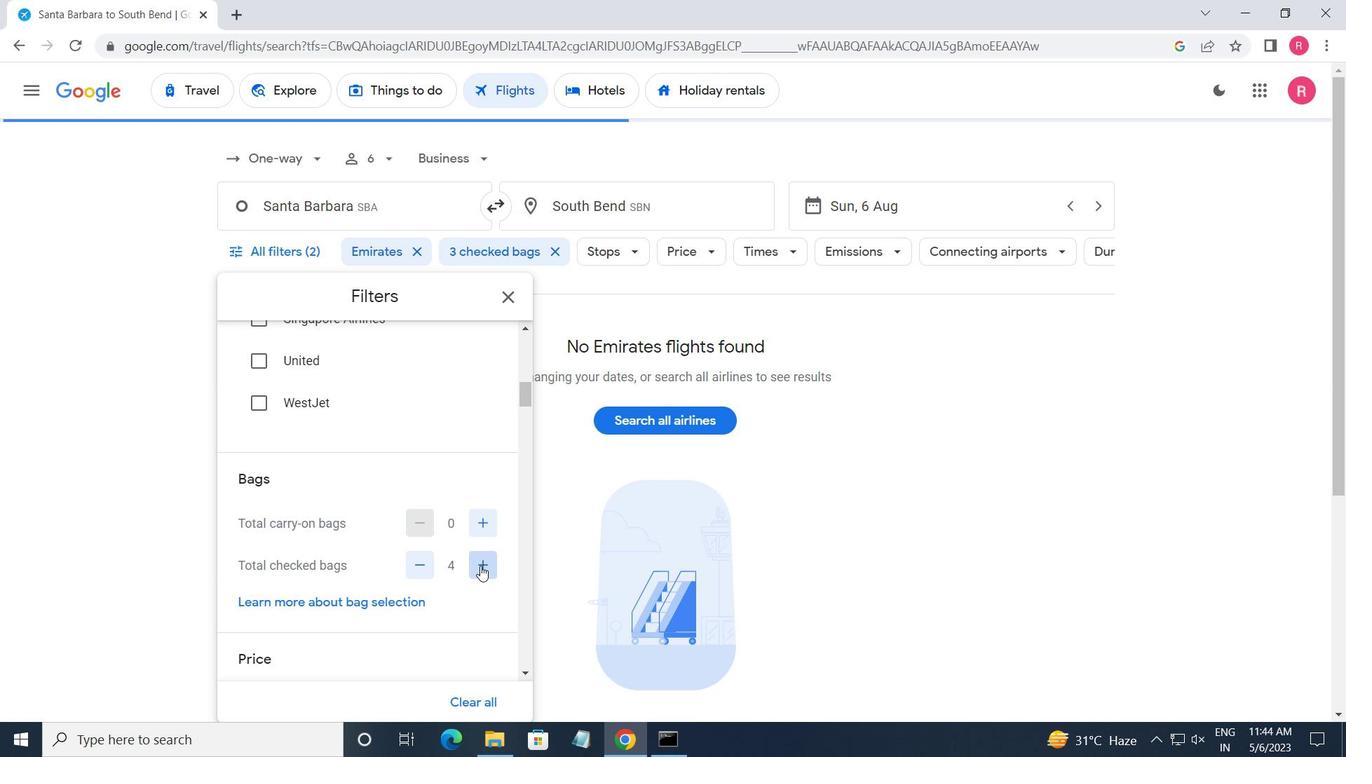 
Action: Mouse scrolled (479, 561) with delta (0, 0)
Screenshot: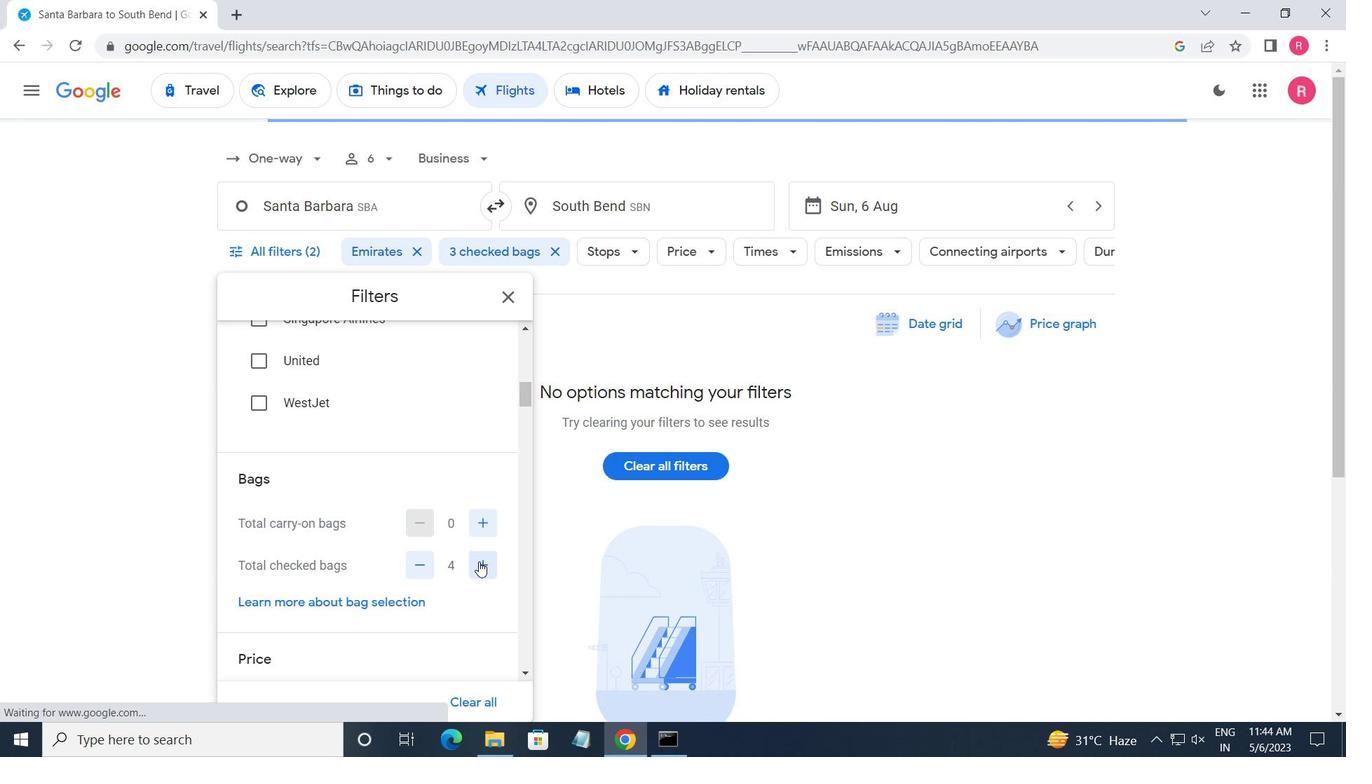 
Action: Mouse scrolled (479, 561) with delta (0, 0)
Screenshot: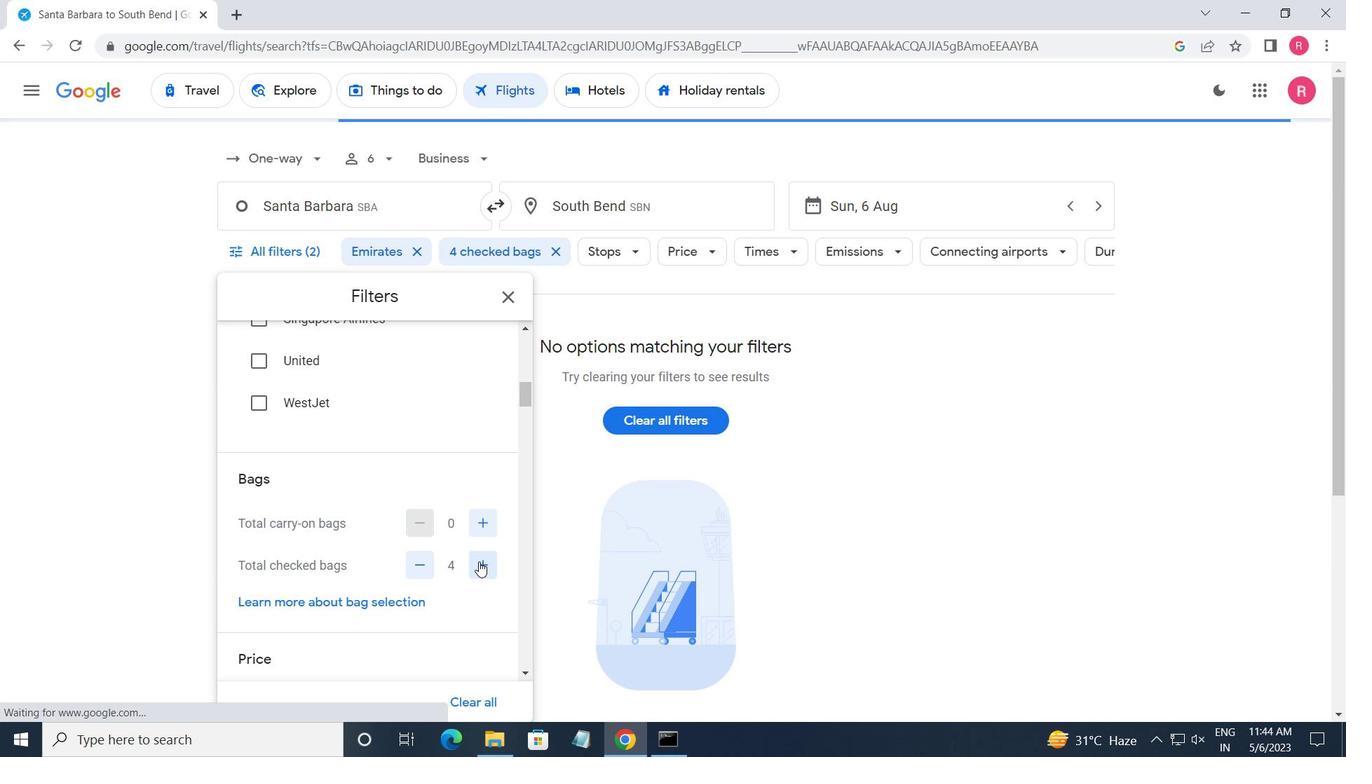 
Action: Mouse scrolled (479, 561) with delta (0, 0)
Screenshot: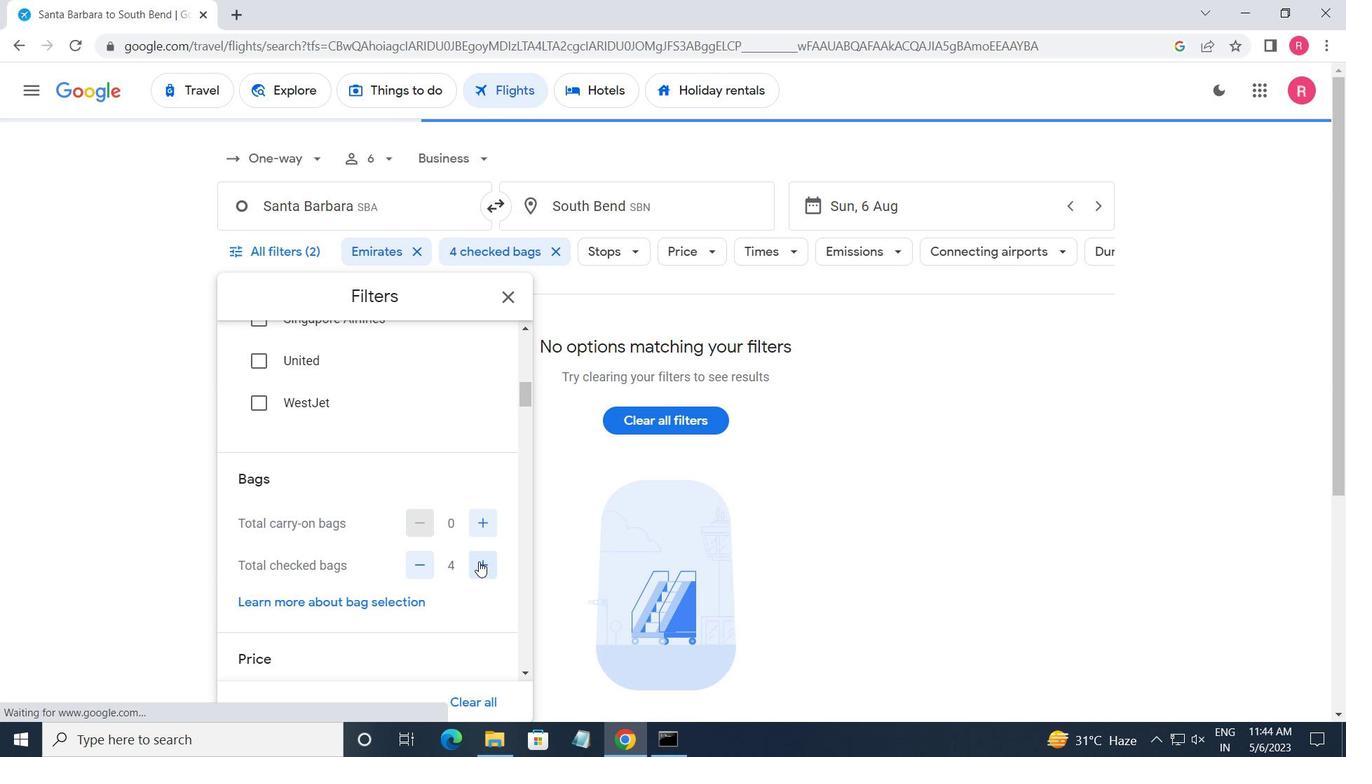 
Action: Mouse moved to (495, 486)
Screenshot: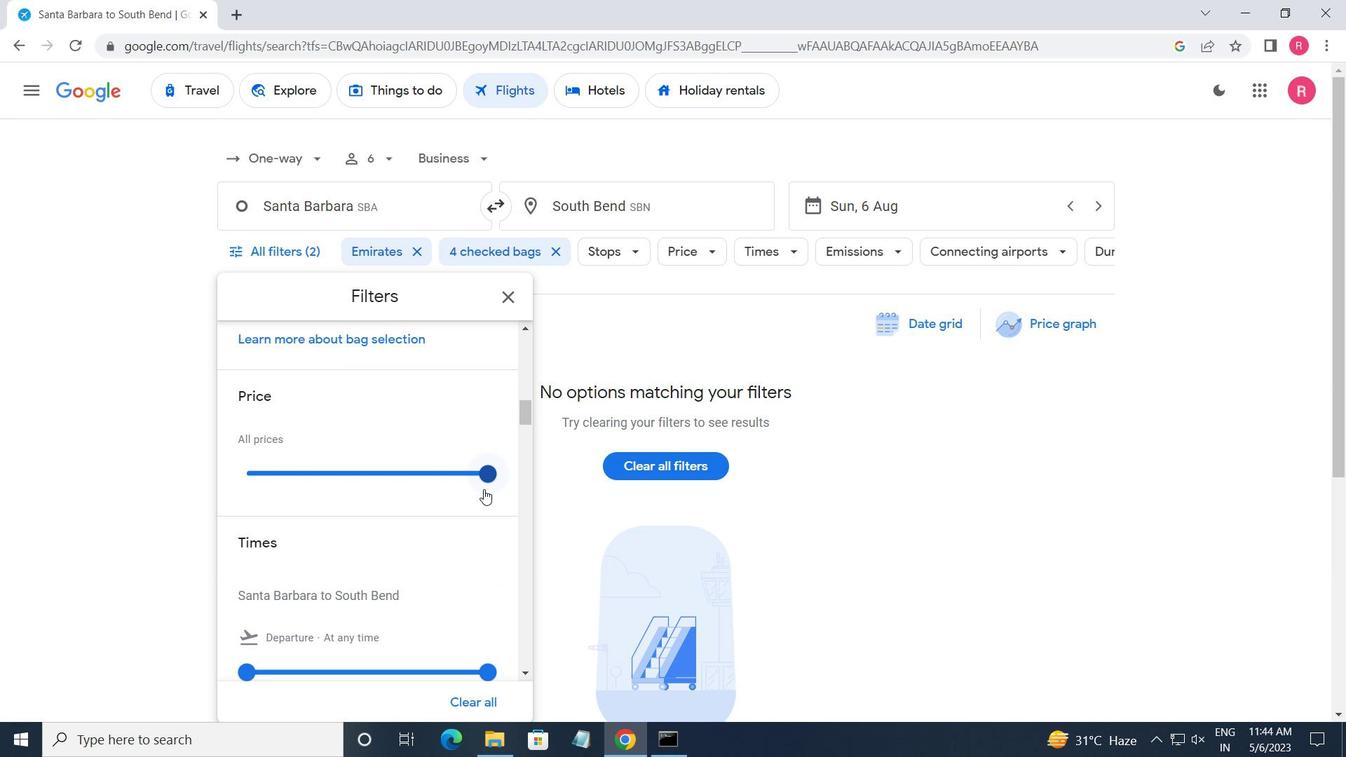 
Action: Mouse pressed left at (495, 486)
Screenshot: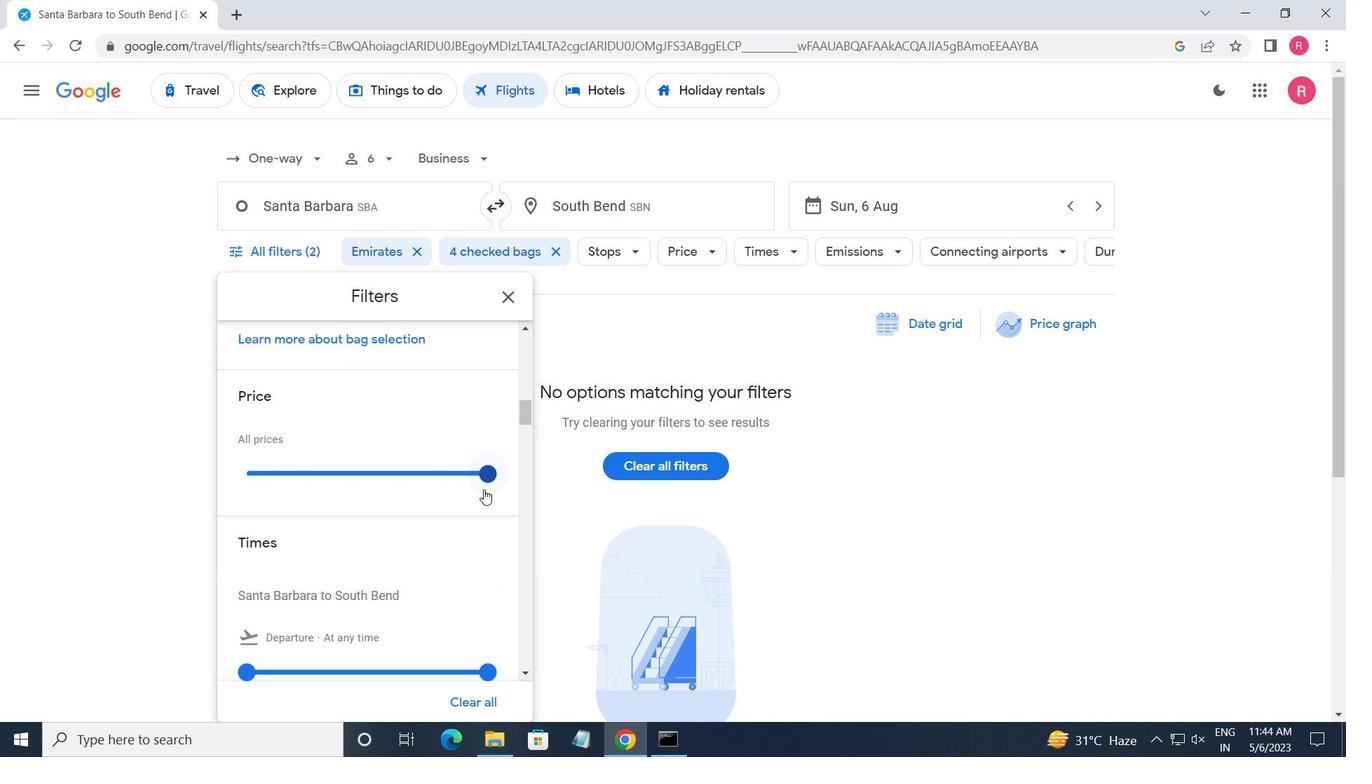 
Action: Mouse moved to (291, 501)
Screenshot: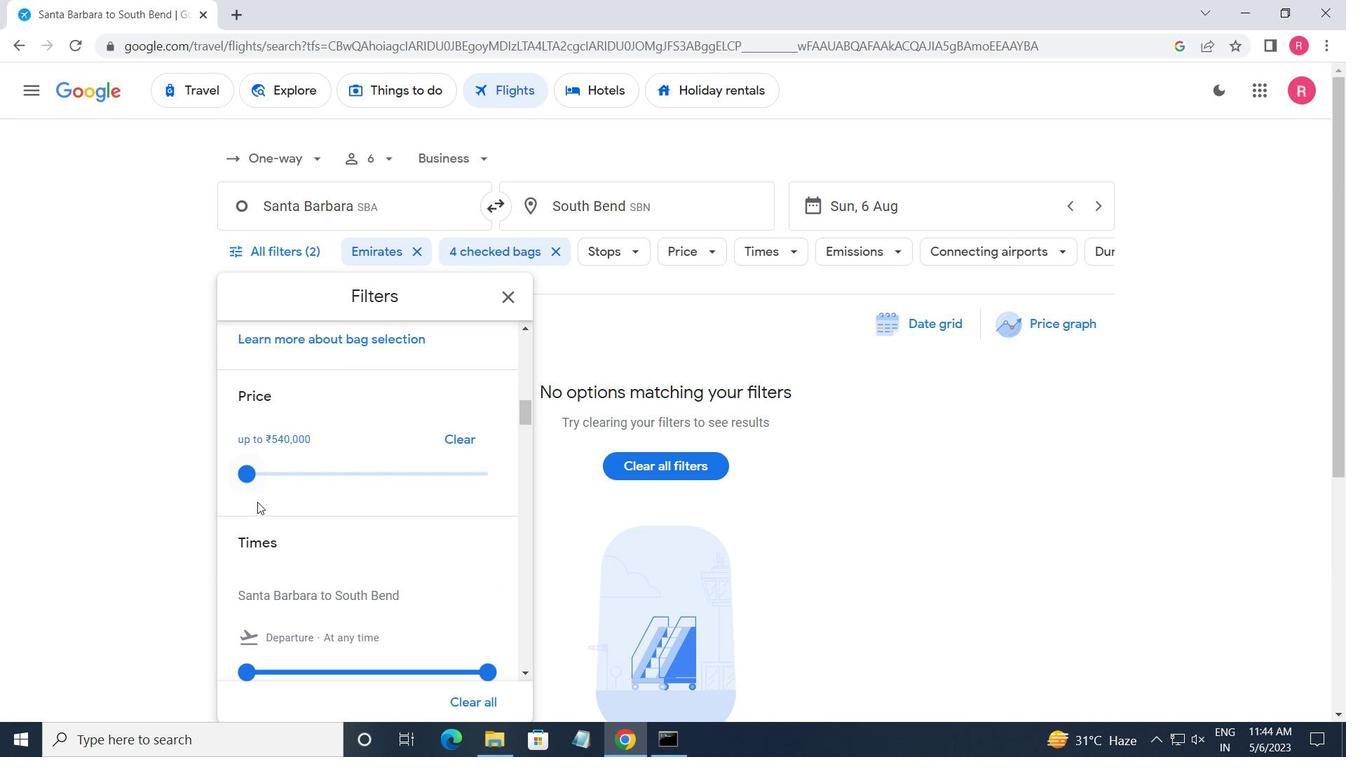 
Action: Mouse scrolled (291, 500) with delta (0, 0)
Screenshot: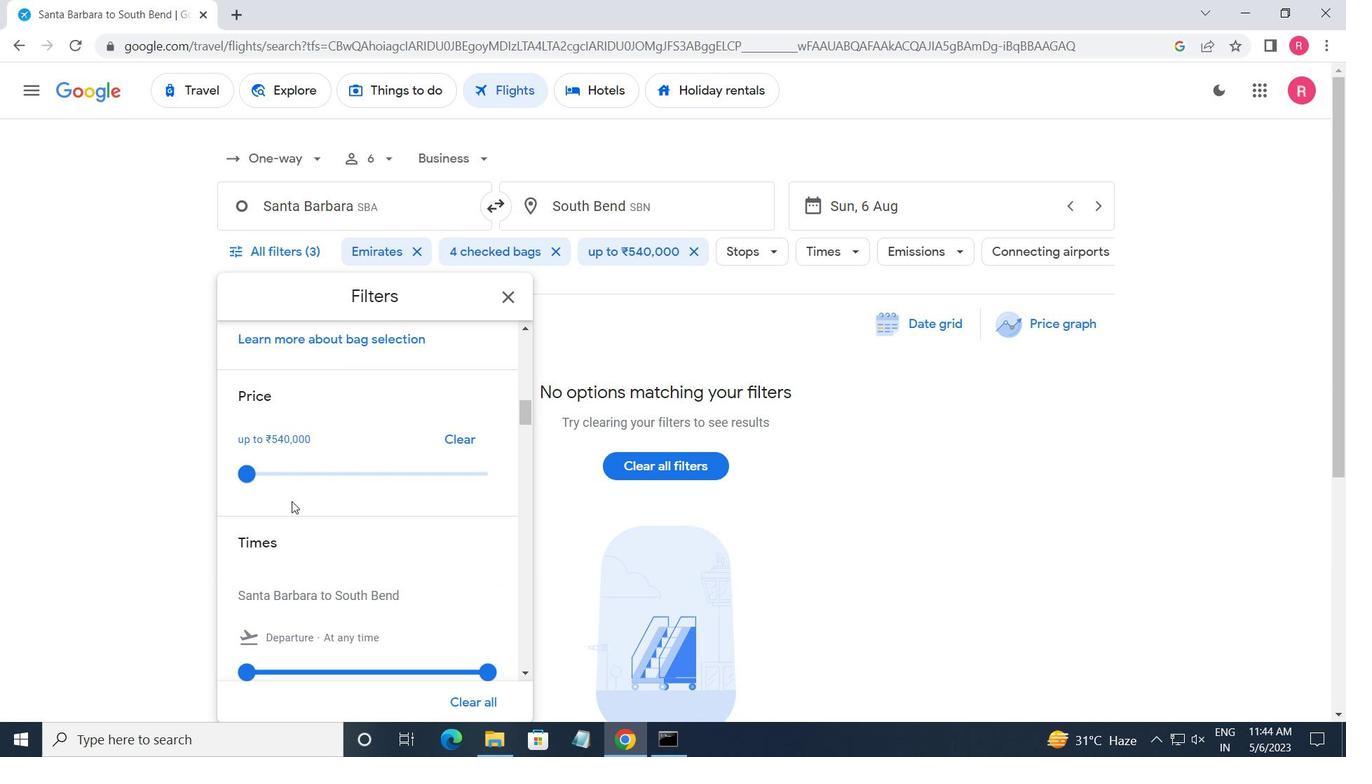 
Action: Mouse moved to (243, 584)
Screenshot: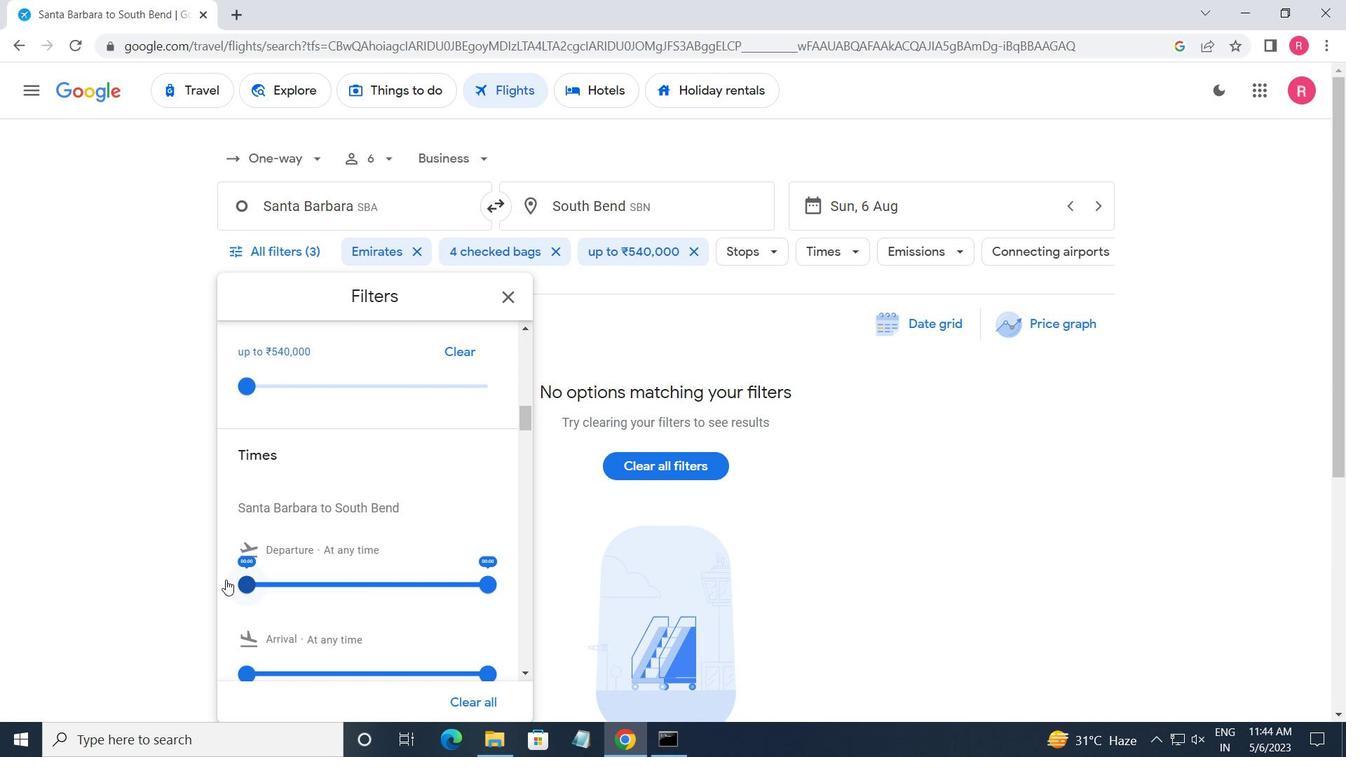 
Action: Mouse pressed left at (243, 584)
Screenshot: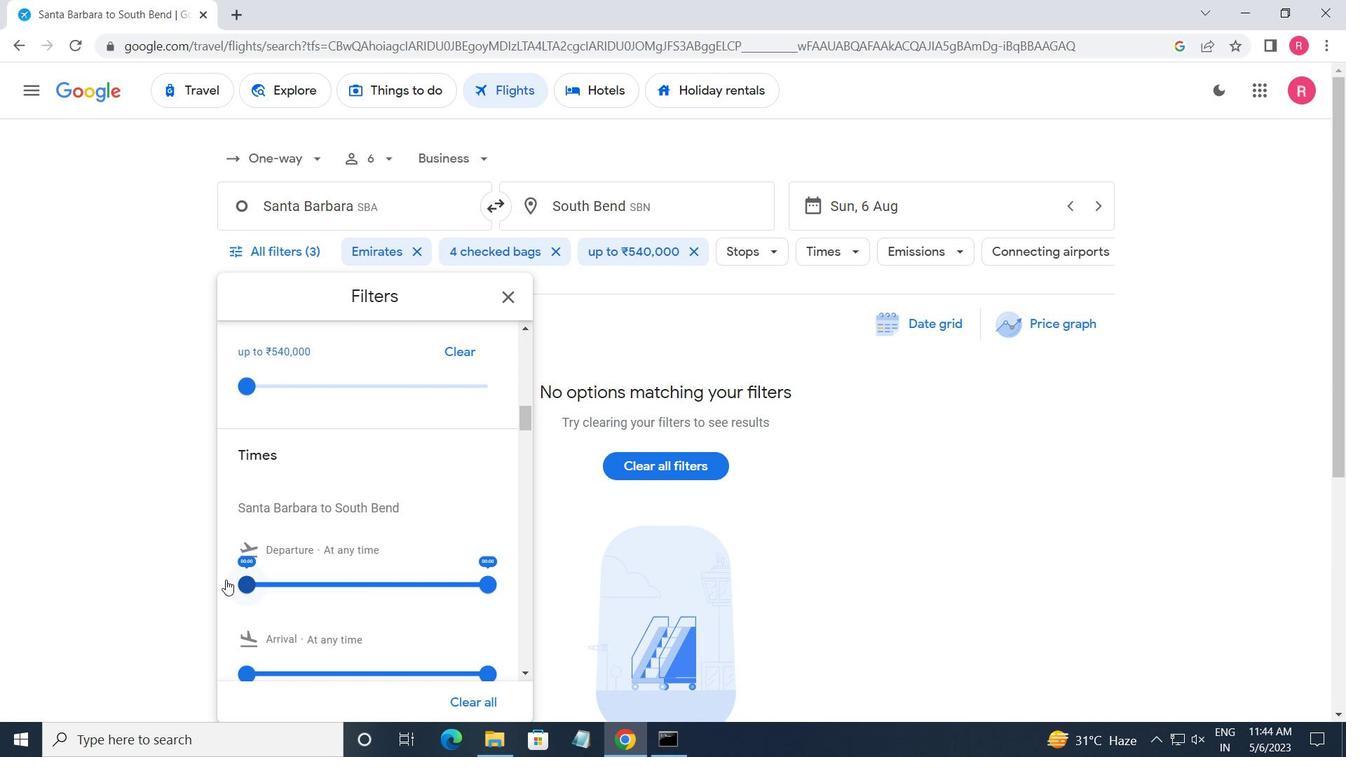 
Action: Mouse moved to (486, 584)
Screenshot: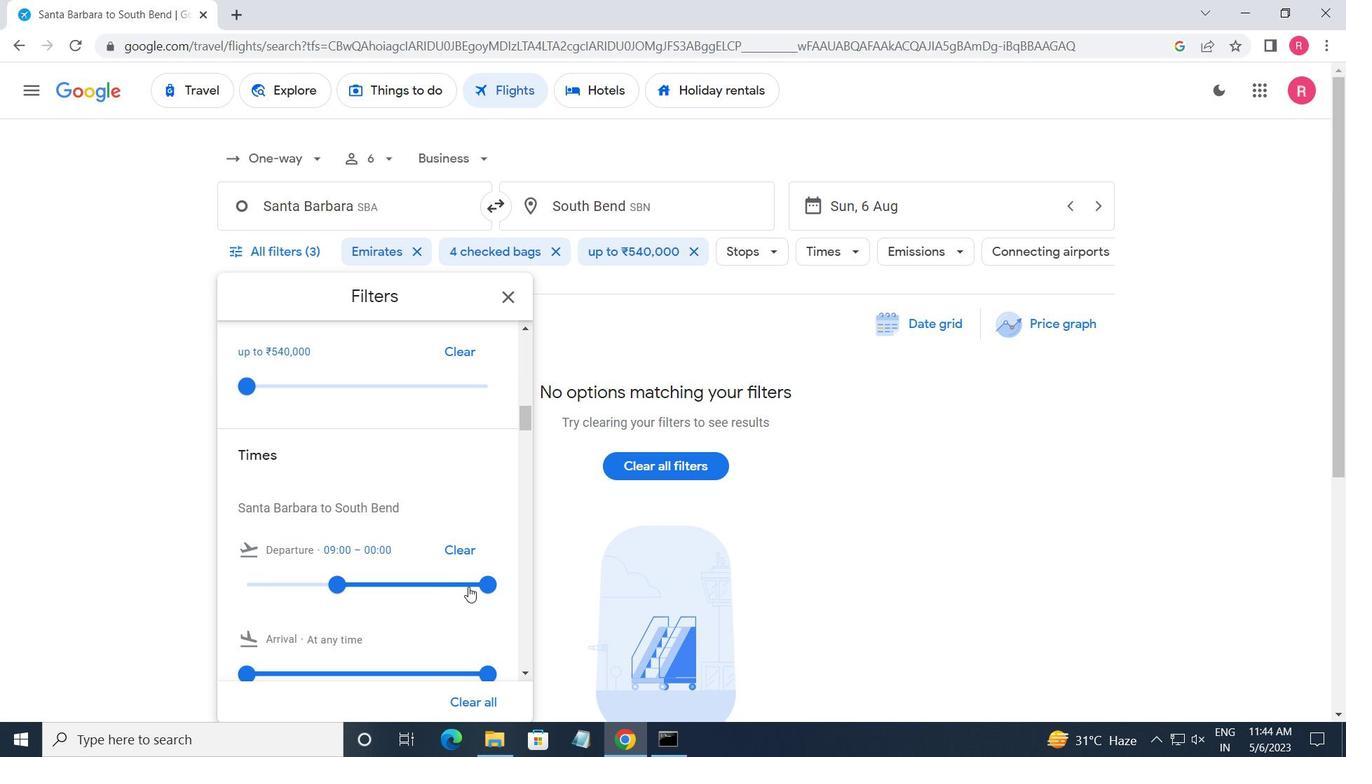 
Action: Mouse pressed left at (486, 584)
Screenshot: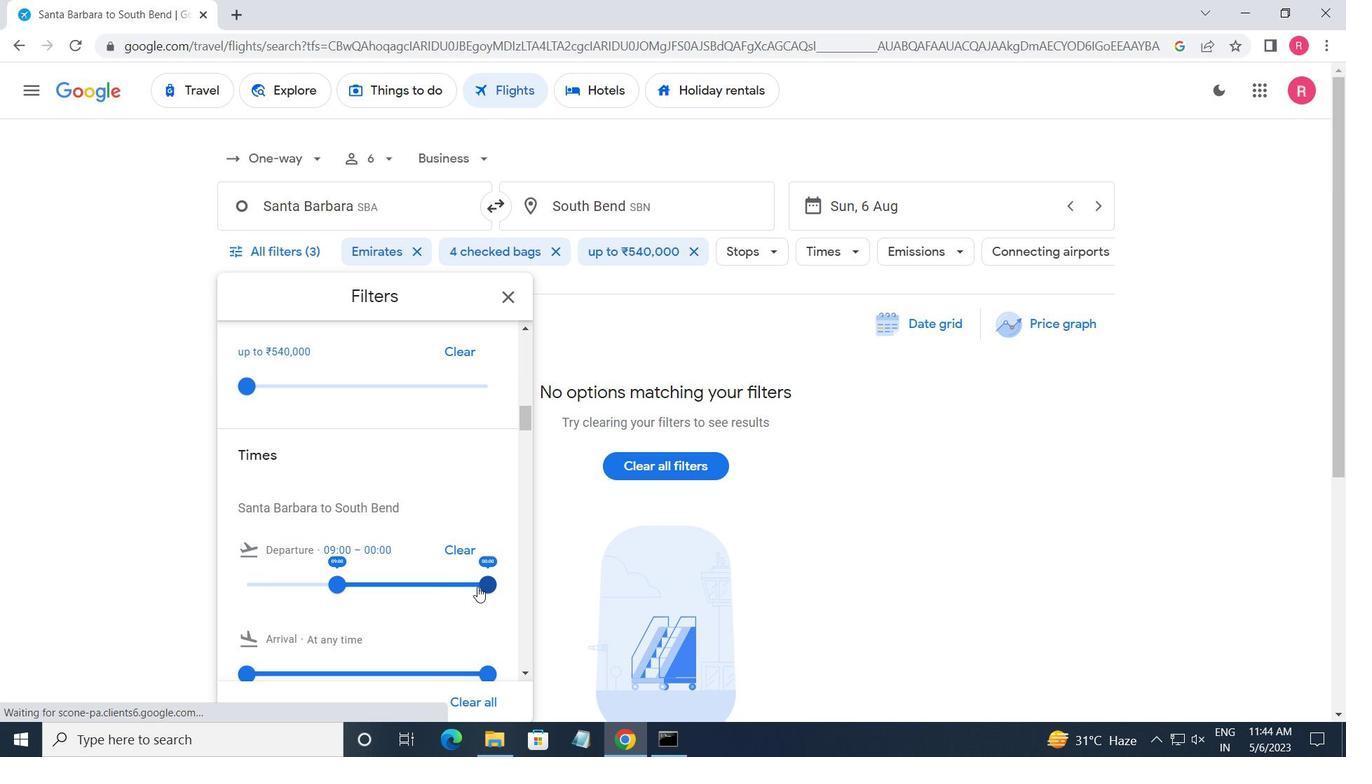
Action: Mouse moved to (505, 298)
Screenshot: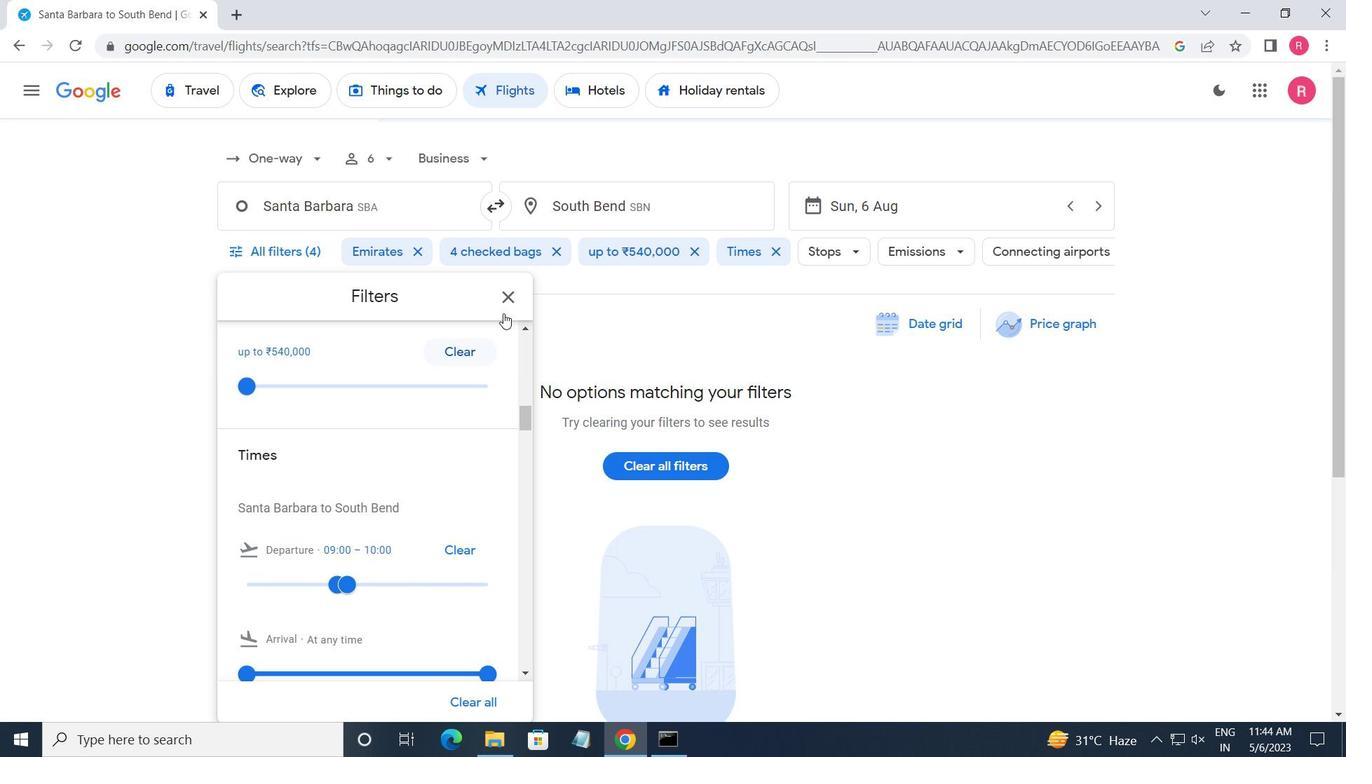 
Action: Mouse pressed left at (505, 298)
Screenshot: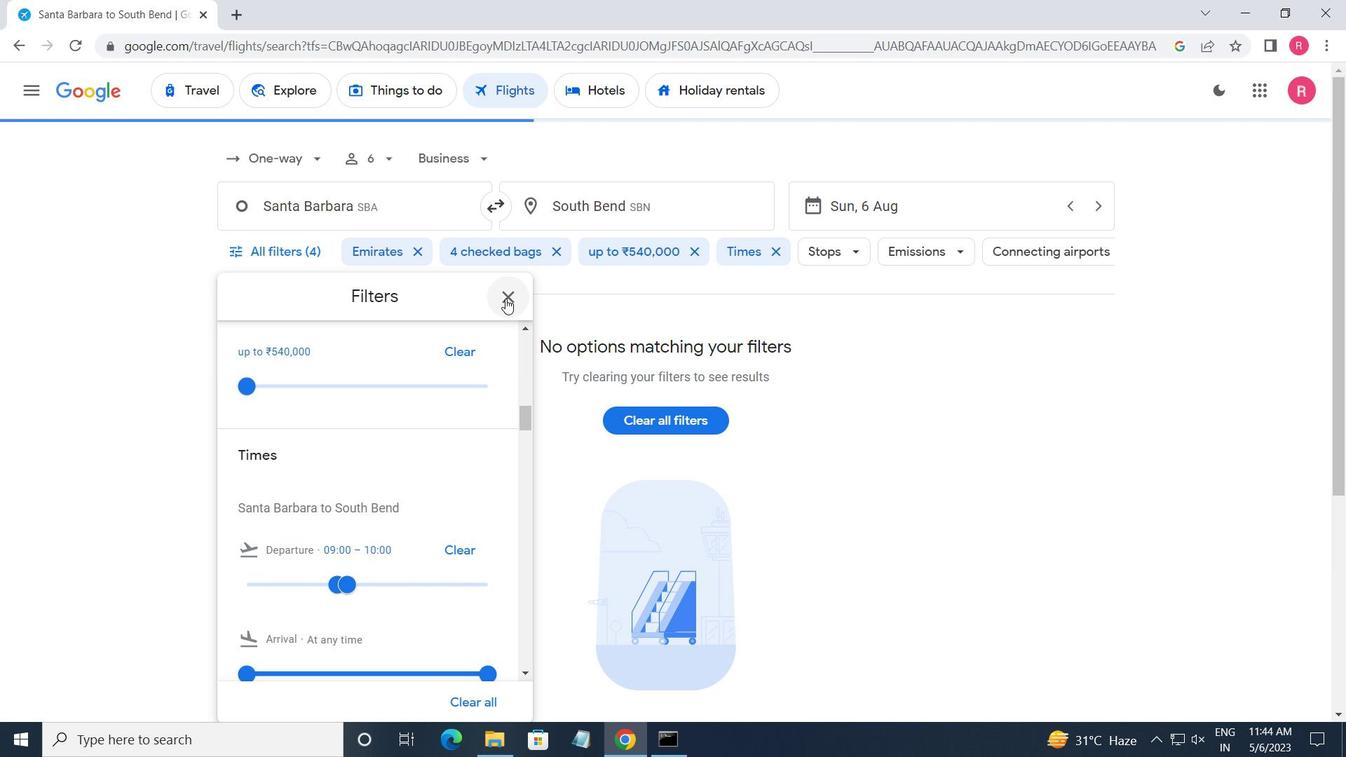 
Action: Mouse moved to (505, 299)
Screenshot: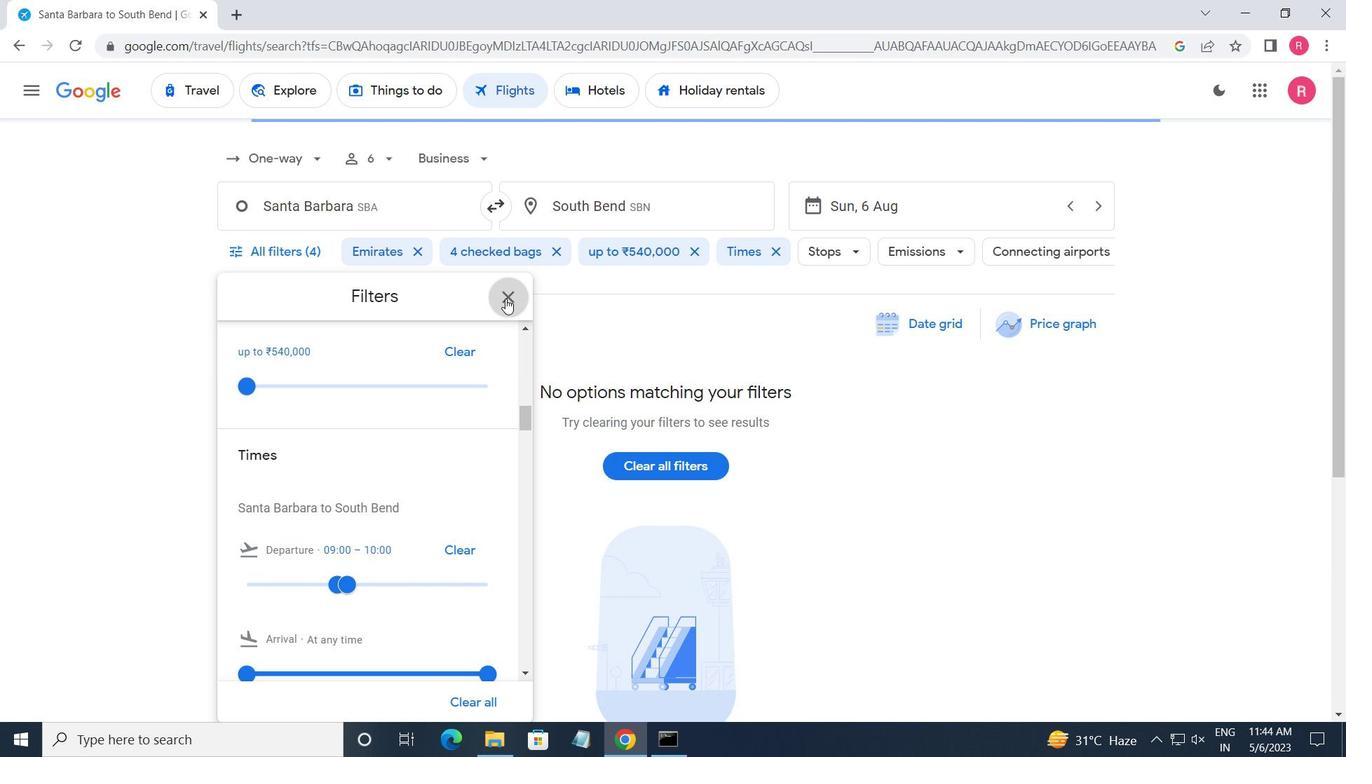 
